 Task: Forward email with the signature Denise Davis with the subject Request for a report from softage.1@softage.net to softage.5@softage.net with the message Can you please provide me with a list of the project deliverables and their deadlines?, select first 2 words, change the font color from current to green and background color to yellow Send the email
Action: Mouse moved to (1062, 86)
Screenshot: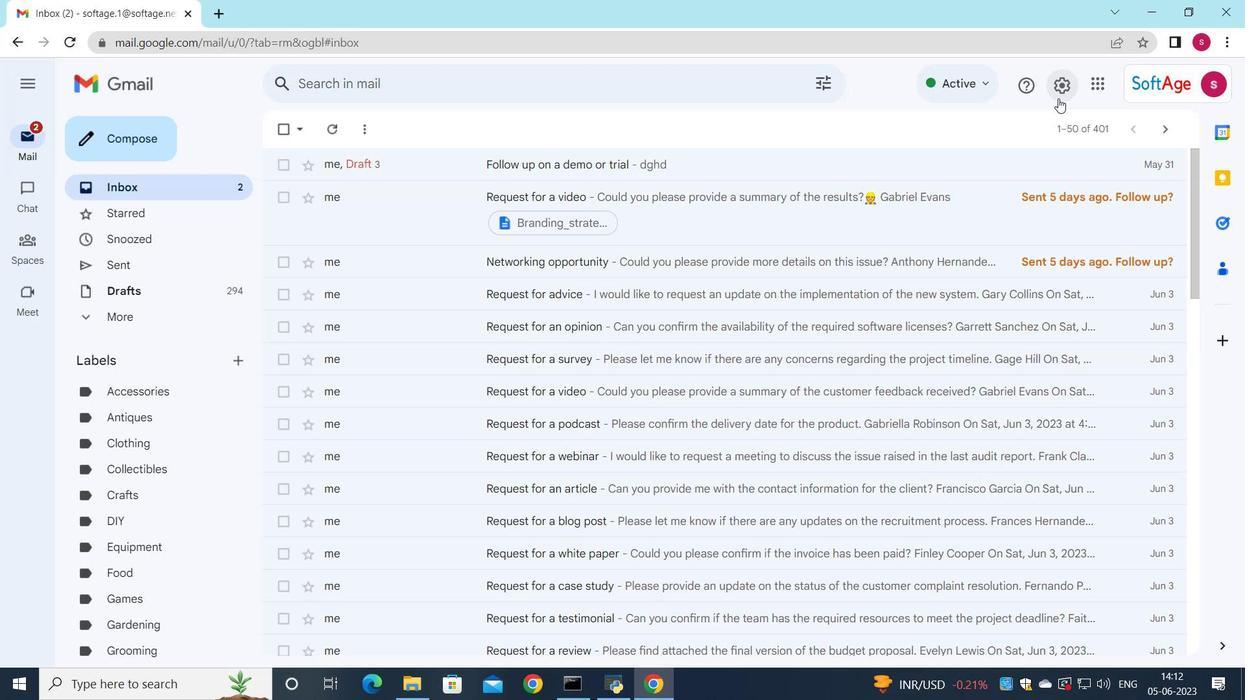 
Action: Mouse pressed left at (1062, 86)
Screenshot: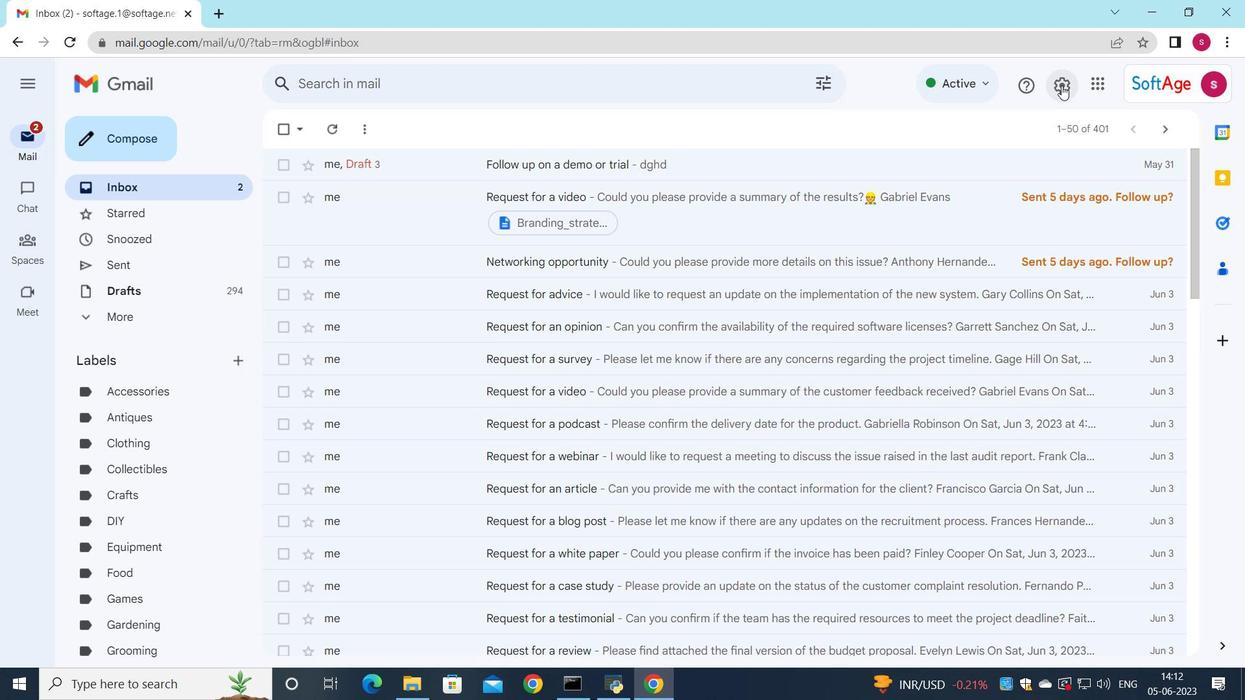 
Action: Mouse moved to (1060, 160)
Screenshot: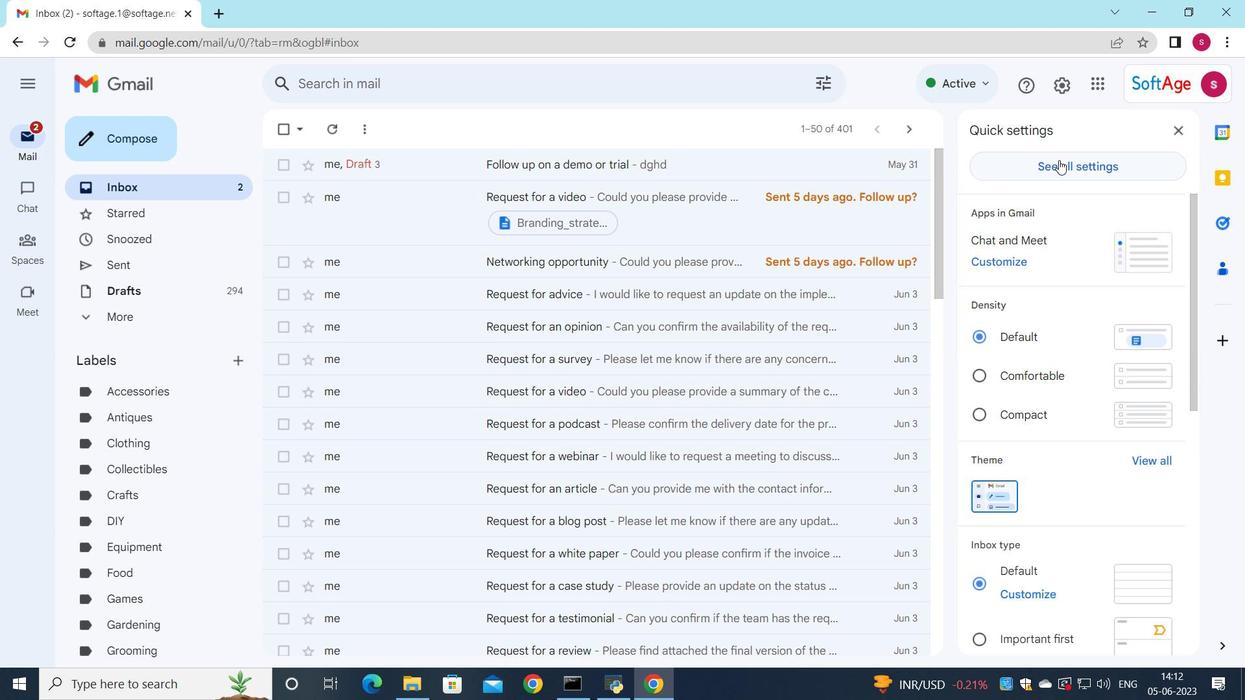 
Action: Mouse pressed left at (1060, 160)
Screenshot: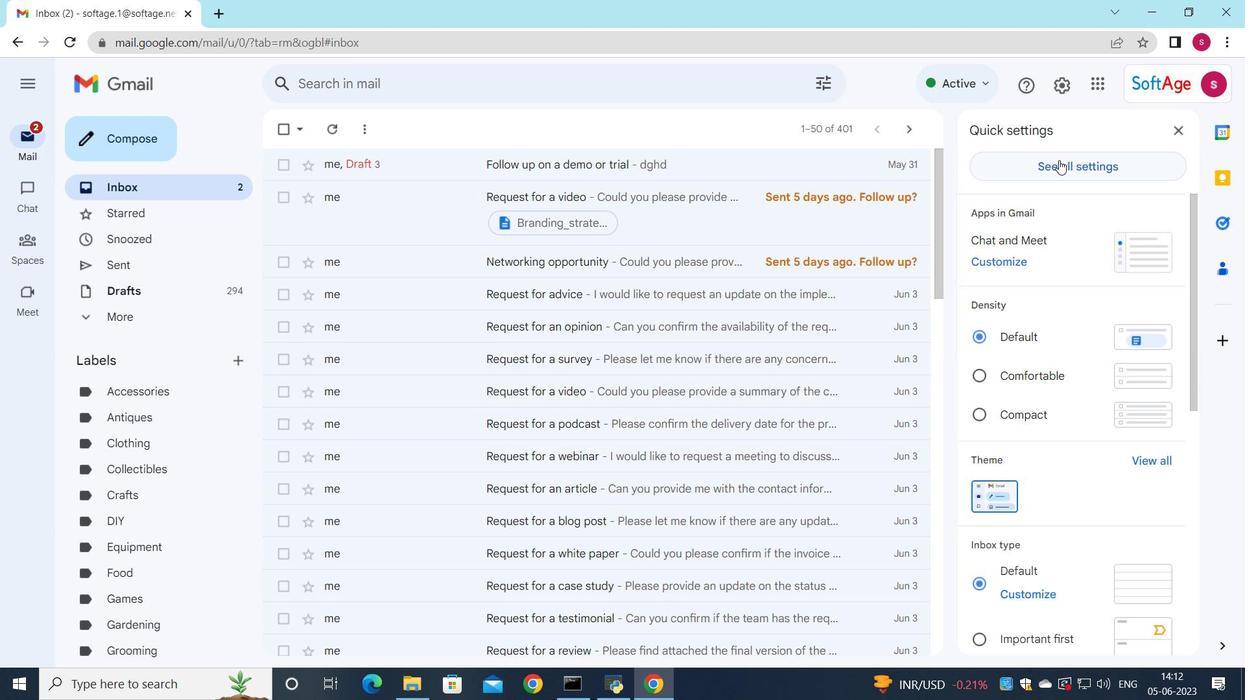 
Action: Mouse moved to (820, 243)
Screenshot: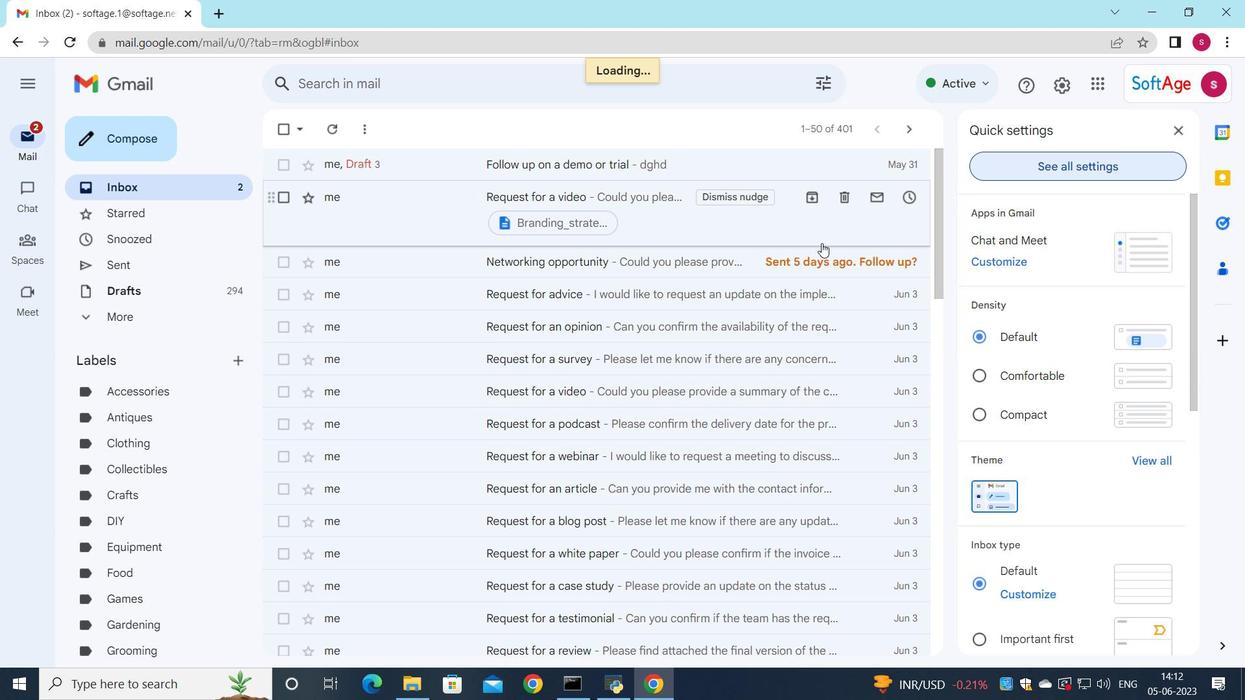 
Action: Mouse scrolled (820, 242) with delta (0, 0)
Screenshot: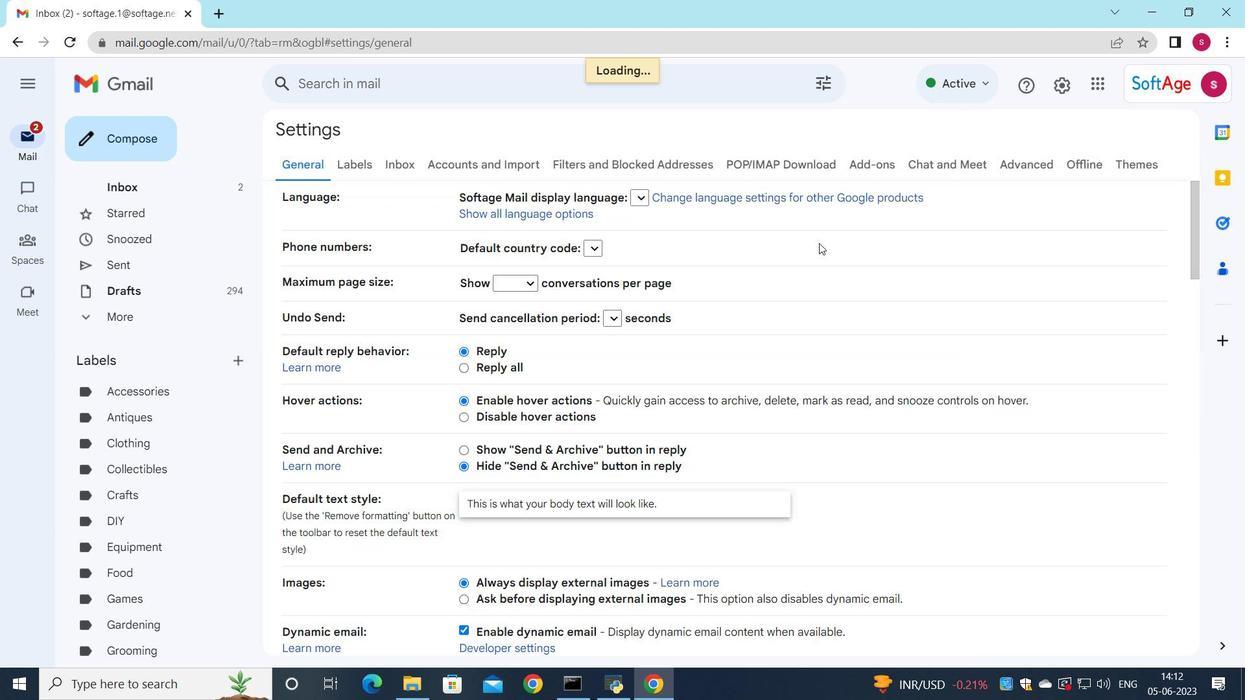 
Action: Mouse scrolled (820, 242) with delta (0, 0)
Screenshot: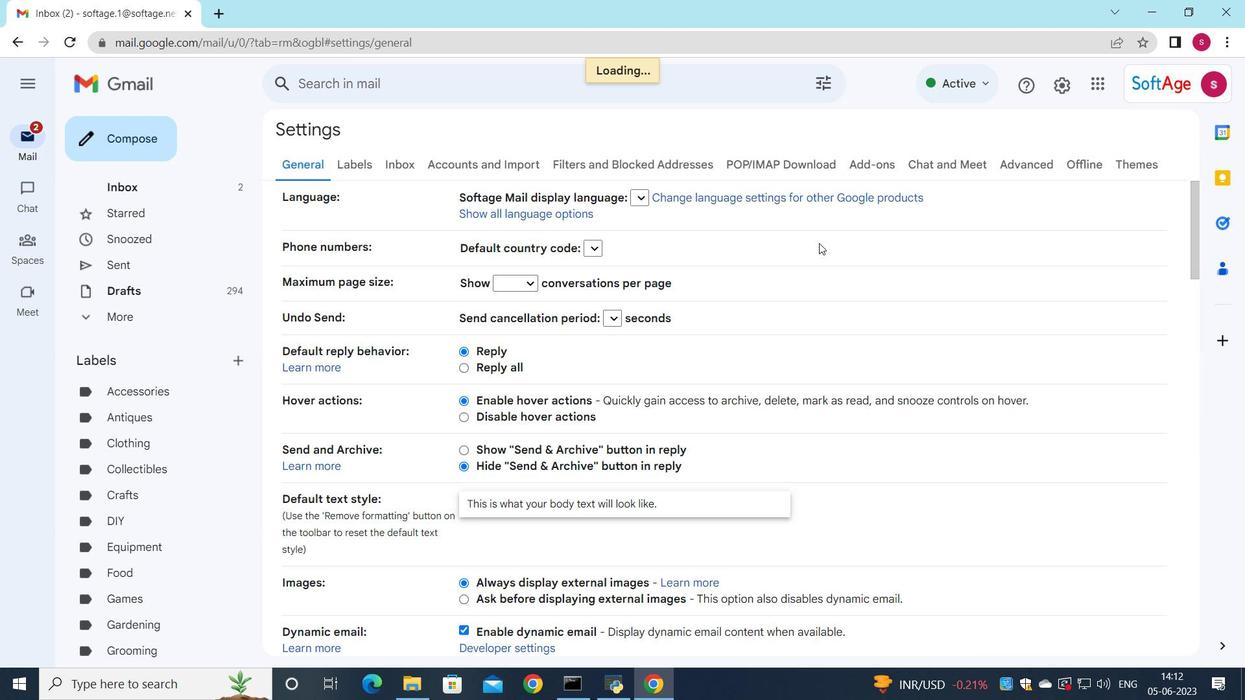 
Action: Mouse scrolled (820, 242) with delta (0, 0)
Screenshot: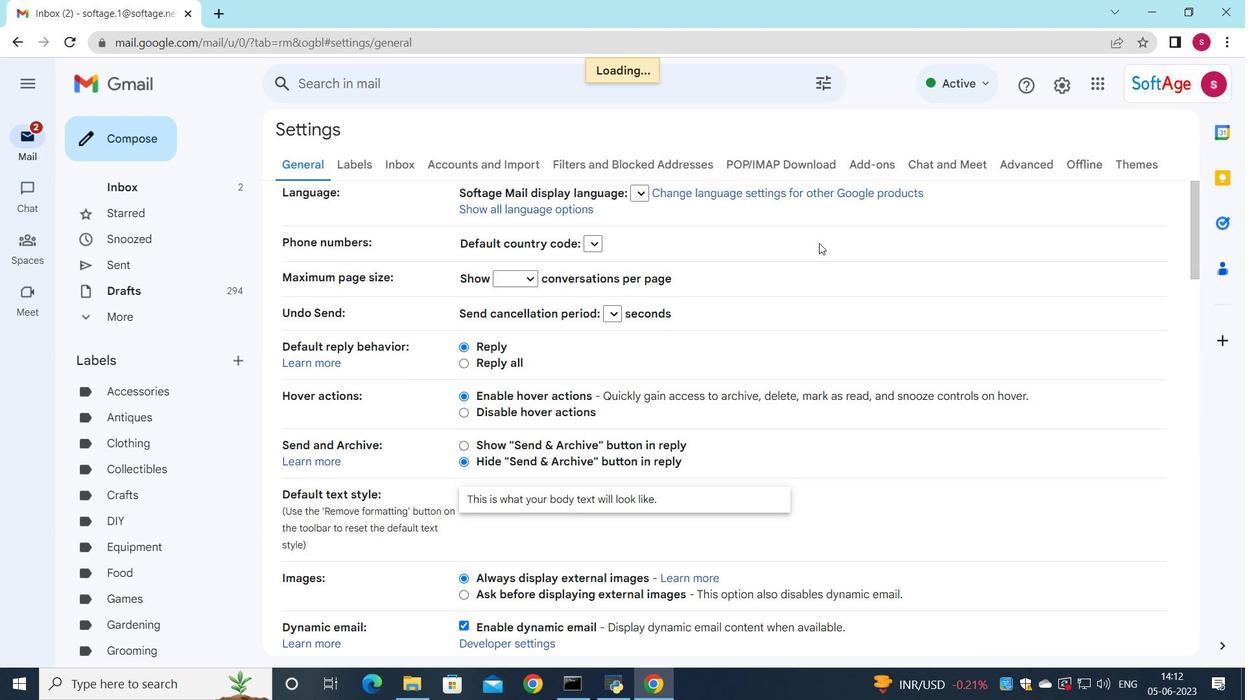 
Action: Mouse scrolled (820, 242) with delta (0, 0)
Screenshot: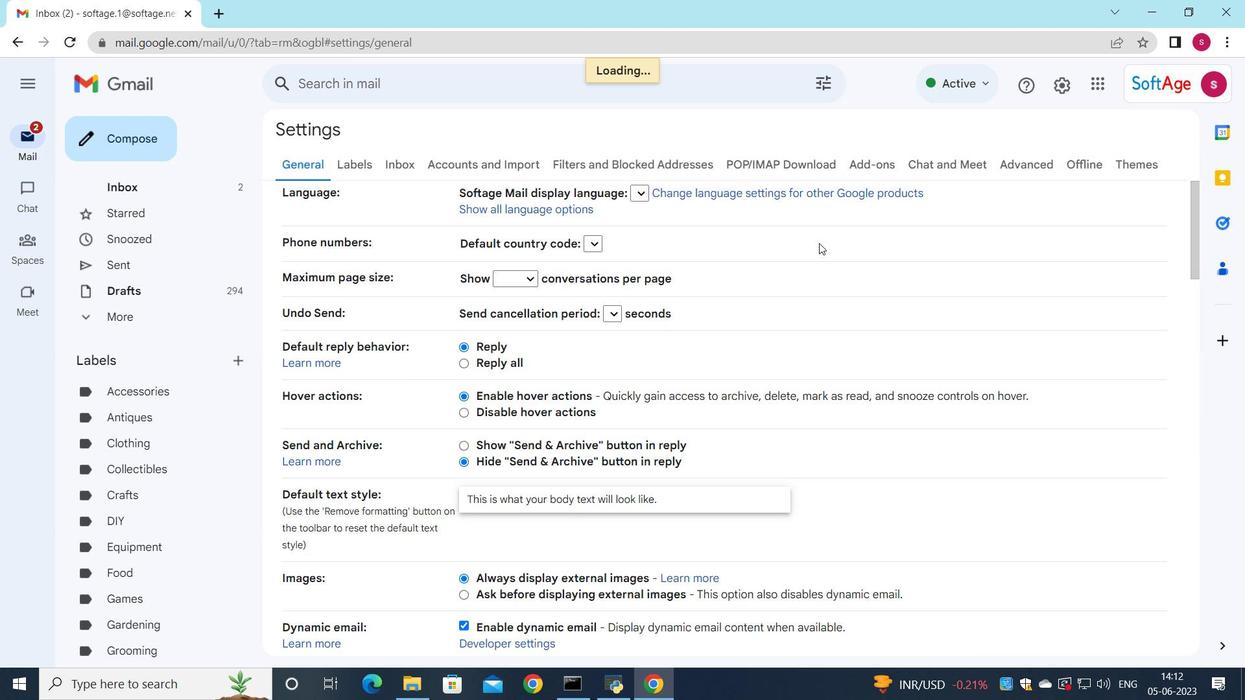
Action: Mouse moved to (819, 245)
Screenshot: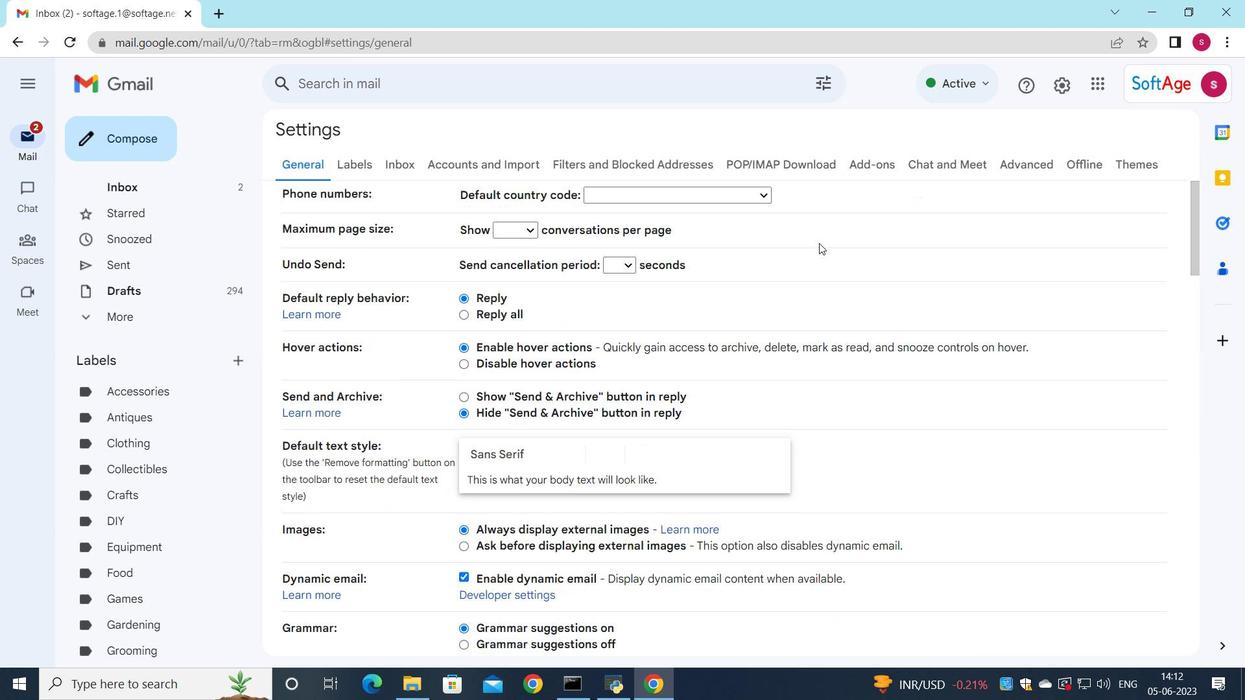 
Action: Mouse scrolled (819, 244) with delta (0, 0)
Screenshot: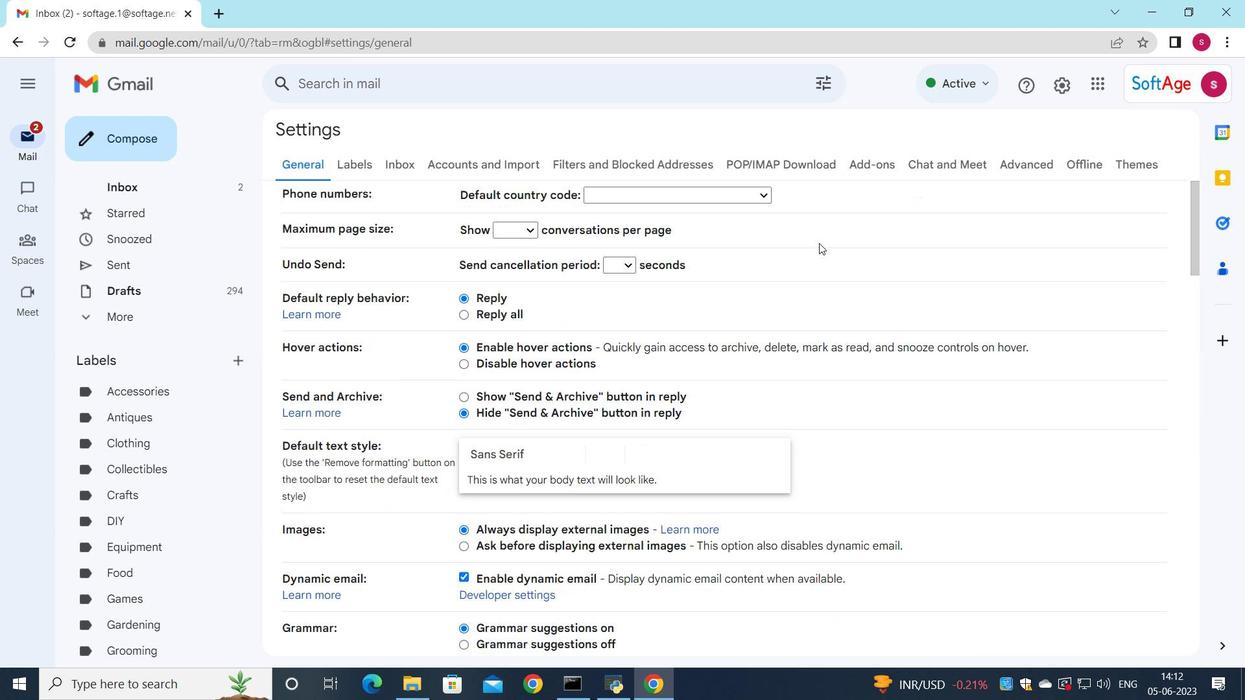 
Action: Mouse moved to (727, 286)
Screenshot: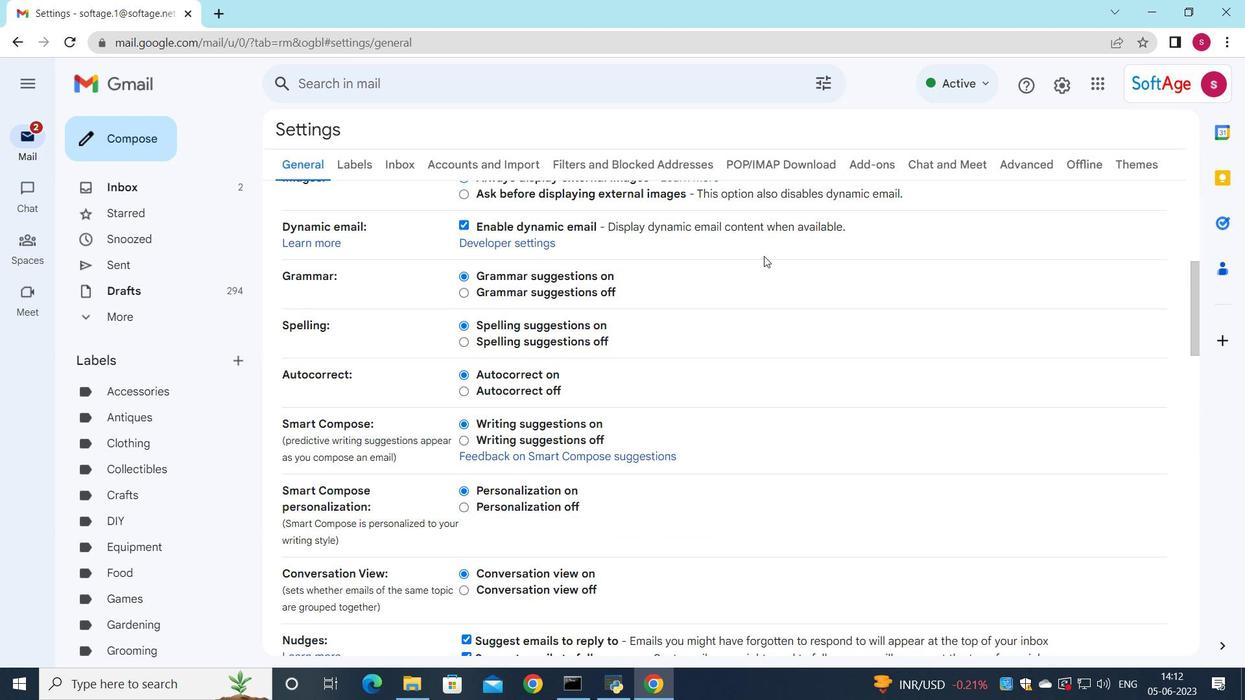 
Action: Mouse scrolled (740, 277) with delta (0, 0)
Screenshot: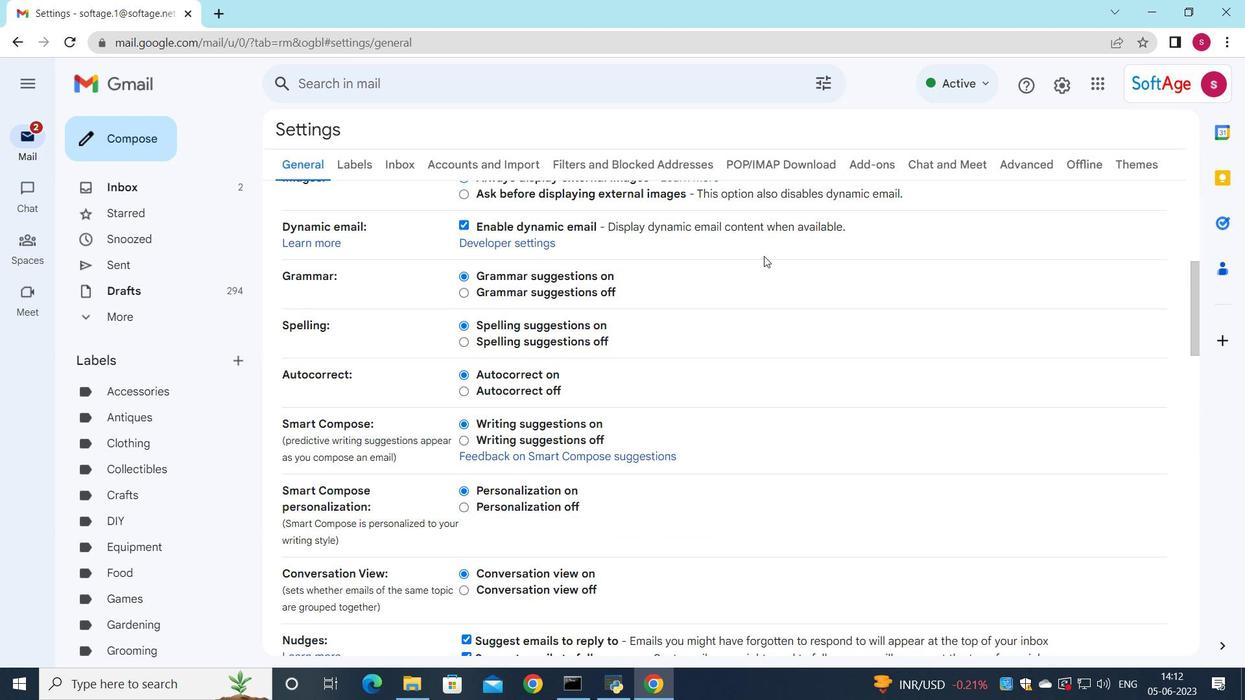 
Action: Mouse scrolled (740, 278) with delta (0, 0)
Screenshot: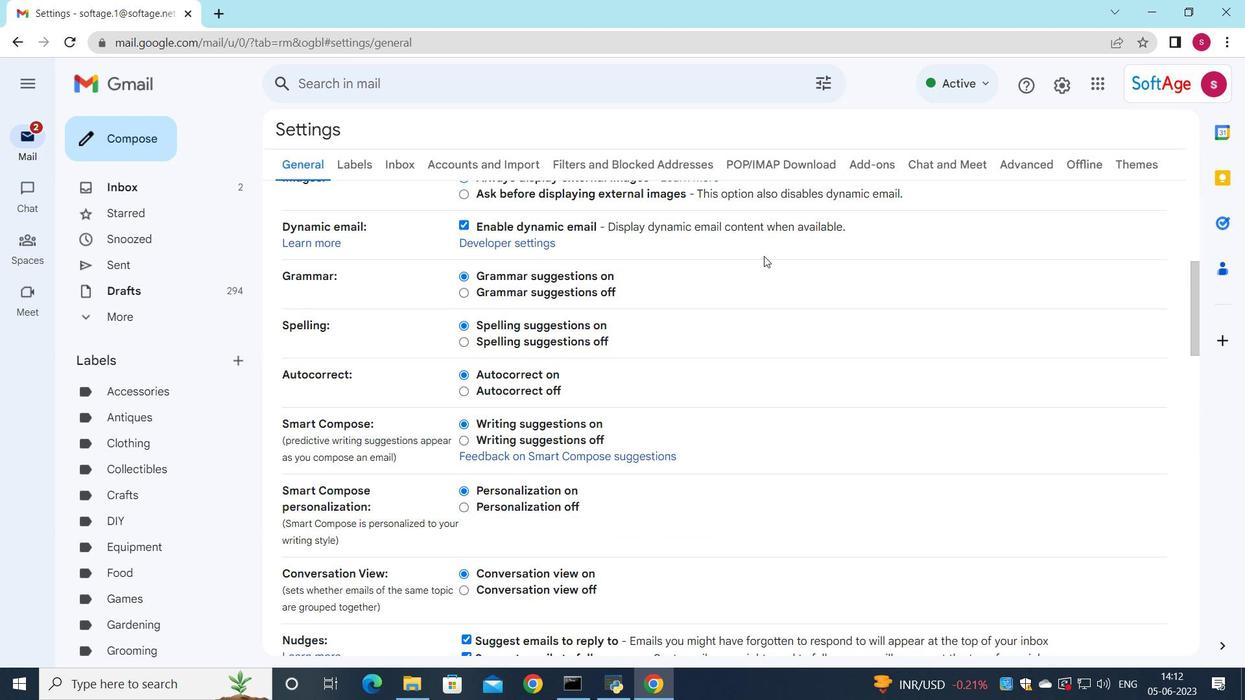 
Action: Mouse scrolled (740, 279) with delta (0, 0)
Screenshot: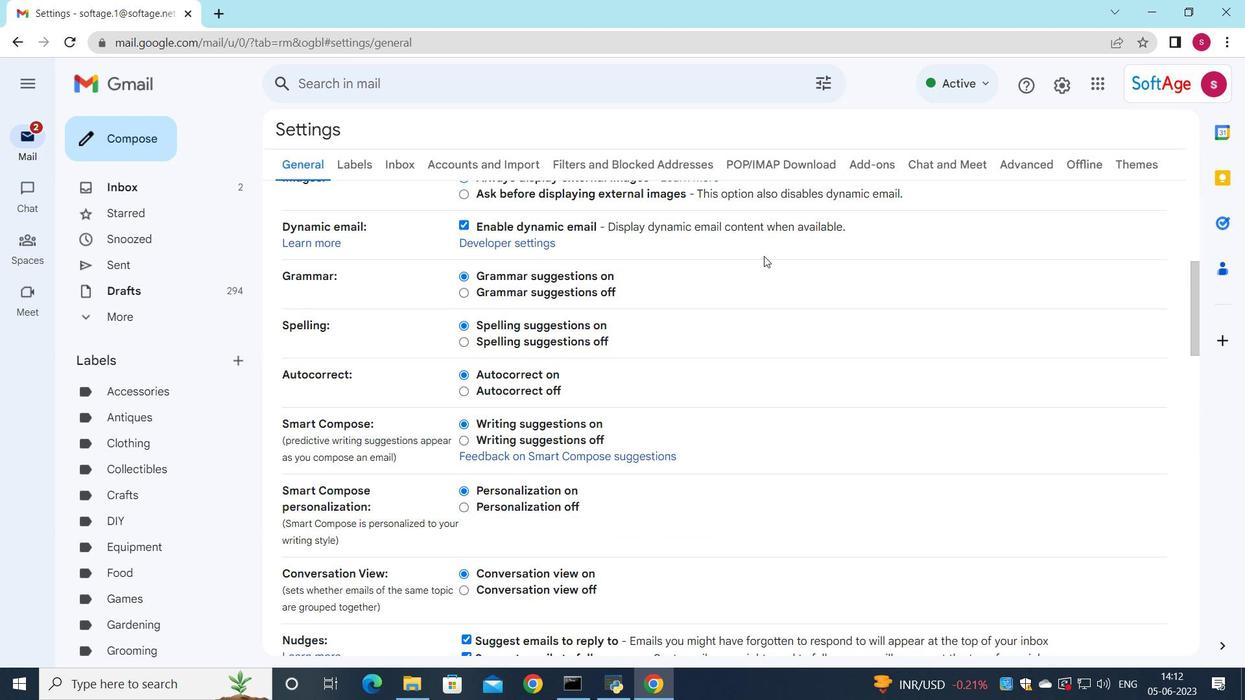 
Action: Mouse scrolled (739, 279) with delta (0, 0)
Screenshot: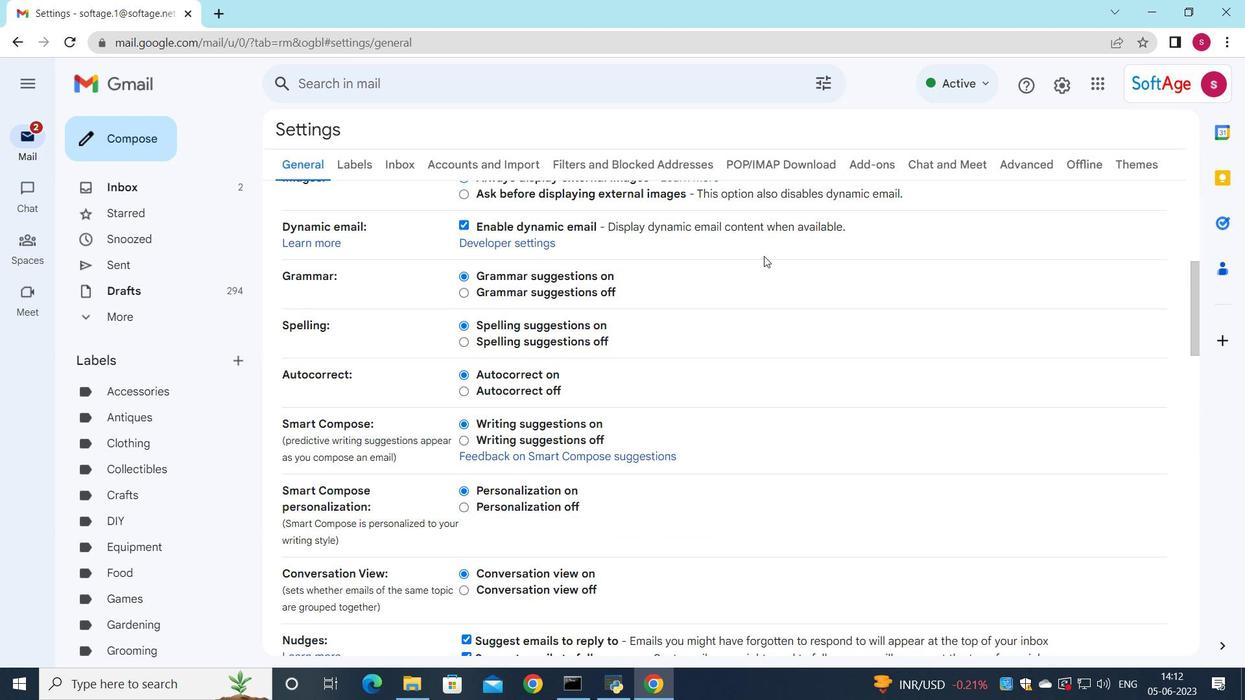 
Action: Mouse moved to (687, 312)
Screenshot: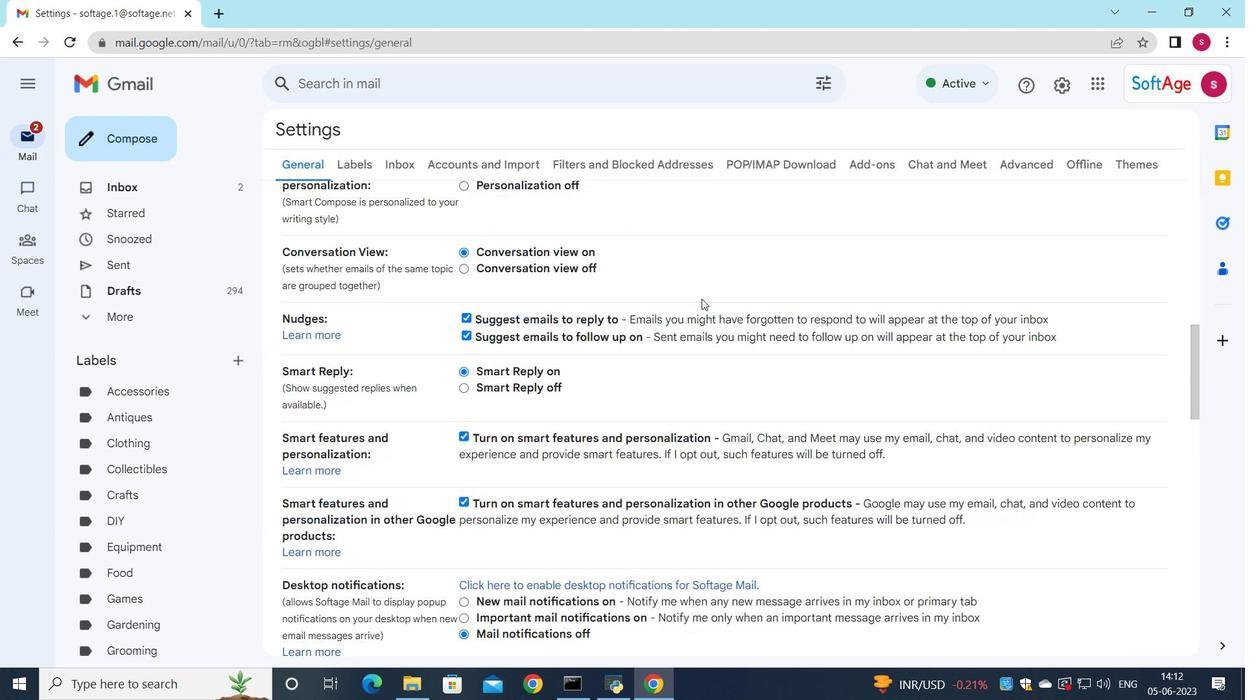 
Action: Mouse scrolled (687, 311) with delta (0, 0)
Screenshot: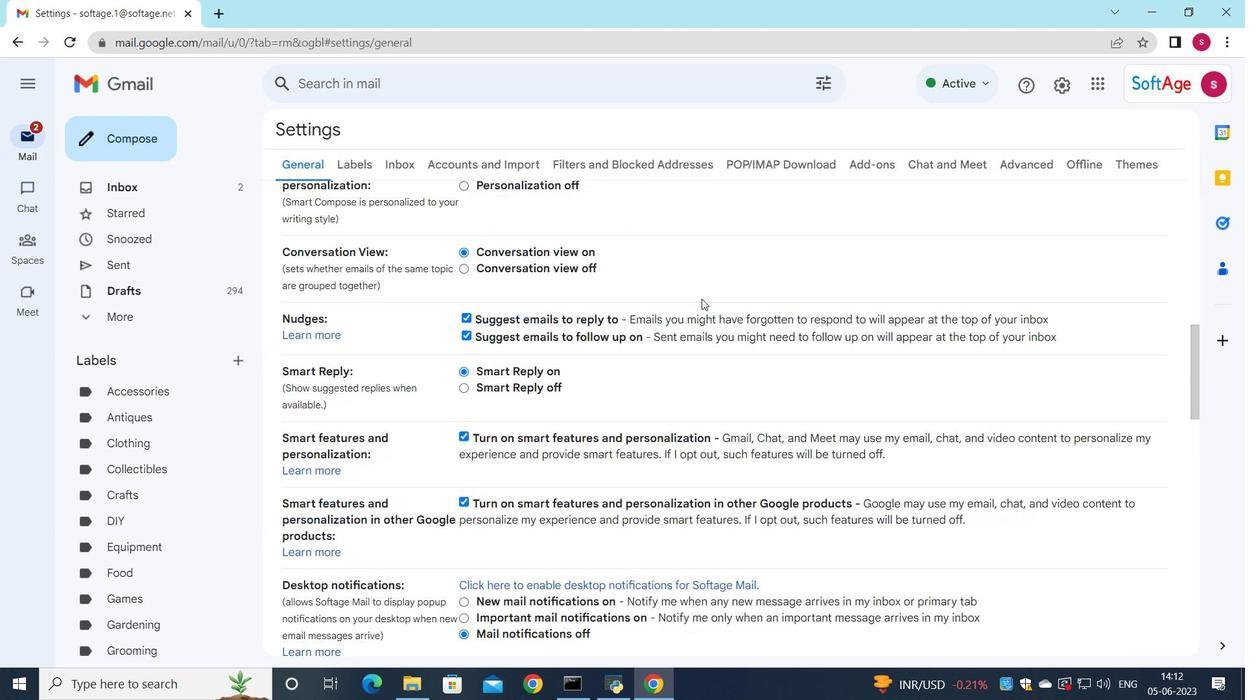 
Action: Mouse moved to (684, 315)
Screenshot: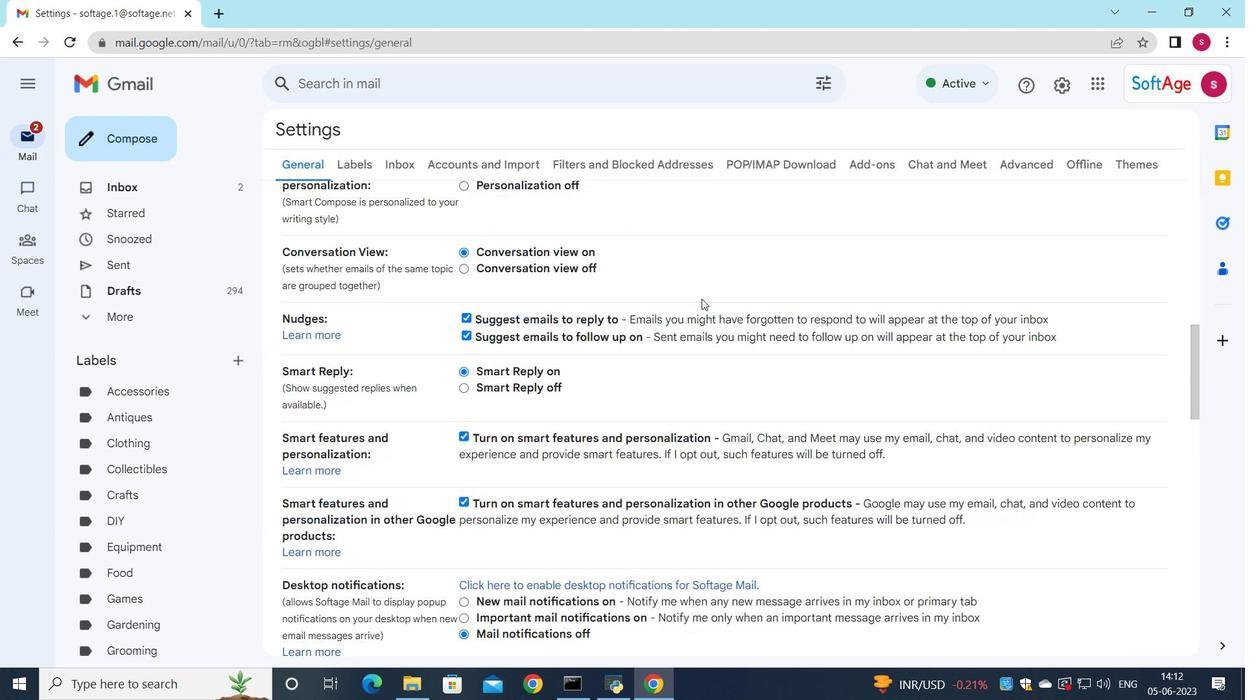 
Action: Mouse scrolled (684, 314) with delta (0, 0)
Screenshot: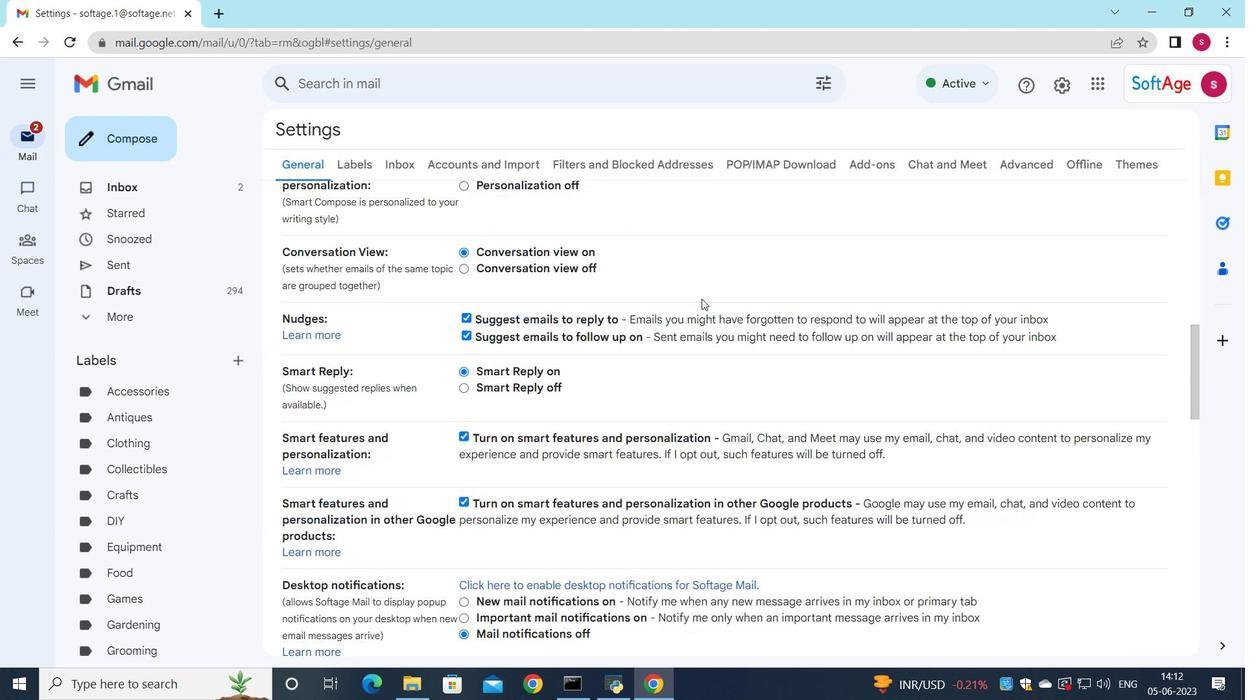 
Action: Mouse moved to (682, 316)
Screenshot: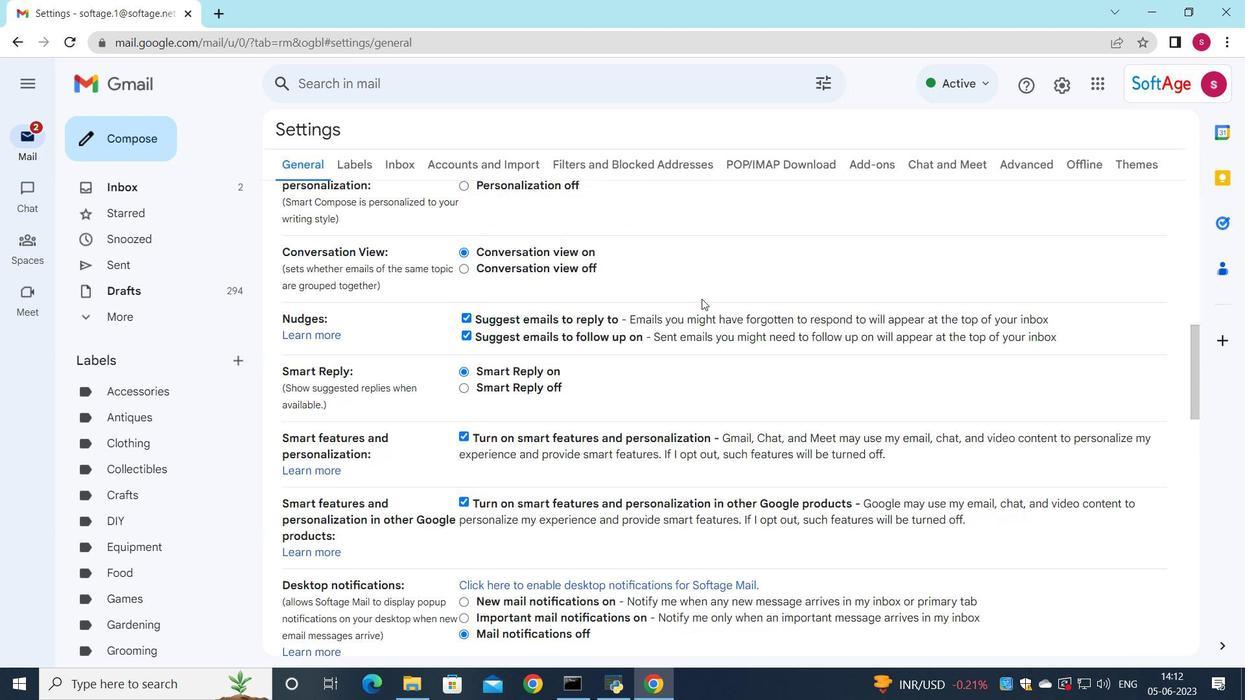 
Action: Mouse scrolled (682, 315) with delta (0, 0)
Screenshot: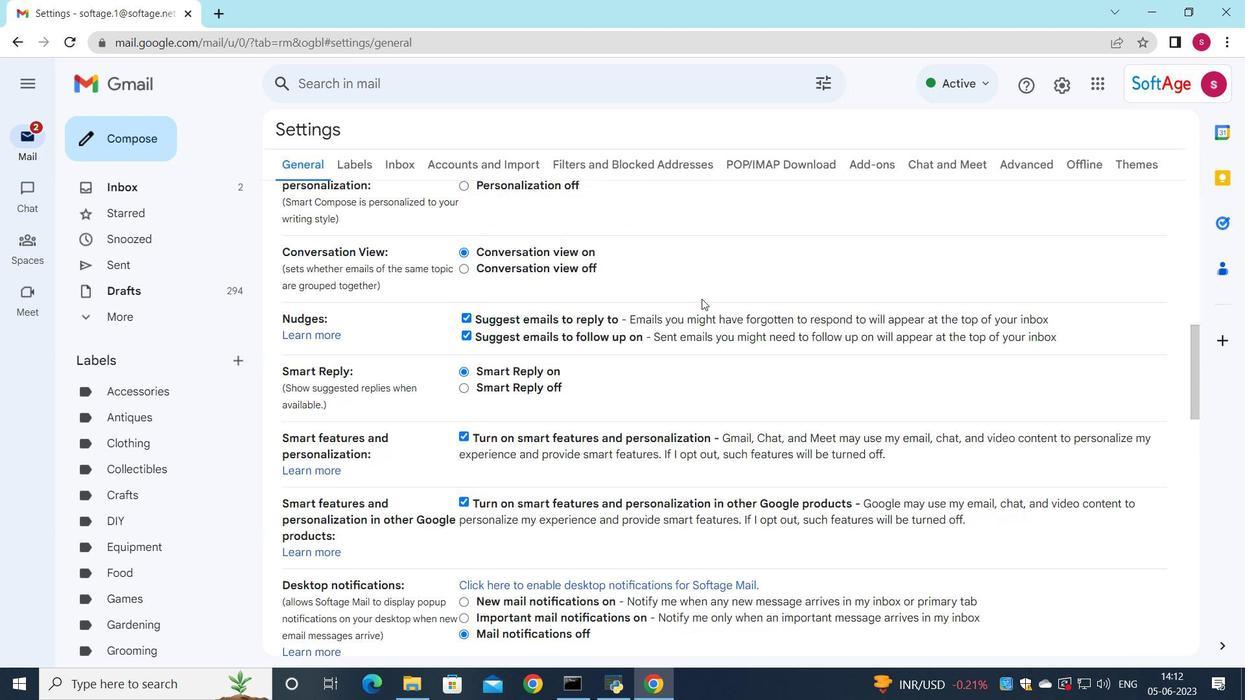 
Action: Mouse moved to (681, 318)
Screenshot: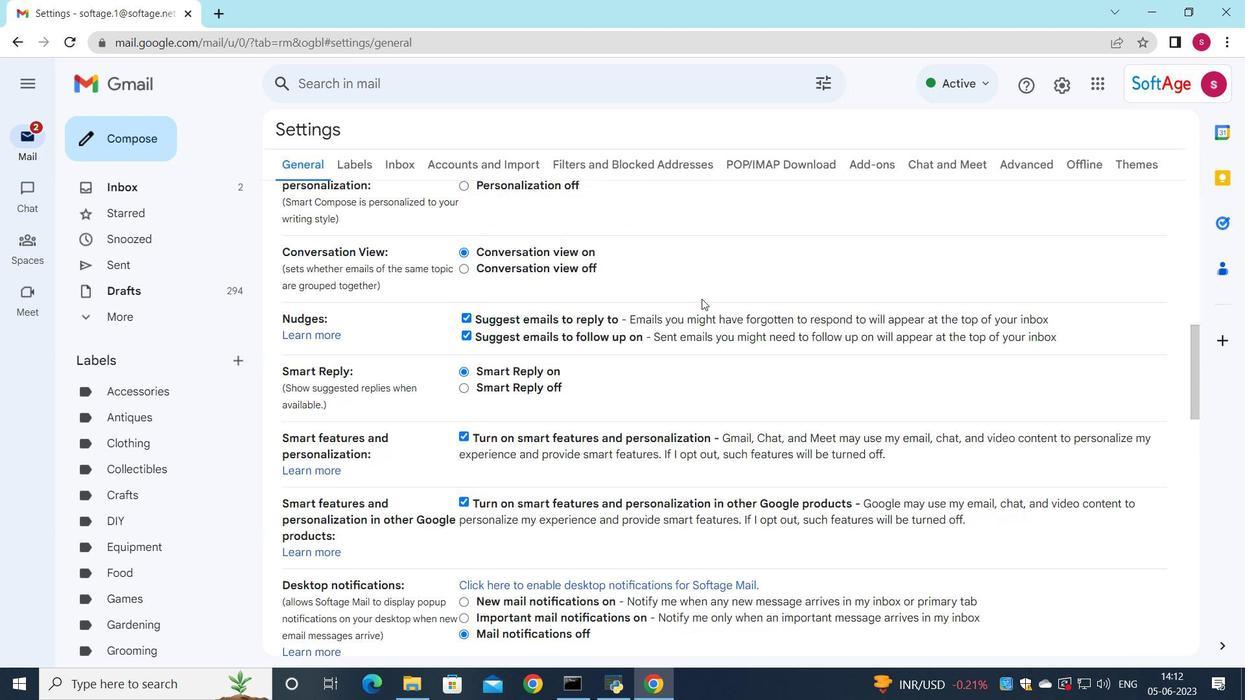 
Action: Mouse scrolled (681, 317) with delta (0, 0)
Screenshot: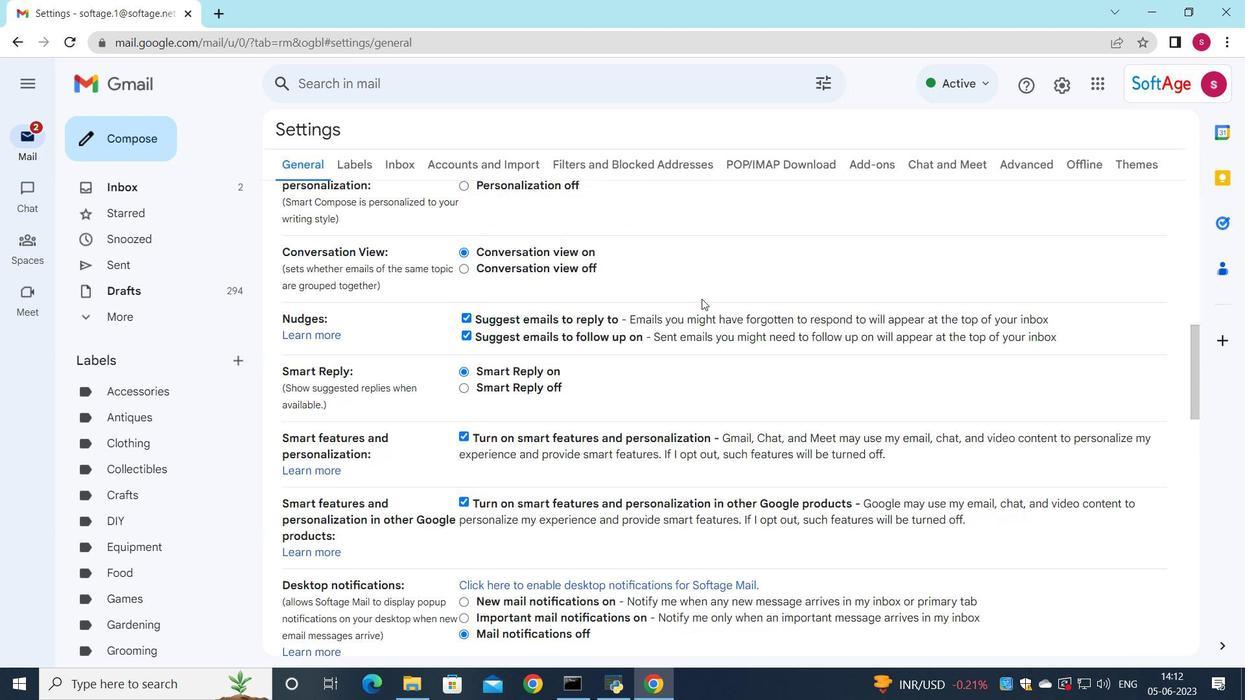 
Action: Mouse moved to (659, 343)
Screenshot: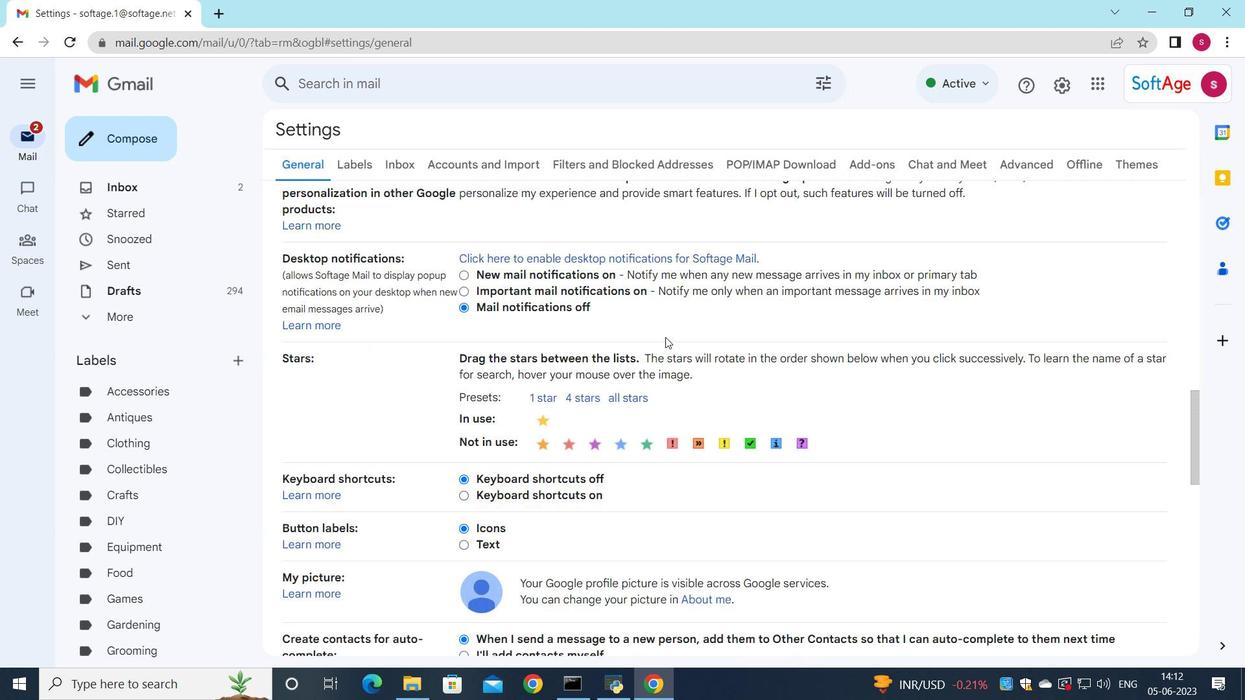 
Action: Mouse scrolled (659, 343) with delta (0, 0)
Screenshot: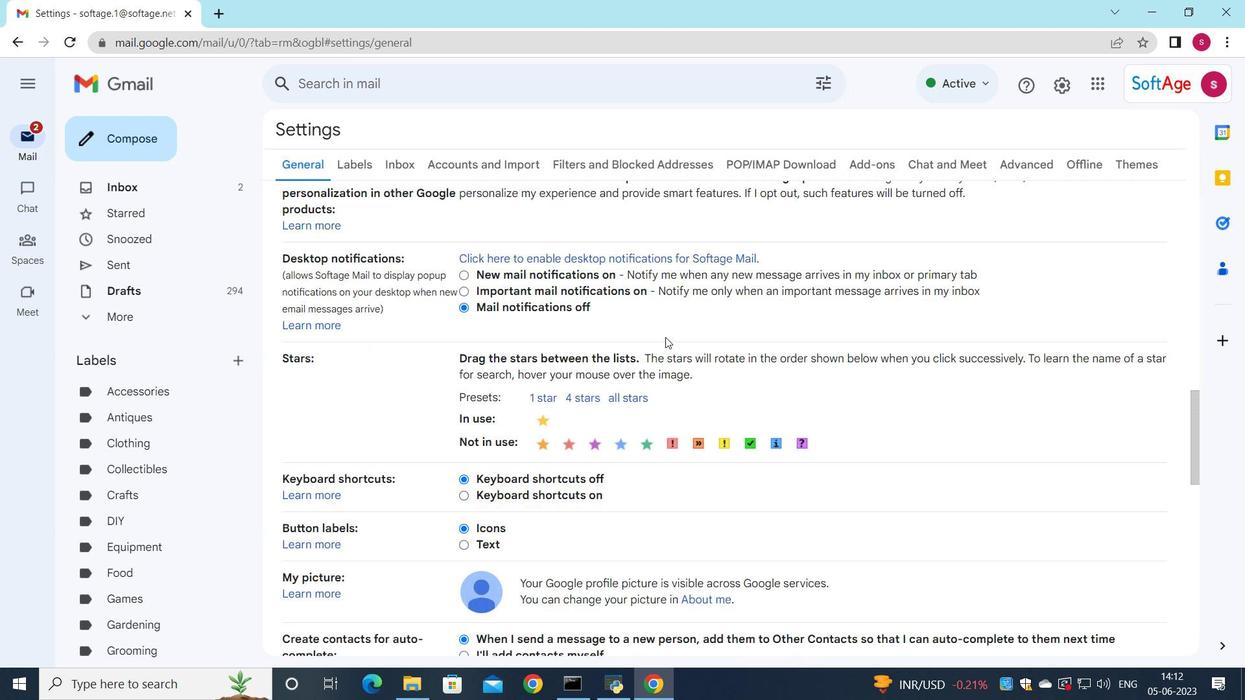 
Action: Mouse moved to (651, 354)
Screenshot: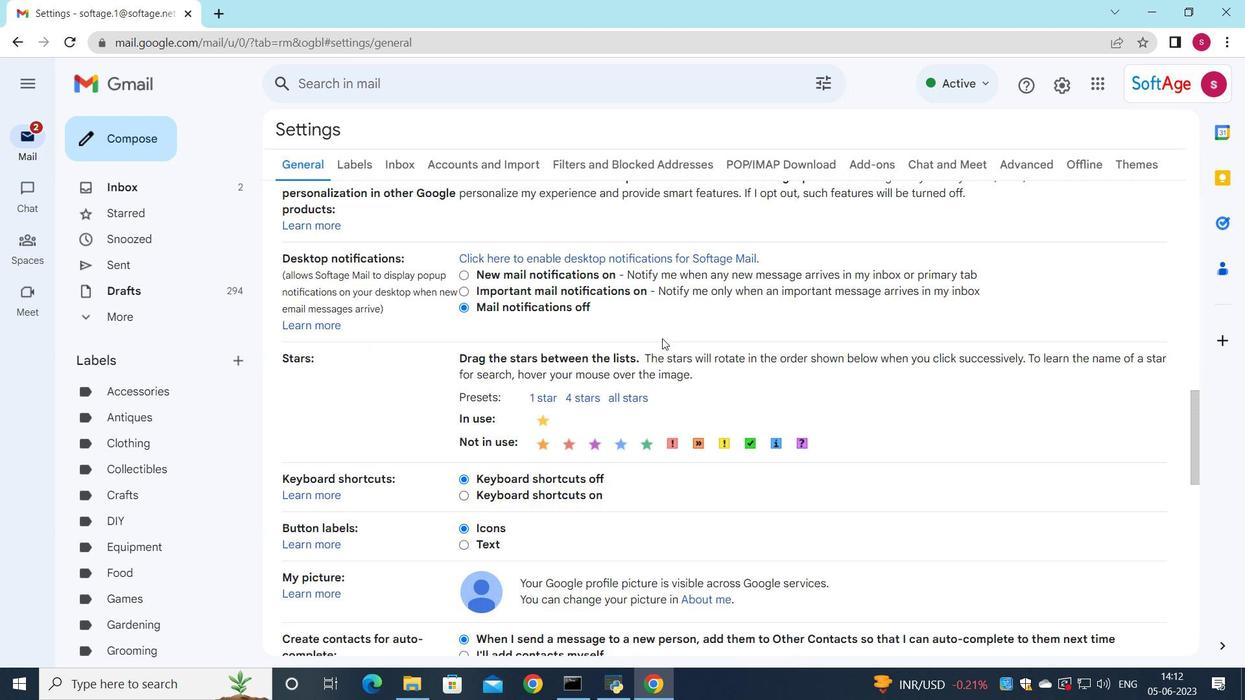 
Action: Mouse scrolled (651, 353) with delta (0, 0)
Screenshot: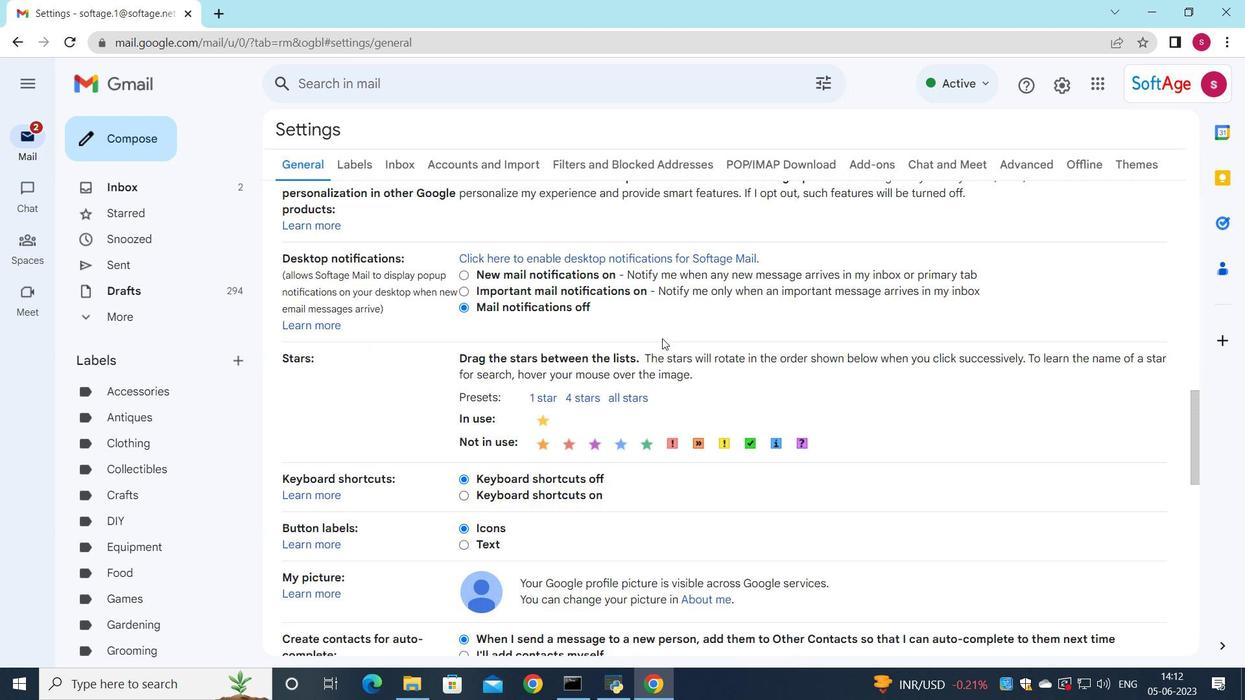 
Action: Mouse moved to (647, 360)
Screenshot: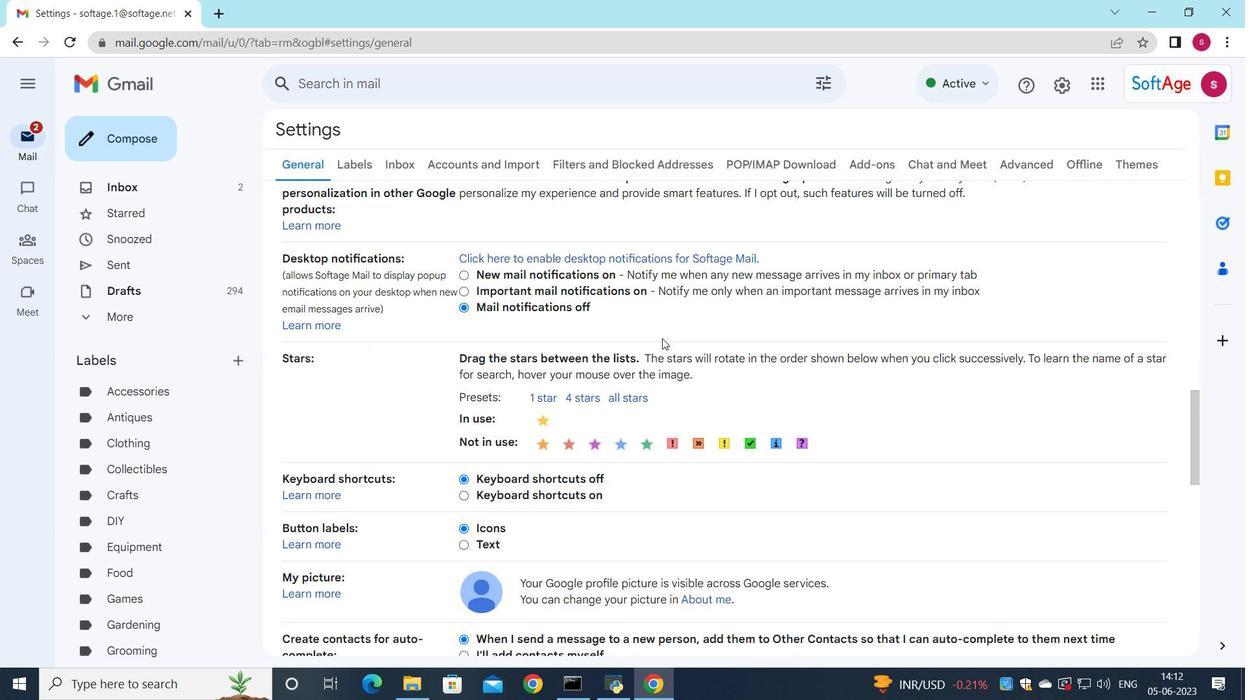 
Action: Mouse scrolled (647, 360) with delta (0, 0)
Screenshot: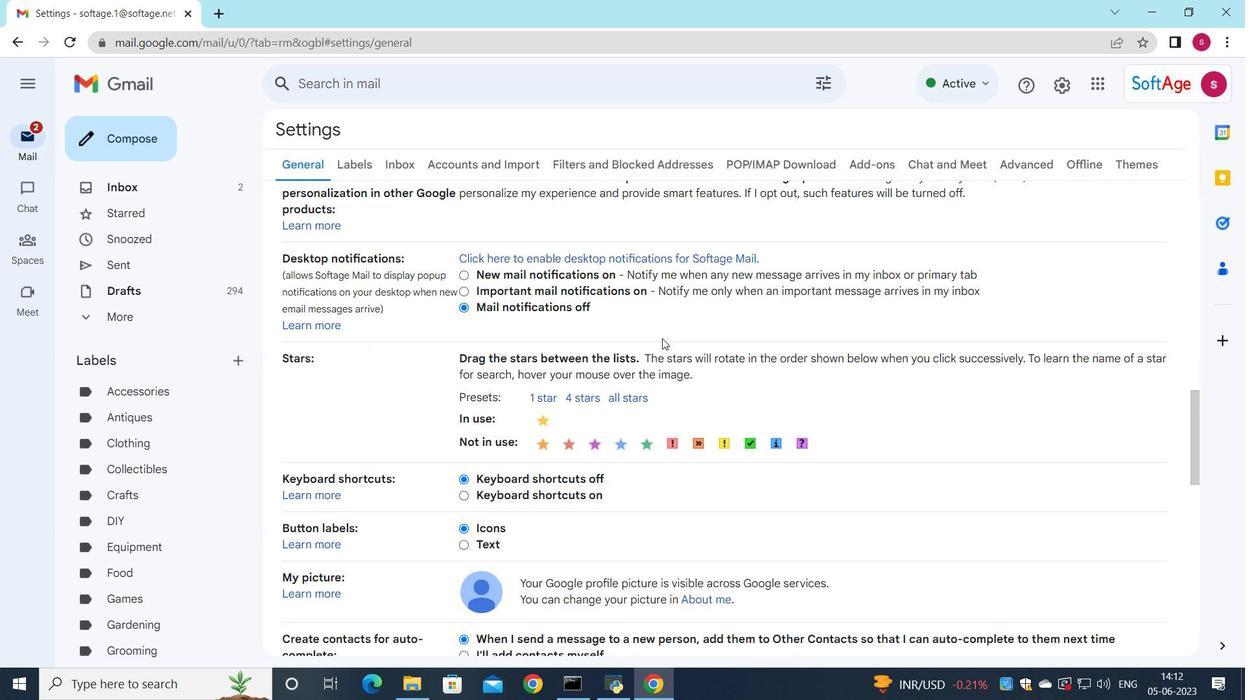 
Action: Mouse moved to (635, 379)
Screenshot: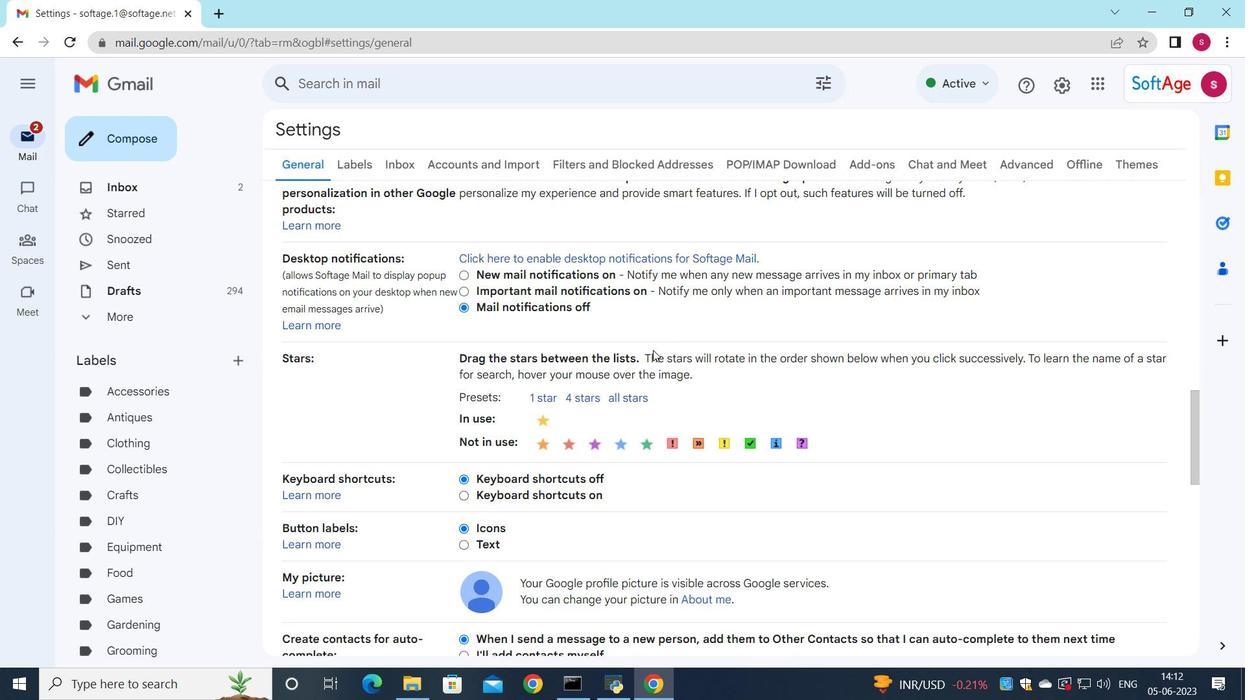 
Action: Mouse scrolled (643, 365) with delta (0, 0)
Screenshot: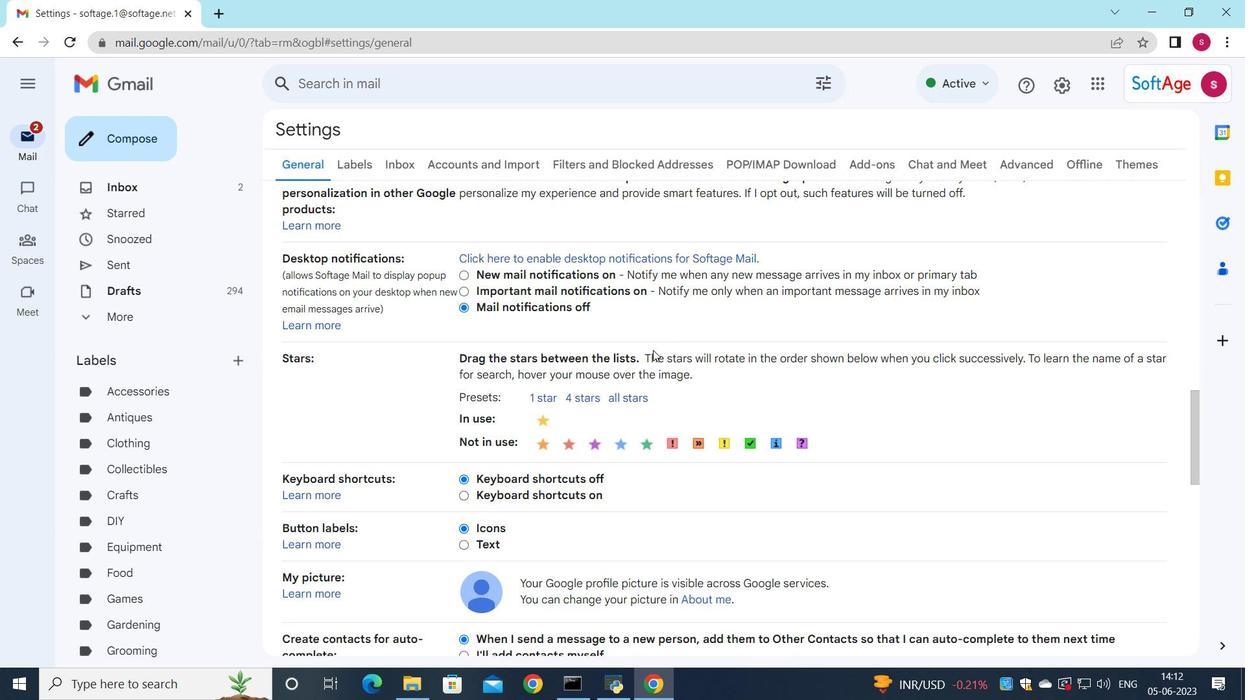 
Action: Mouse moved to (626, 382)
Screenshot: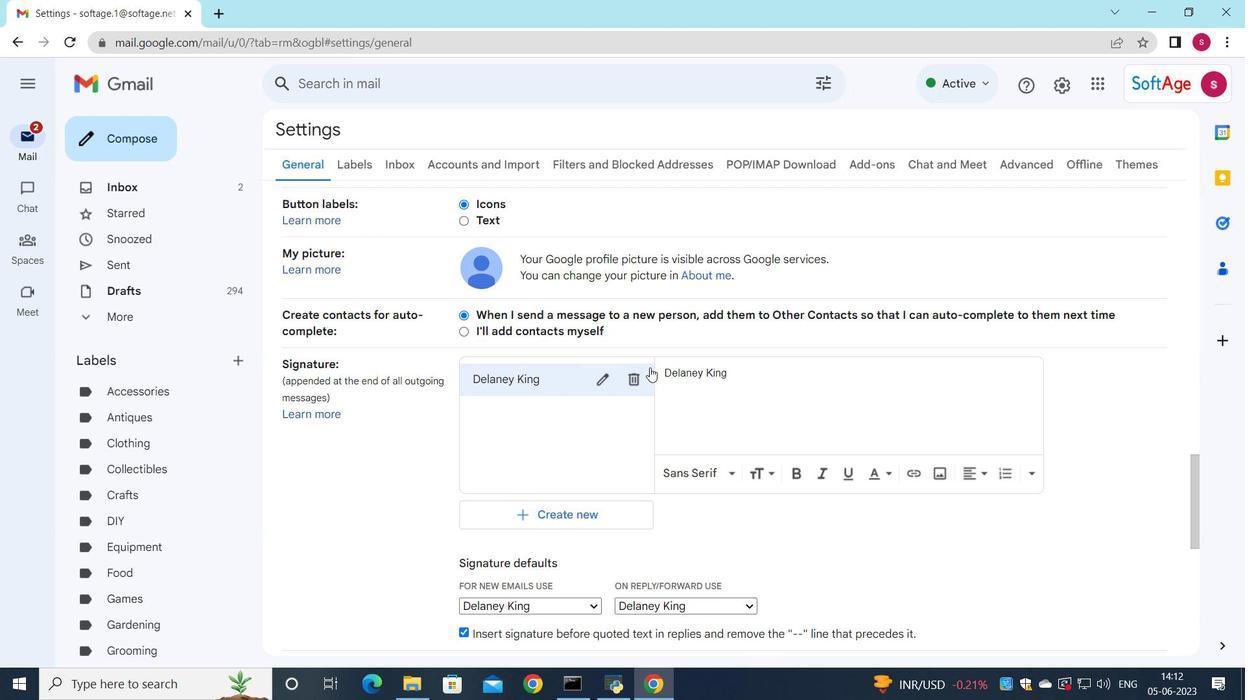 
Action: Mouse pressed left at (626, 382)
Screenshot: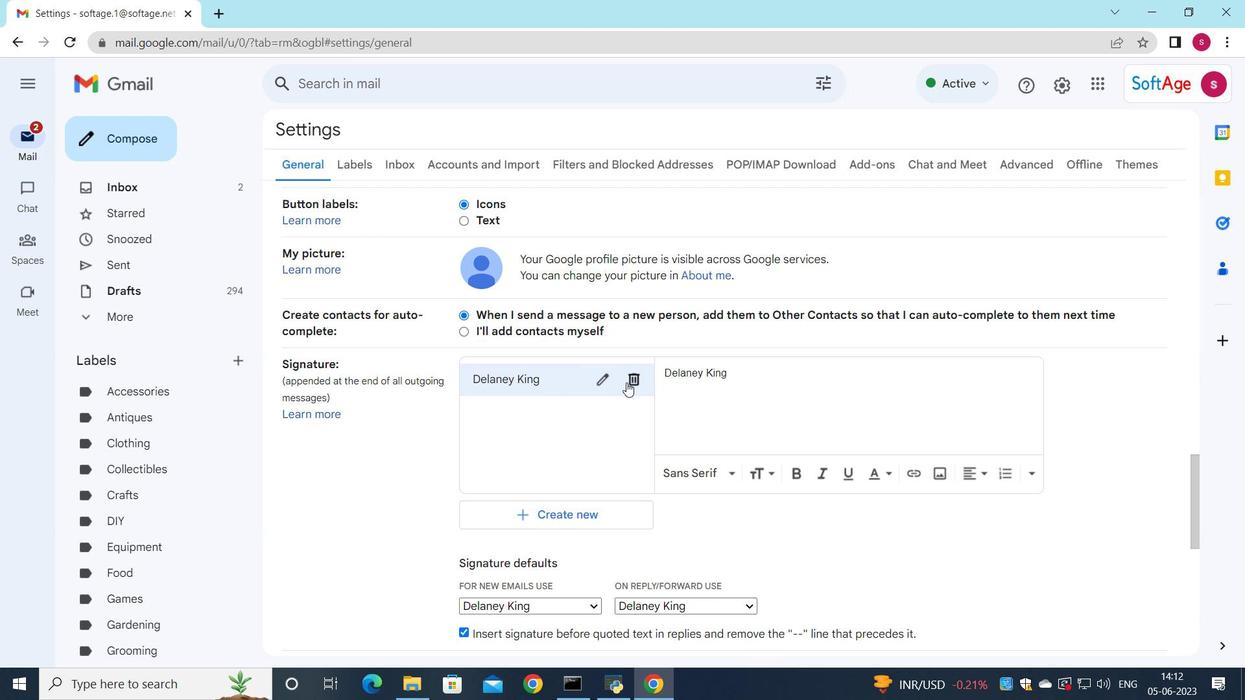 
Action: Mouse moved to (730, 395)
Screenshot: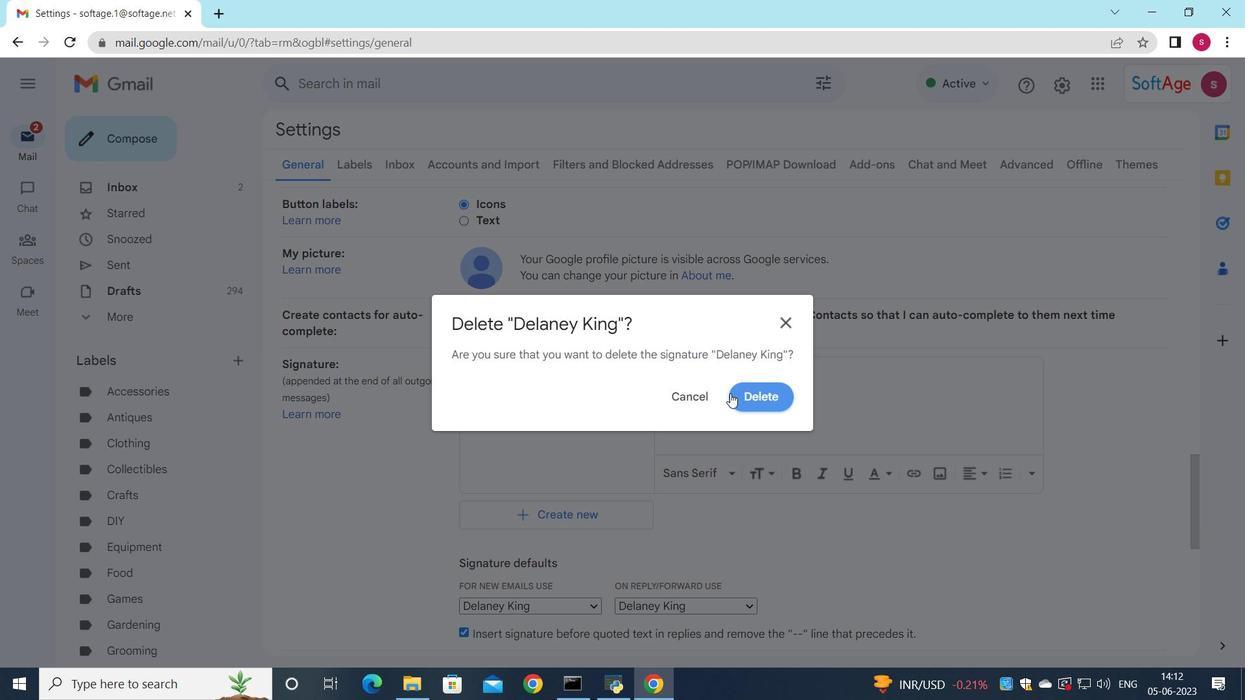 
Action: Mouse pressed left at (730, 395)
Screenshot: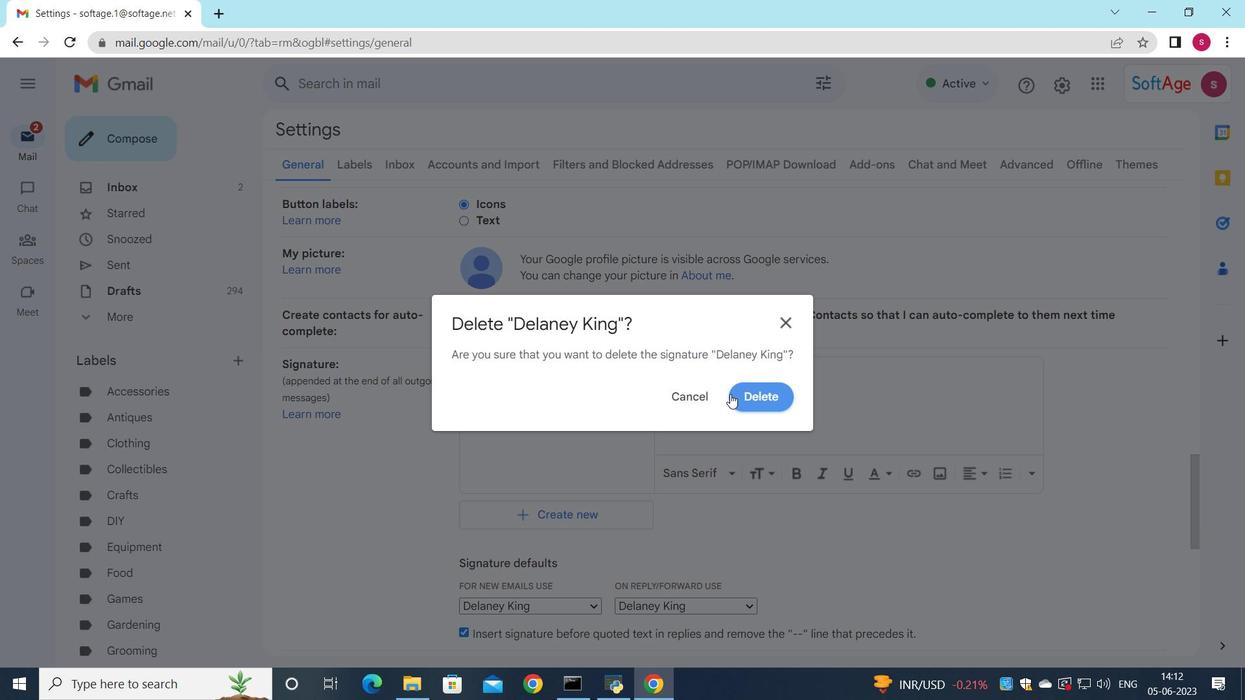 
Action: Mouse moved to (556, 396)
Screenshot: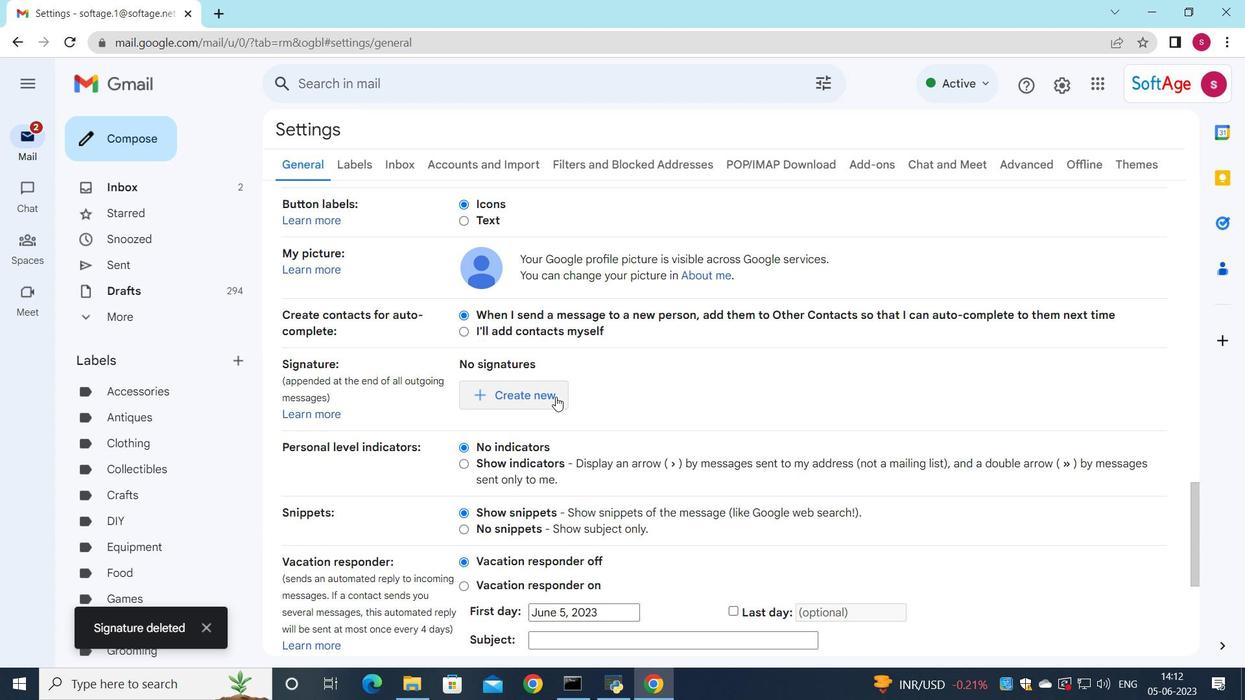 
Action: Mouse pressed left at (556, 396)
Screenshot: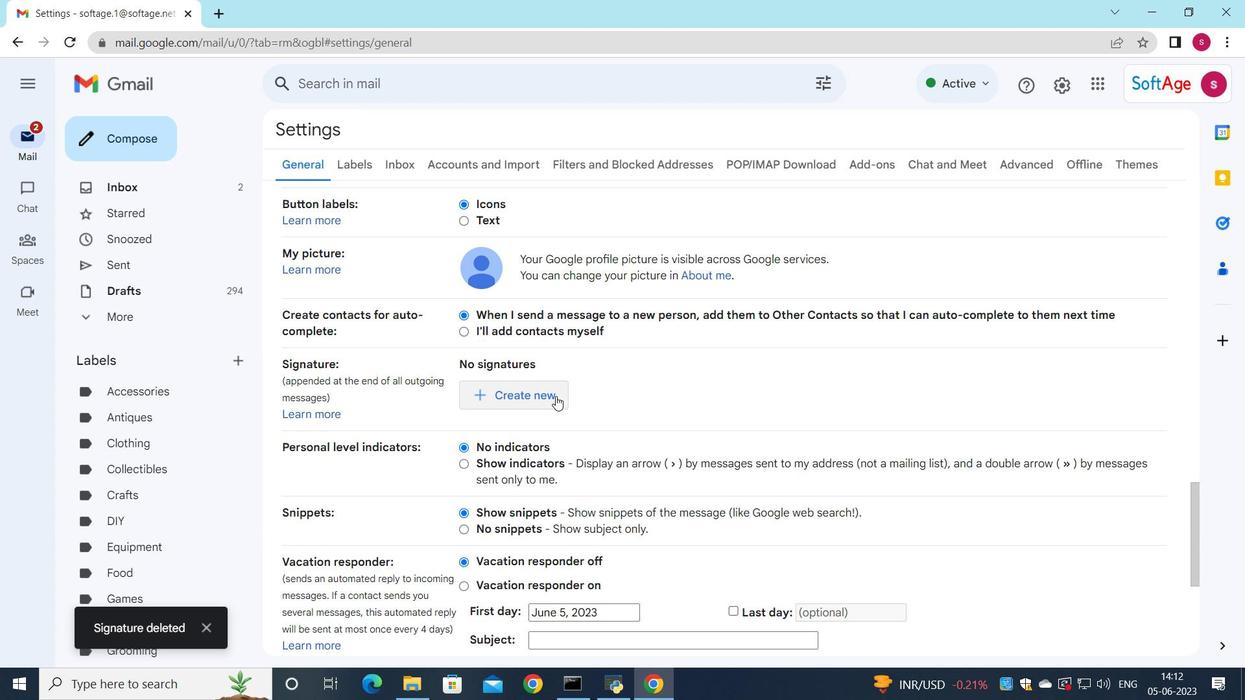 
Action: Mouse moved to (838, 305)
Screenshot: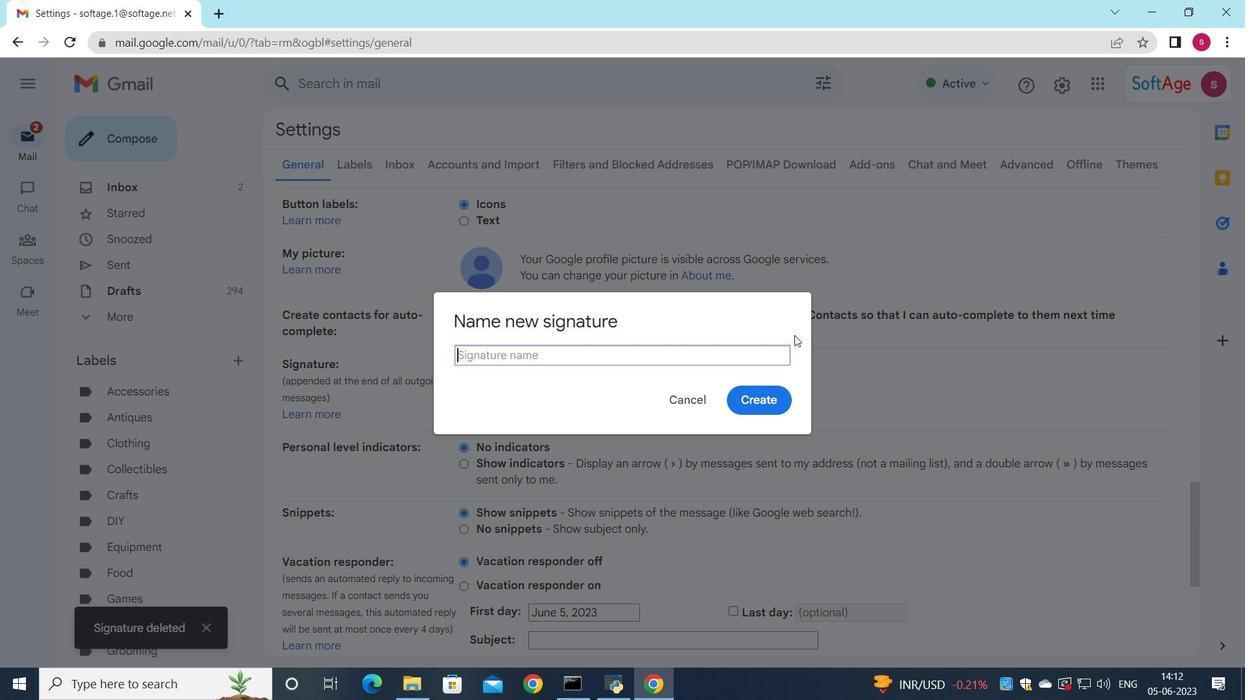 
Action: Key pressed <Key.shift>Denise<Key.space><Key.shift>Davis
Screenshot: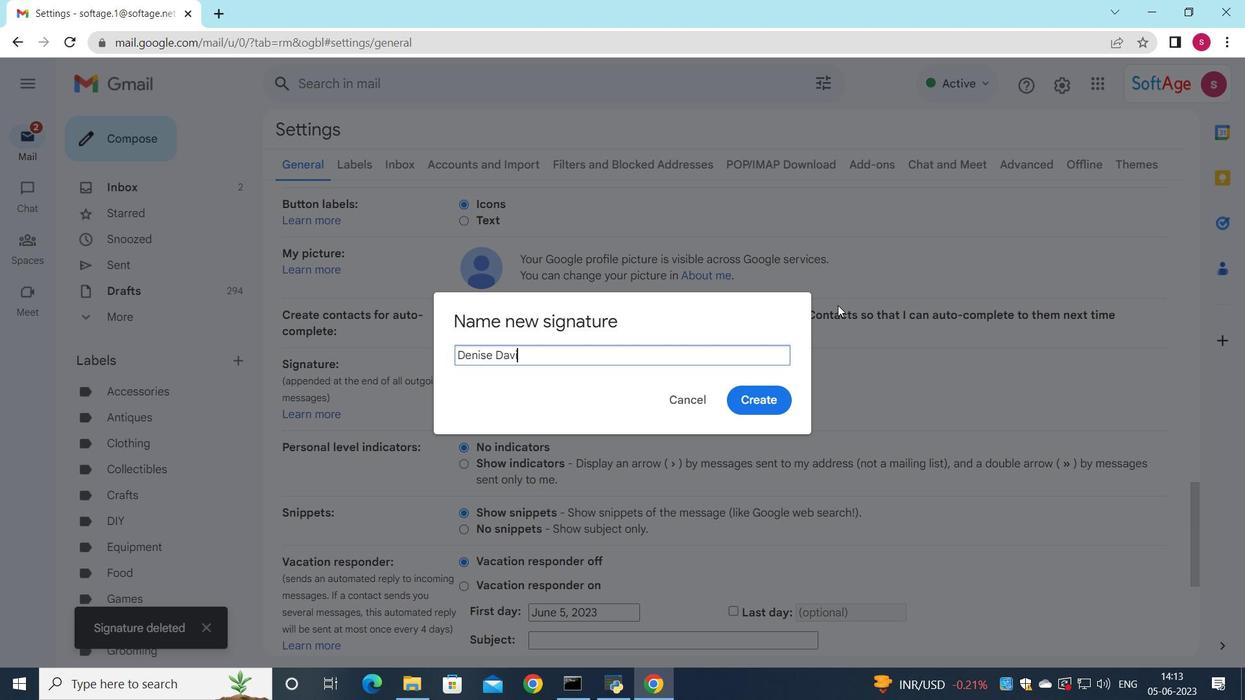
Action: Mouse moved to (776, 410)
Screenshot: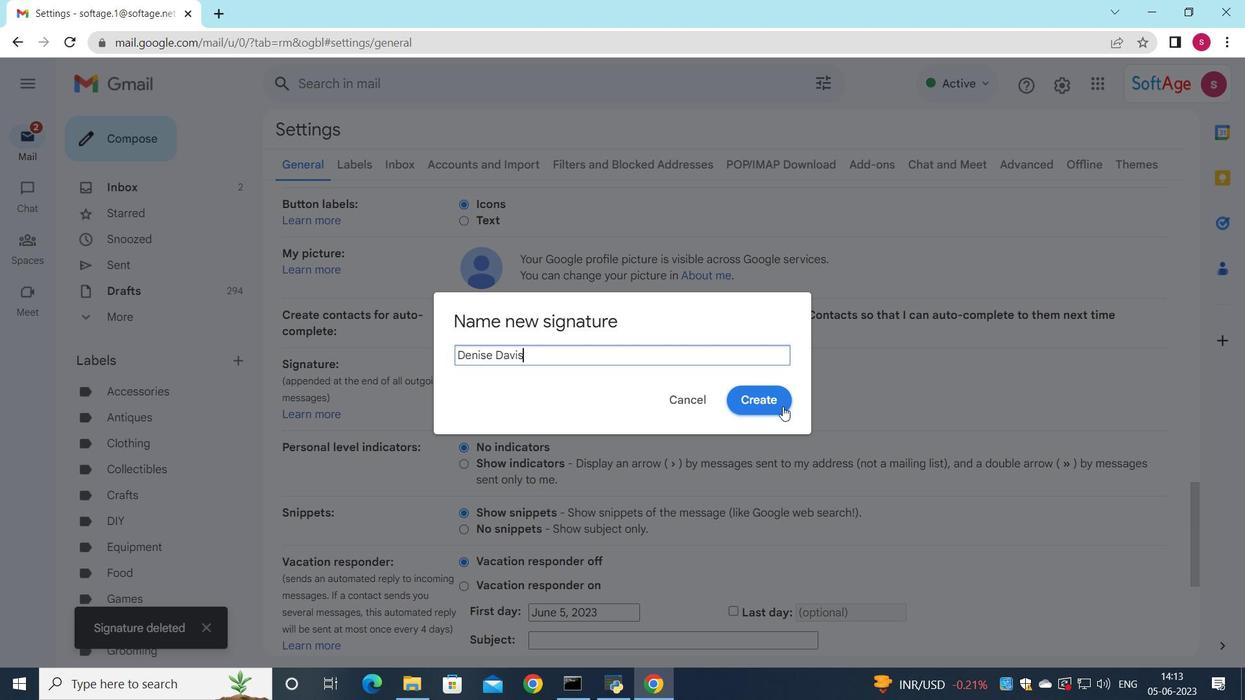 
Action: Mouse pressed left at (776, 410)
Screenshot: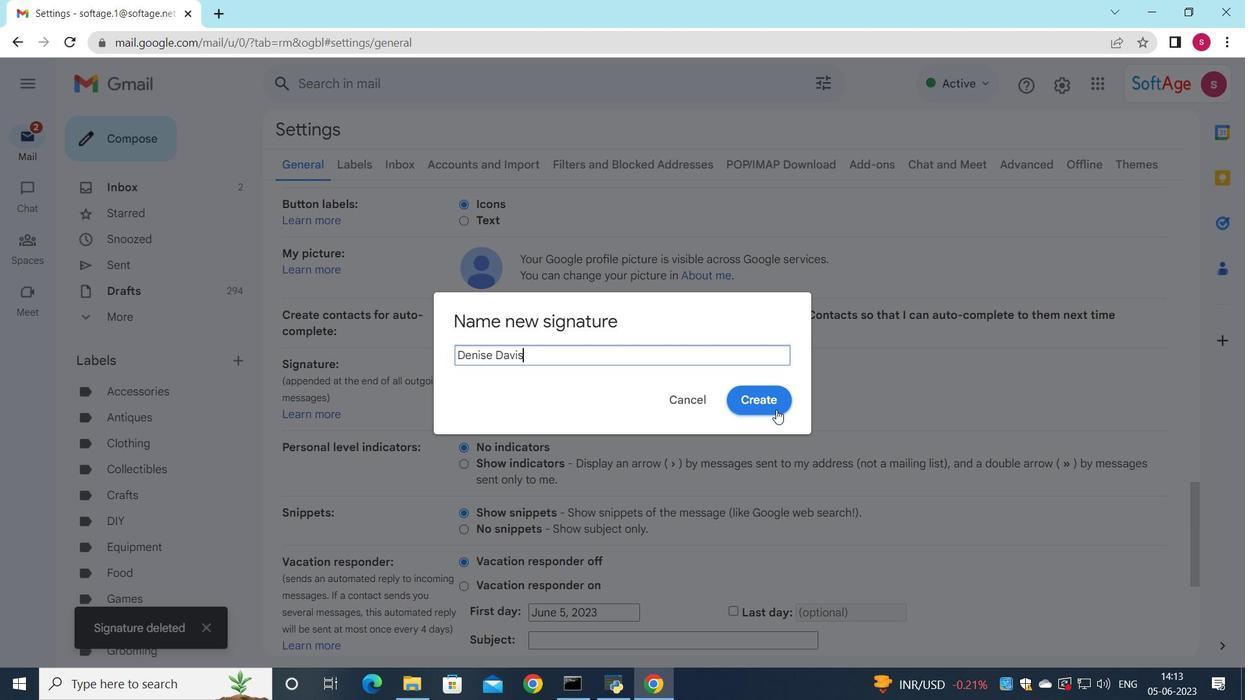 
Action: Mouse moved to (777, 381)
Screenshot: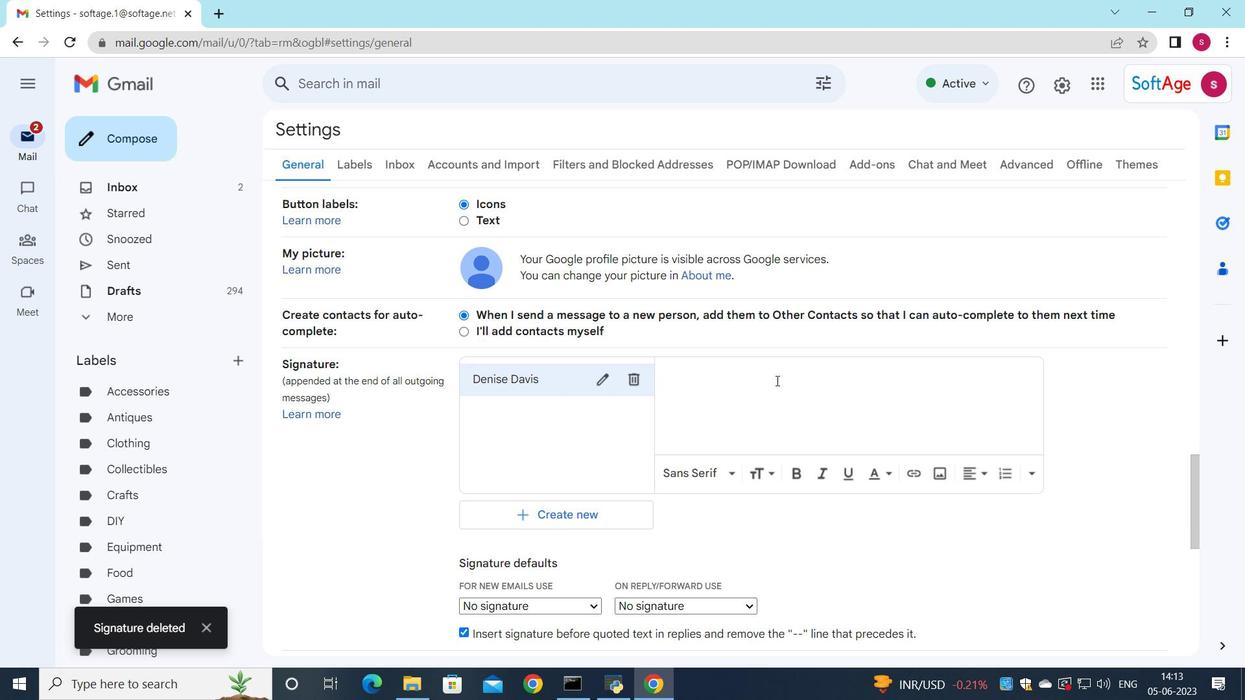
Action: Mouse pressed left at (777, 381)
Screenshot: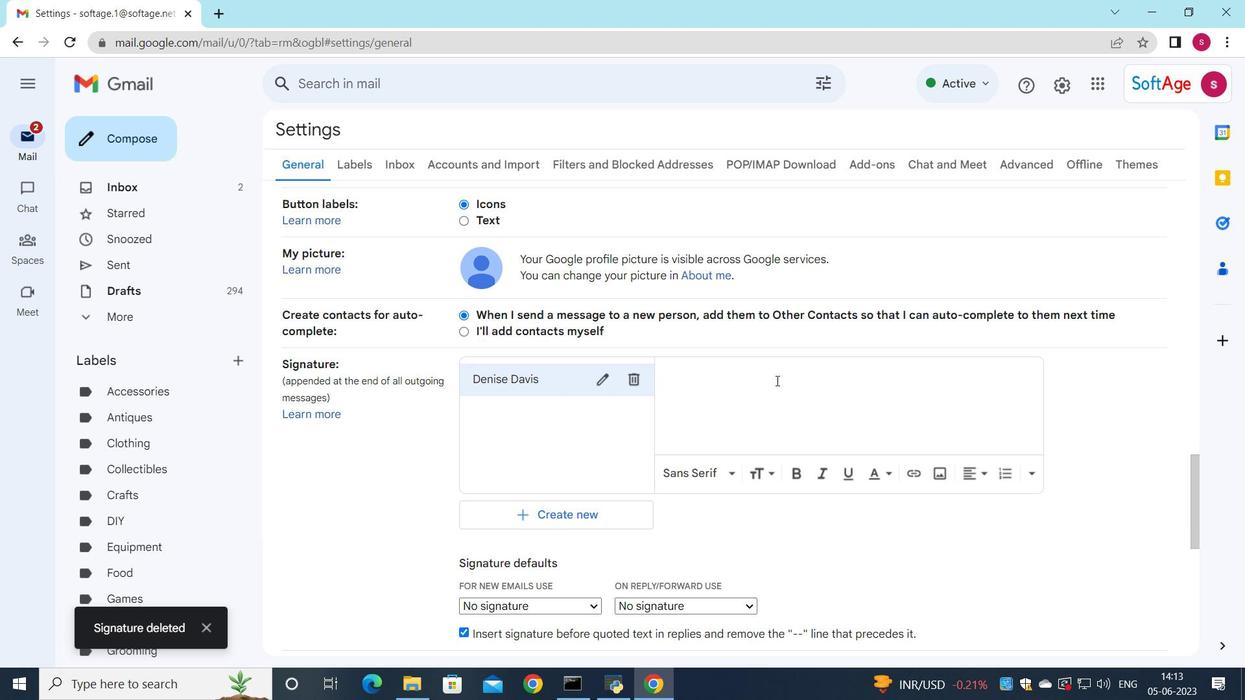 
Action: Key pressed <Key.shift><Key.shift><Key.shift><Key.shift><Key.shift><Key.shift><Key.shift><Key.shift><Key.shift>Denise<Key.space><Key.shift>Davis
Screenshot: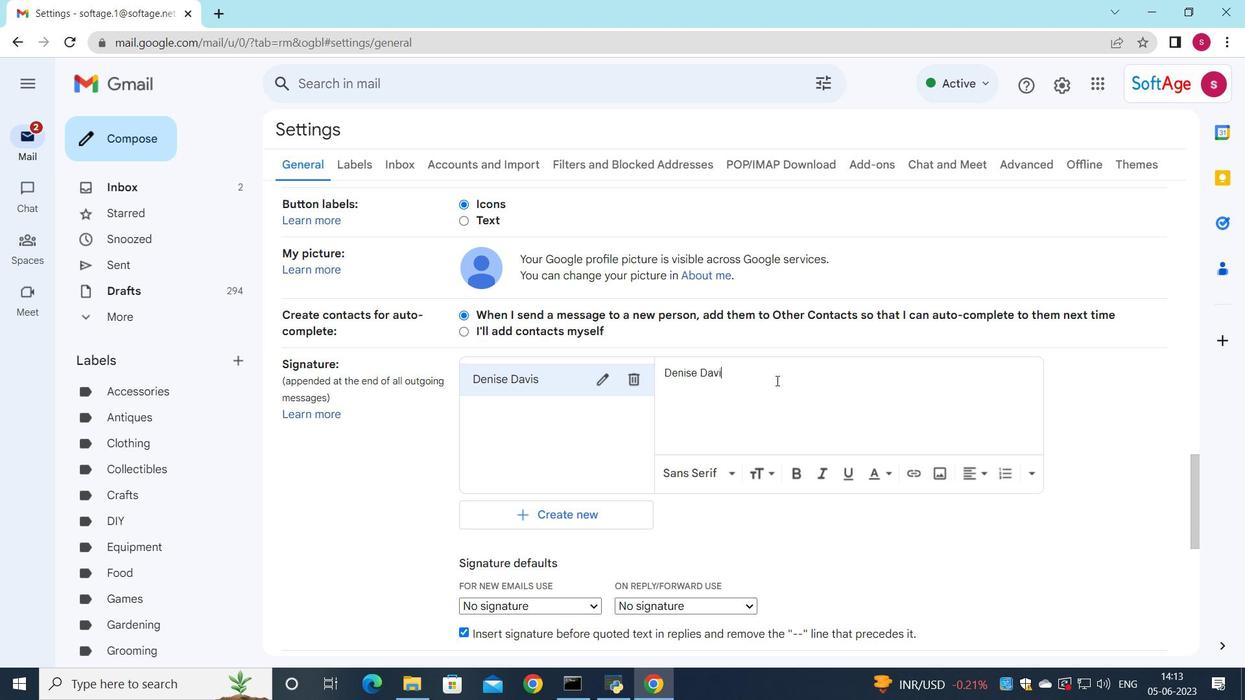 
Action: Mouse moved to (775, 332)
Screenshot: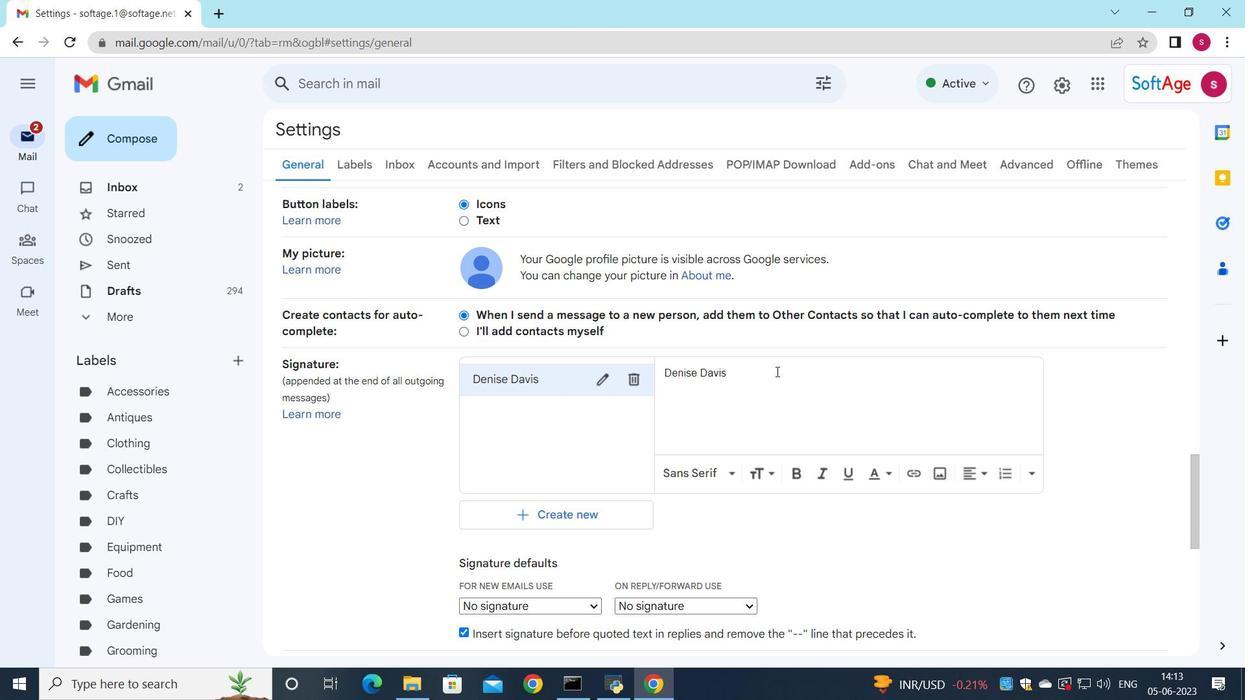 
Action: Mouse scrolled (775, 331) with delta (0, 0)
Screenshot: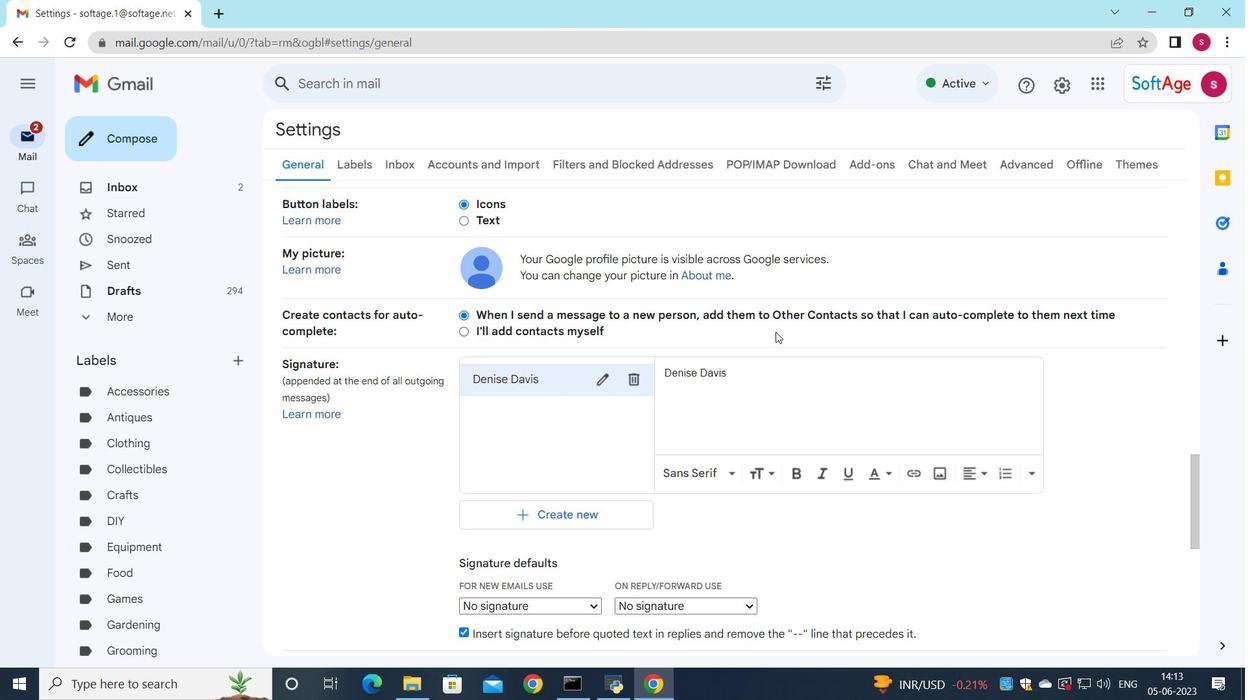 
Action: Mouse scrolled (775, 331) with delta (0, 0)
Screenshot: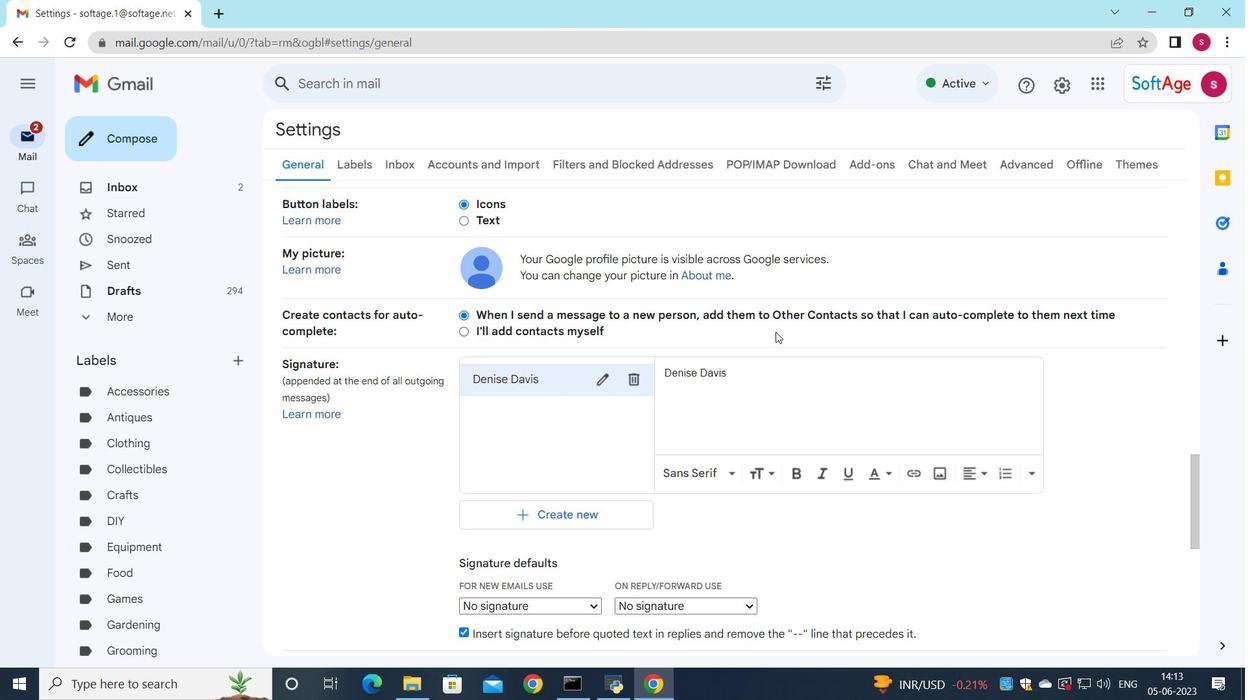 
Action: Mouse moved to (767, 338)
Screenshot: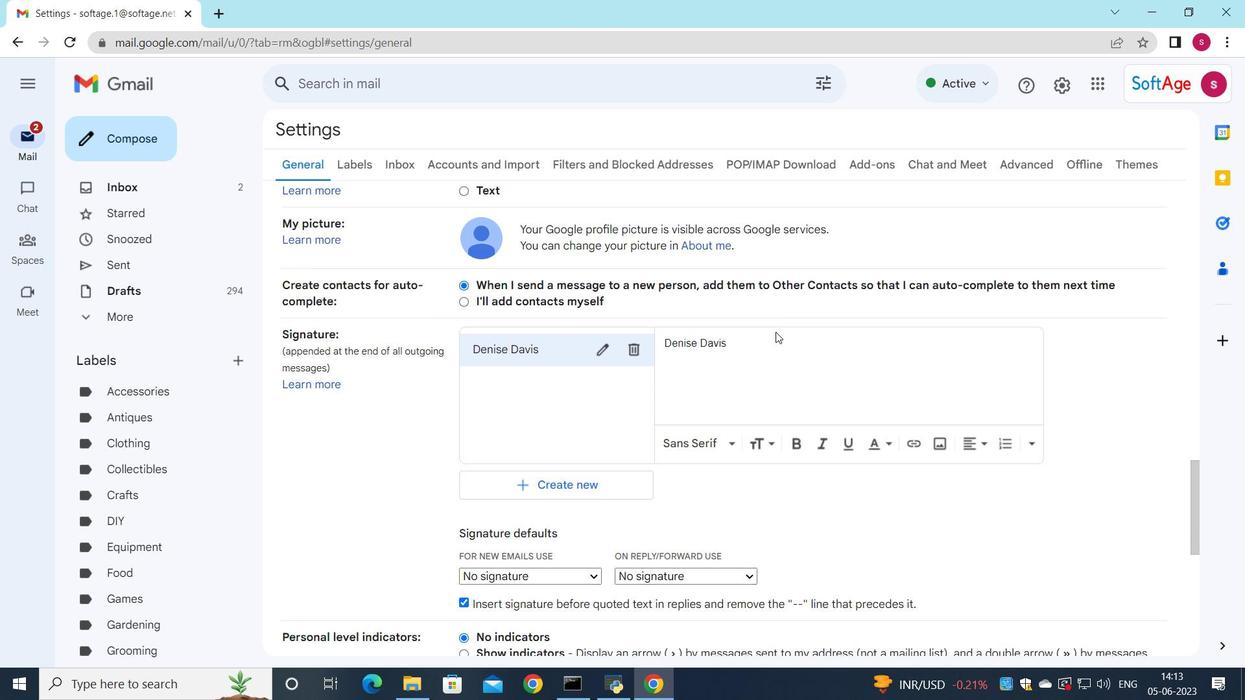 
Action: Mouse scrolled (767, 337) with delta (0, 0)
Screenshot: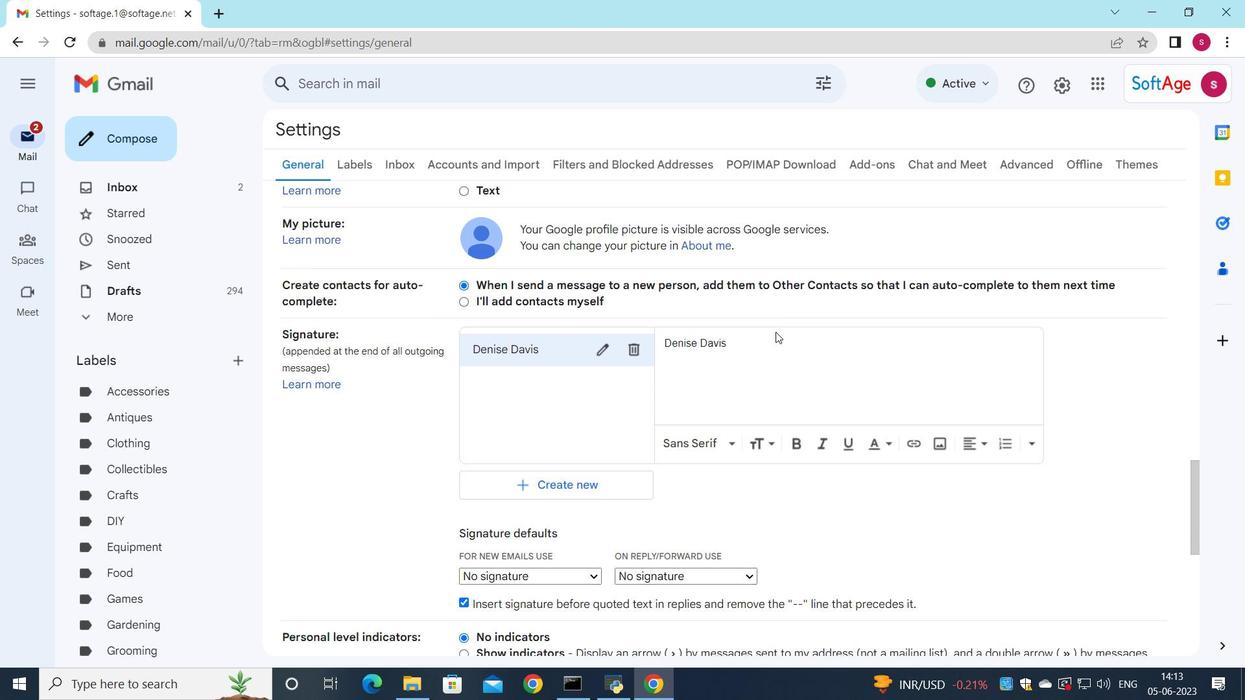 
Action: Mouse moved to (593, 357)
Screenshot: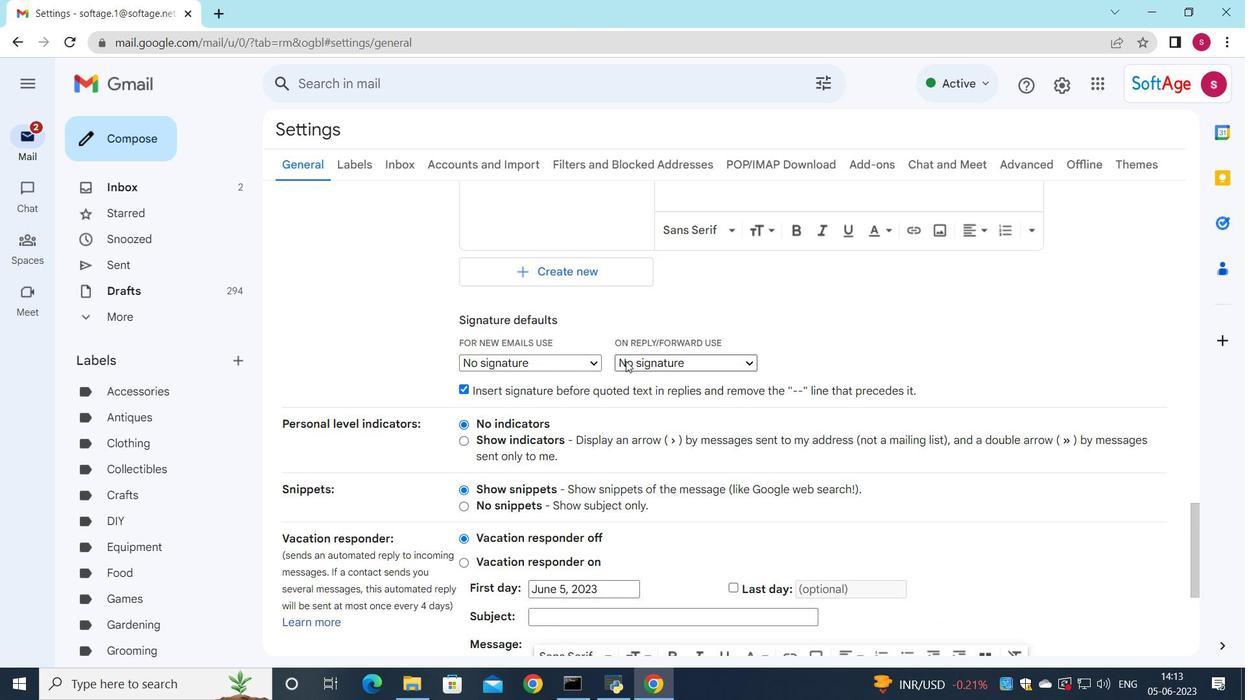 
Action: Mouse pressed left at (593, 357)
Screenshot: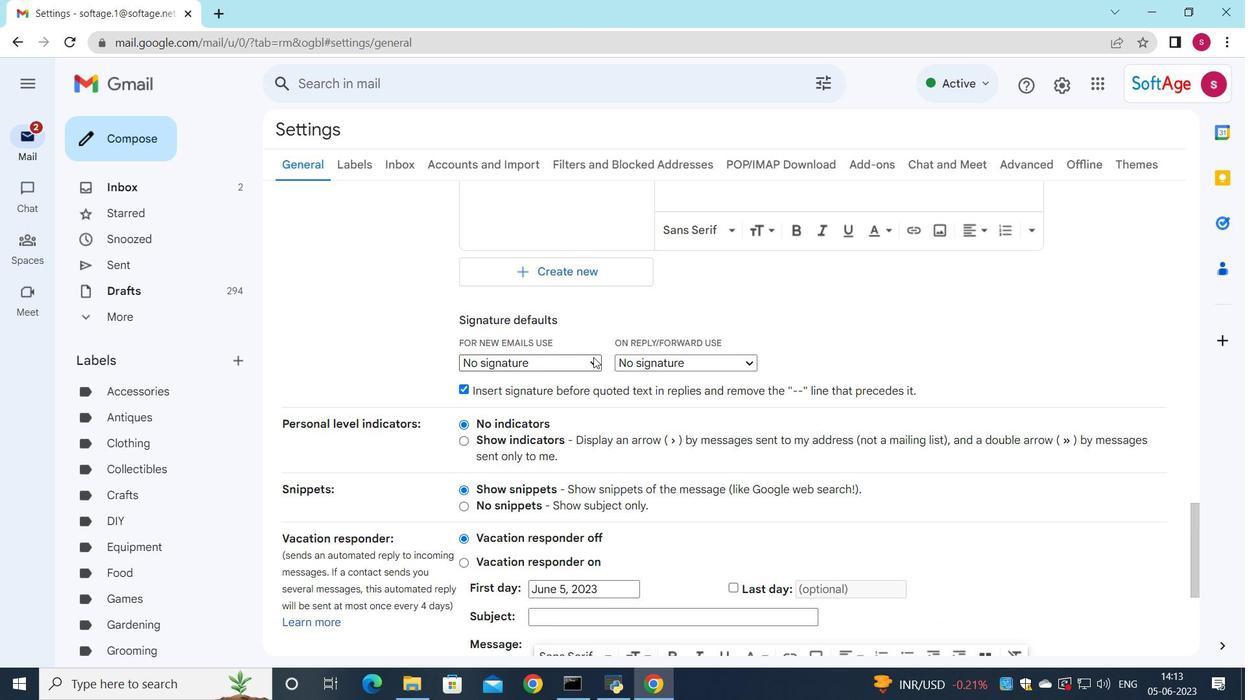 
Action: Mouse moved to (539, 403)
Screenshot: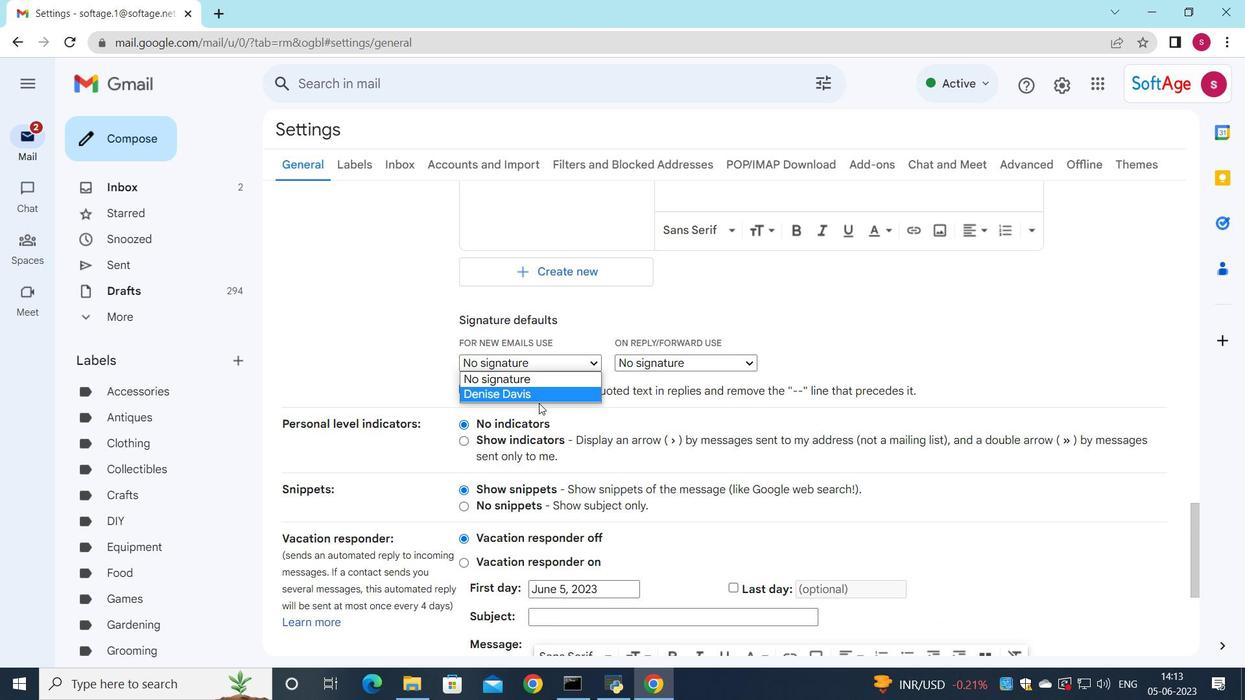
Action: Mouse pressed left at (539, 403)
Screenshot: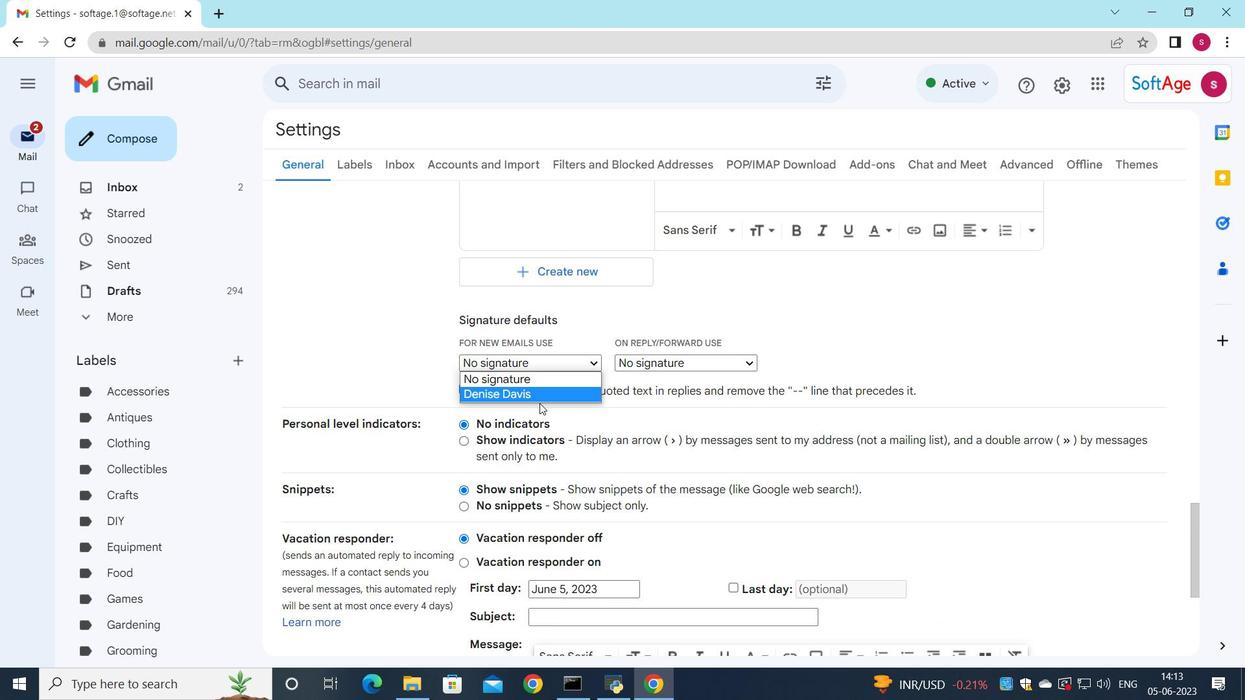 
Action: Mouse moved to (552, 359)
Screenshot: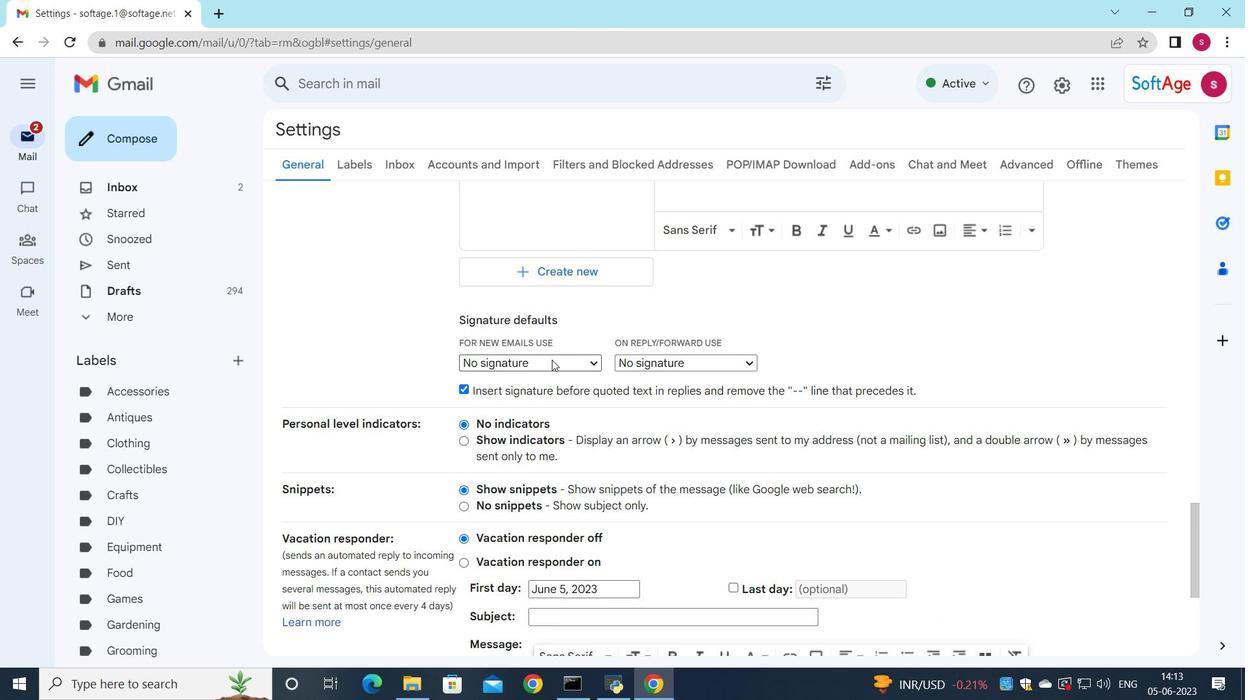 
Action: Mouse pressed left at (552, 359)
Screenshot: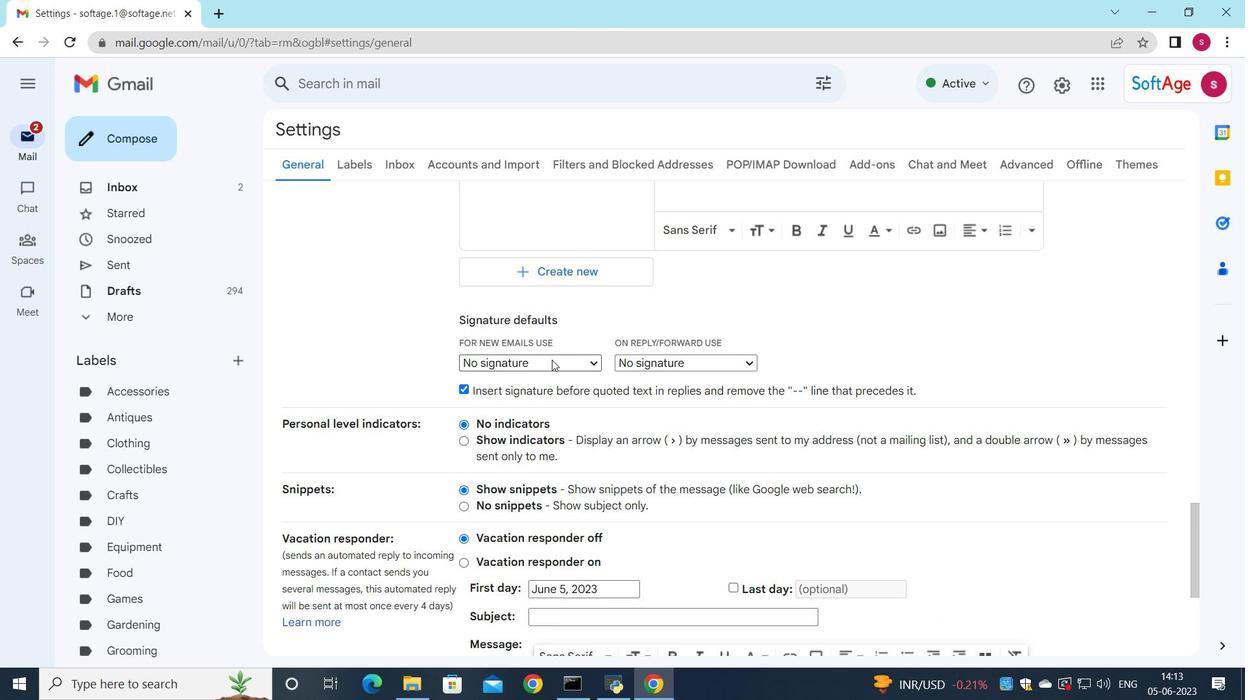
Action: Mouse moved to (546, 389)
Screenshot: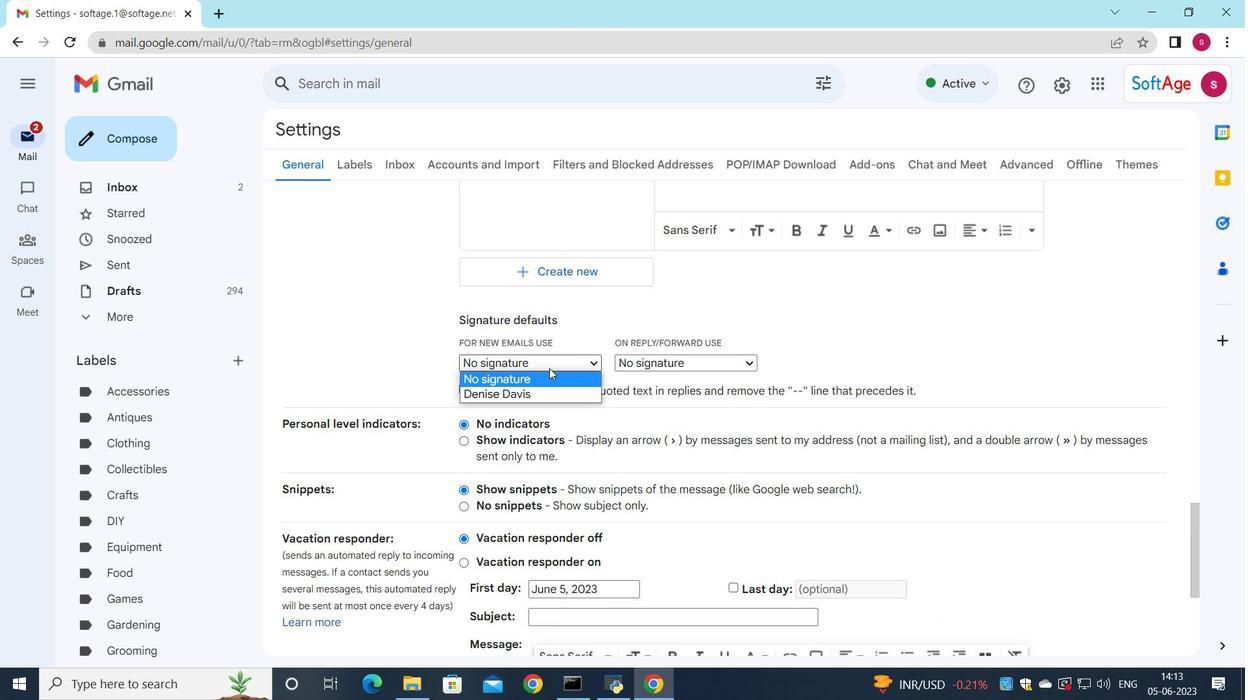 
Action: Mouse pressed left at (546, 389)
Screenshot: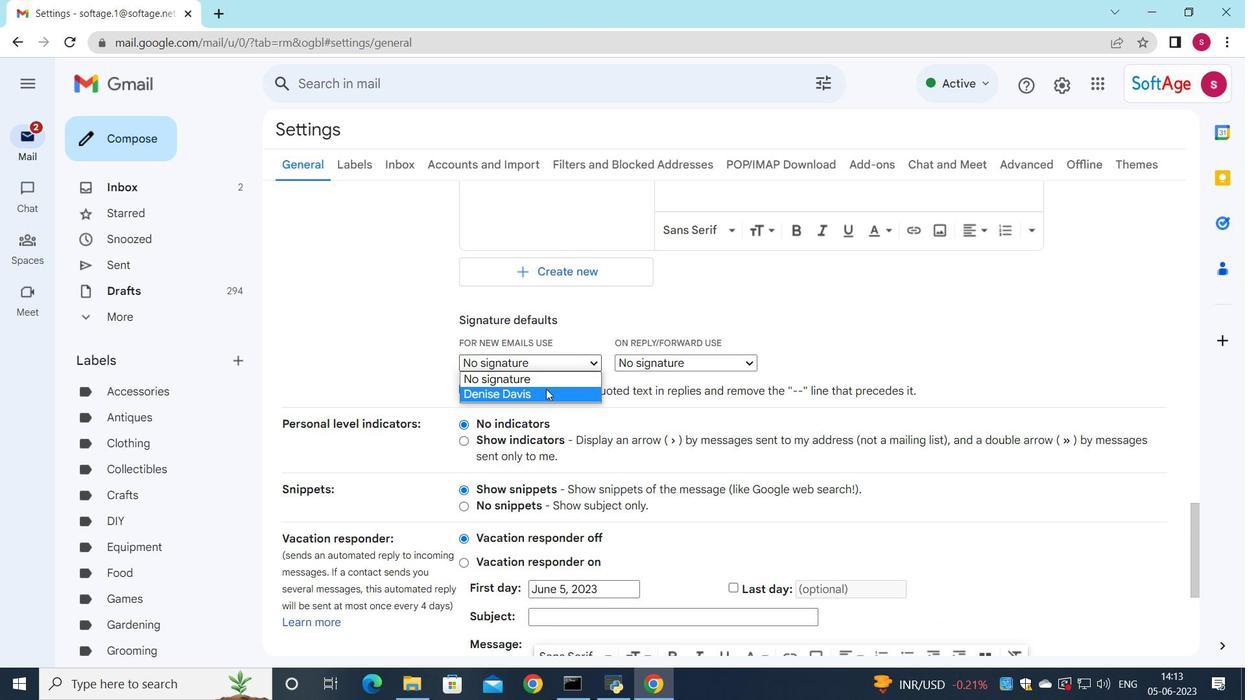 
Action: Mouse moved to (668, 365)
Screenshot: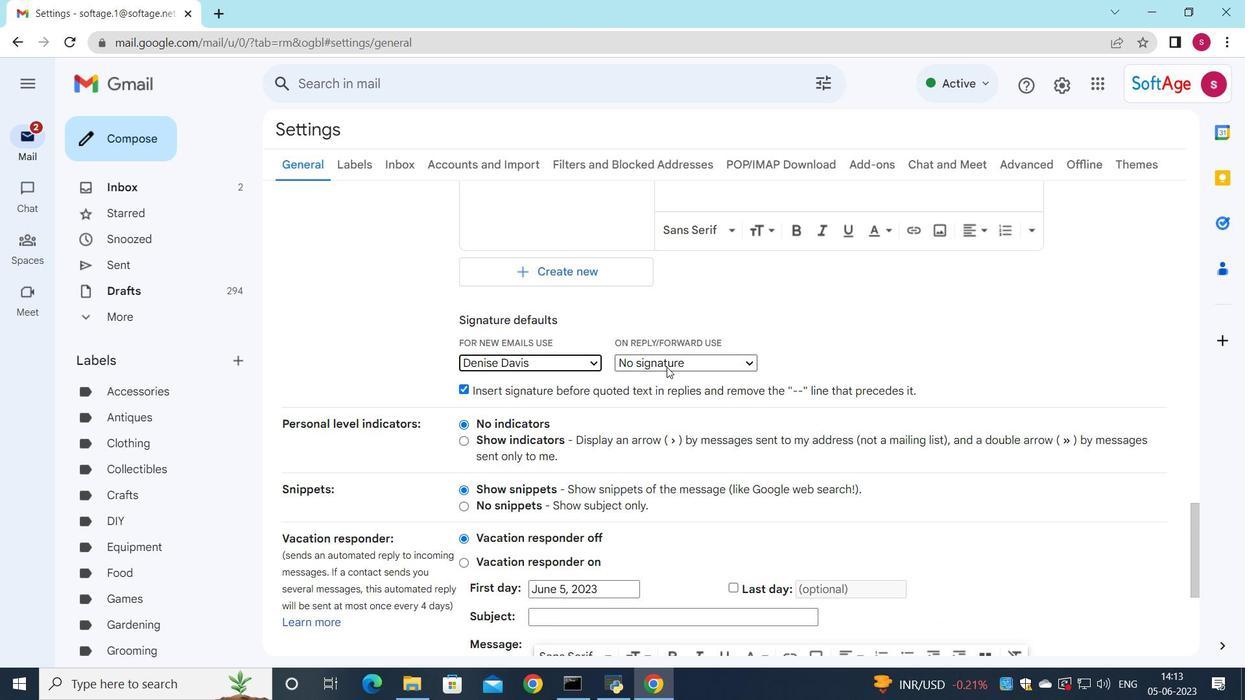 
Action: Mouse pressed left at (668, 365)
Screenshot: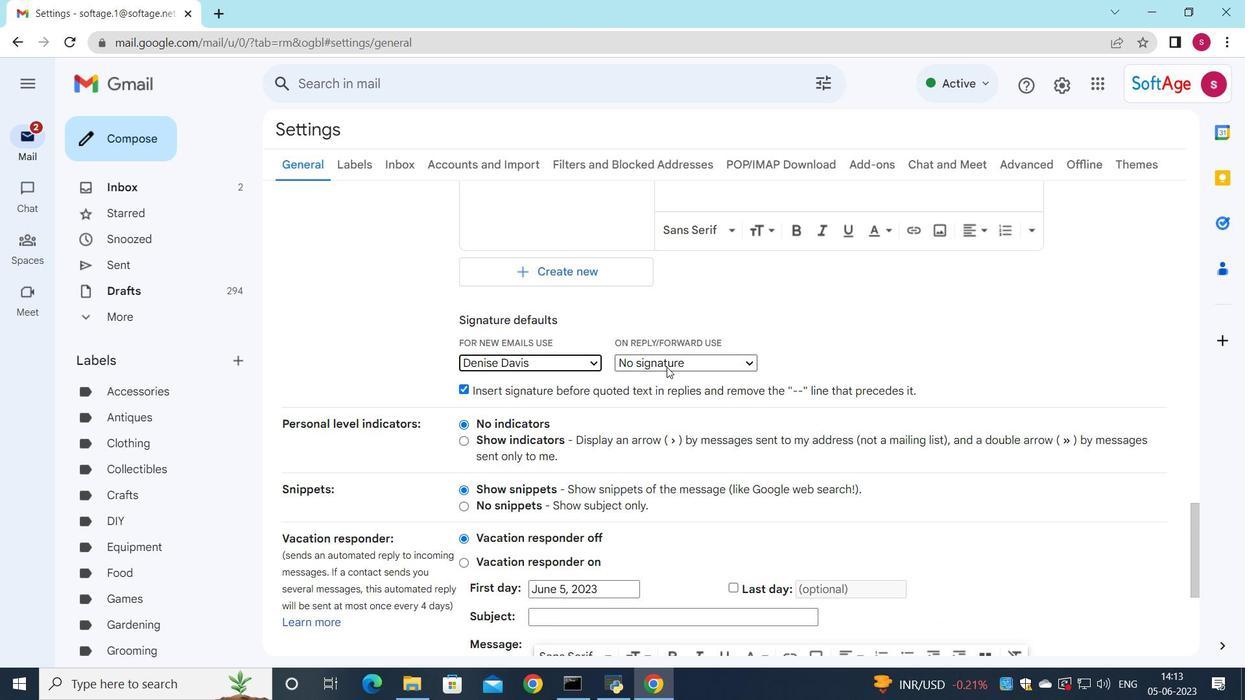 
Action: Mouse moved to (665, 392)
Screenshot: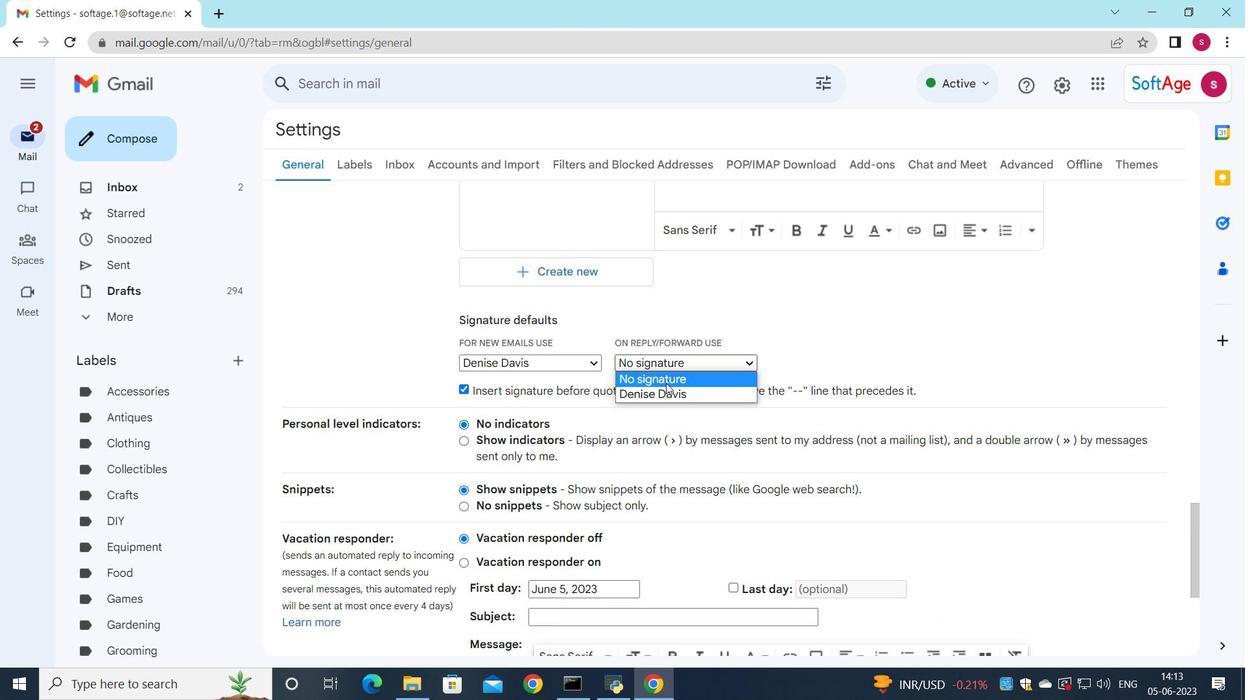 
Action: Mouse pressed left at (665, 392)
Screenshot: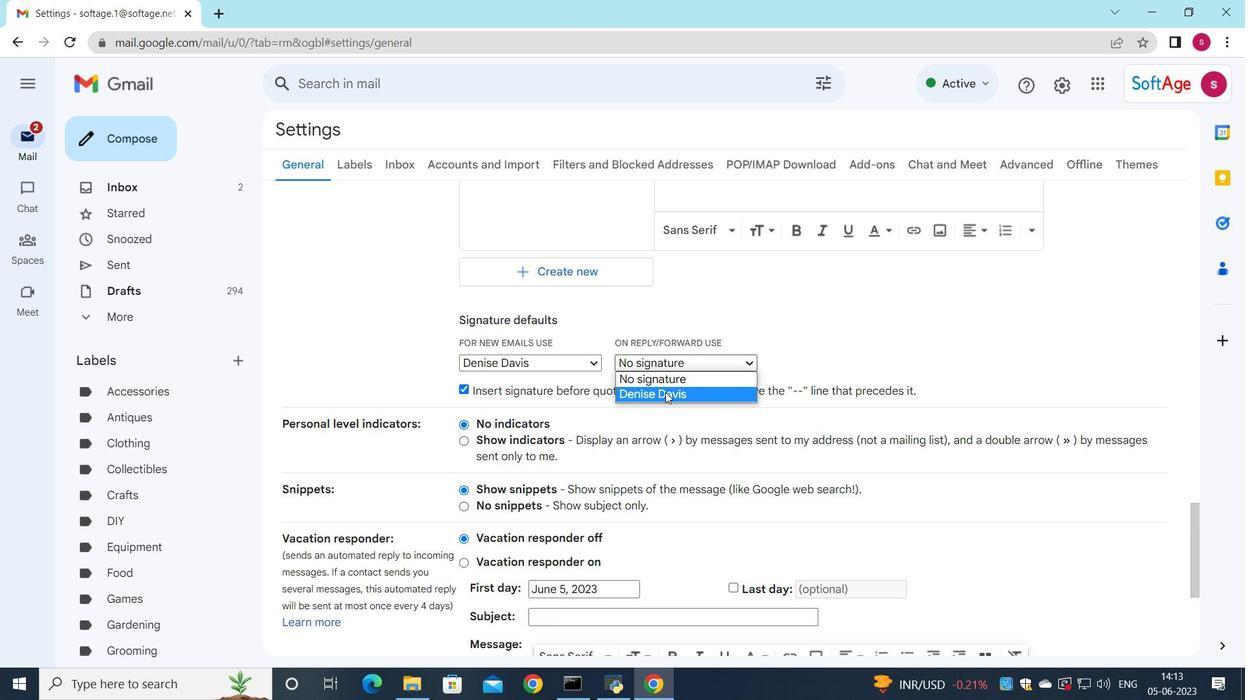 
Action: Mouse scrolled (665, 391) with delta (0, 0)
Screenshot: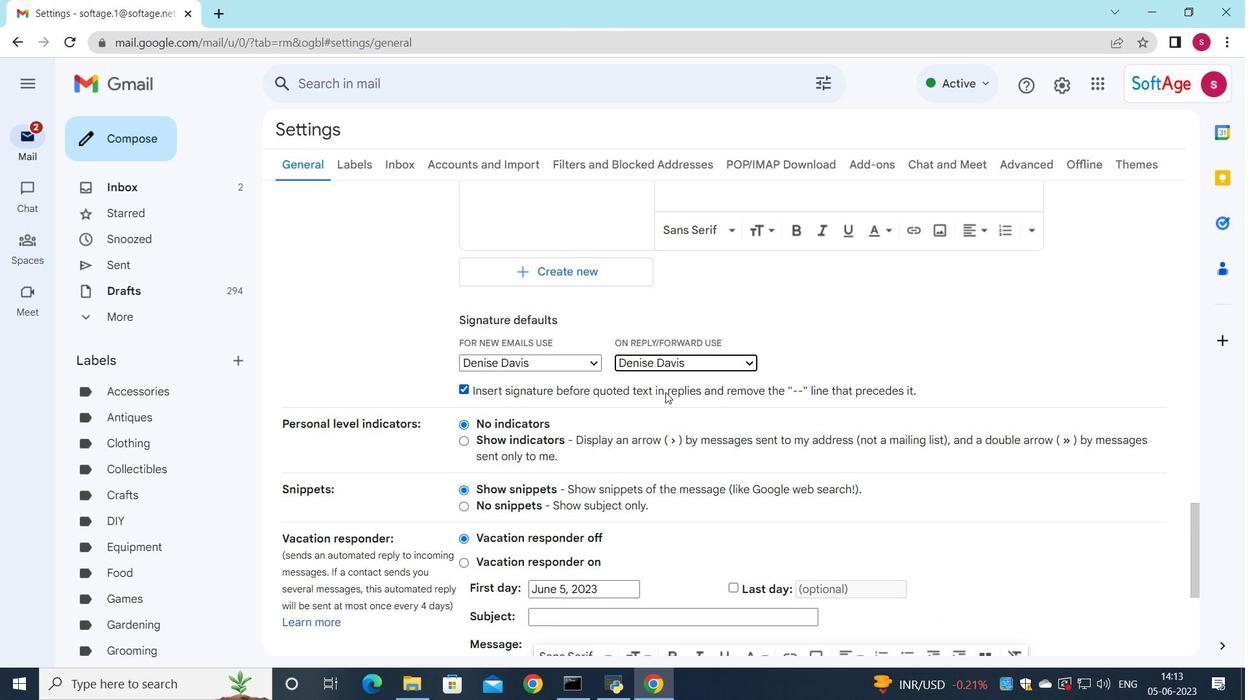 
Action: Mouse scrolled (665, 391) with delta (0, 0)
Screenshot: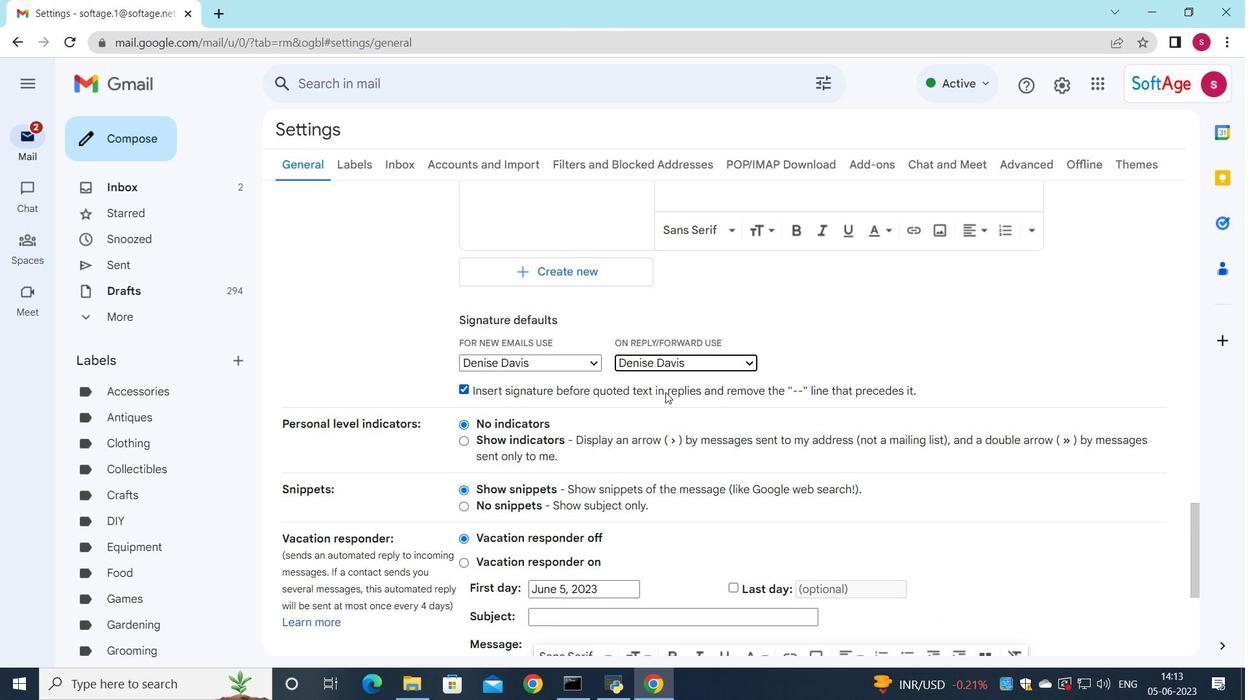 
Action: Mouse scrolled (665, 391) with delta (0, 0)
Screenshot: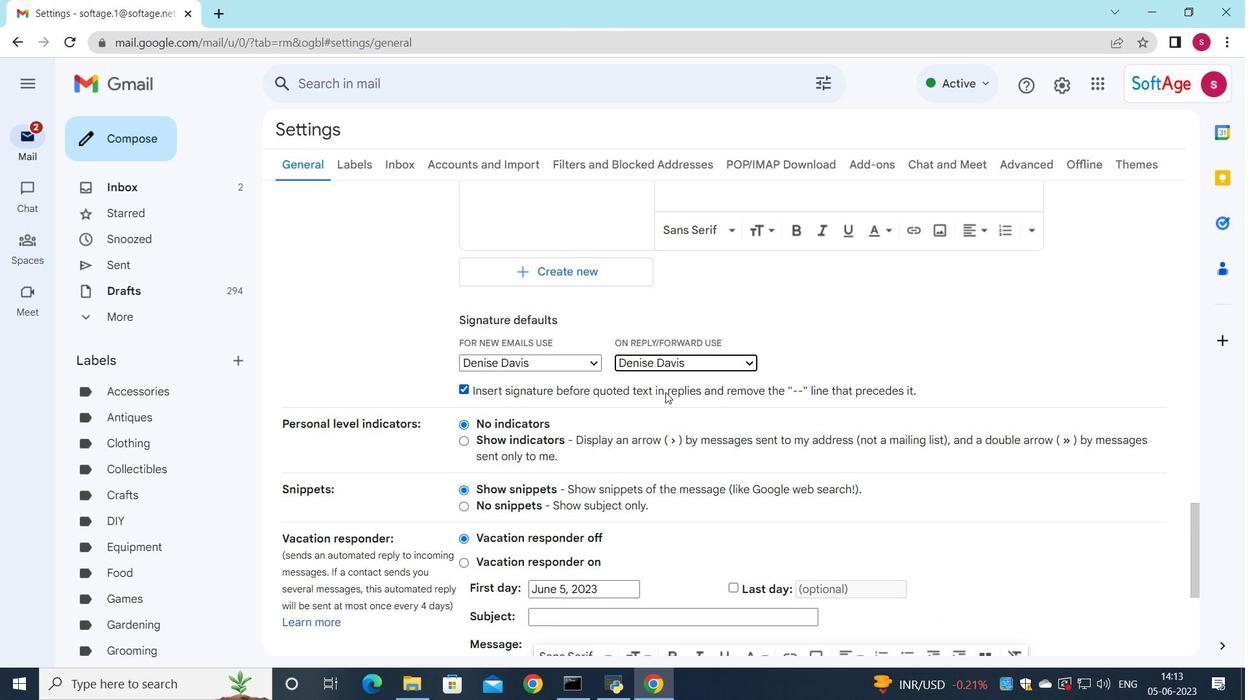 
Action: Mouse scrolled (665, 391) with delta (0, 0)
Screenshot: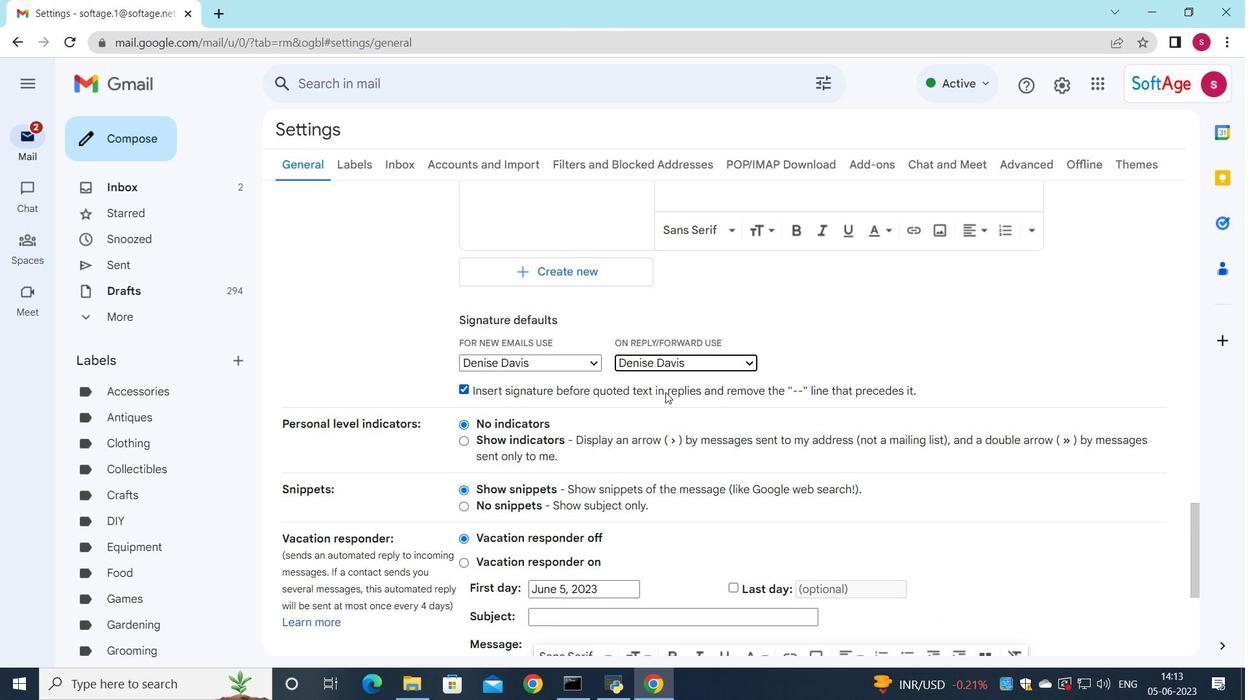 
Action: Mouse scrolled (665, 391) with delta (0, 0)
Screenshot: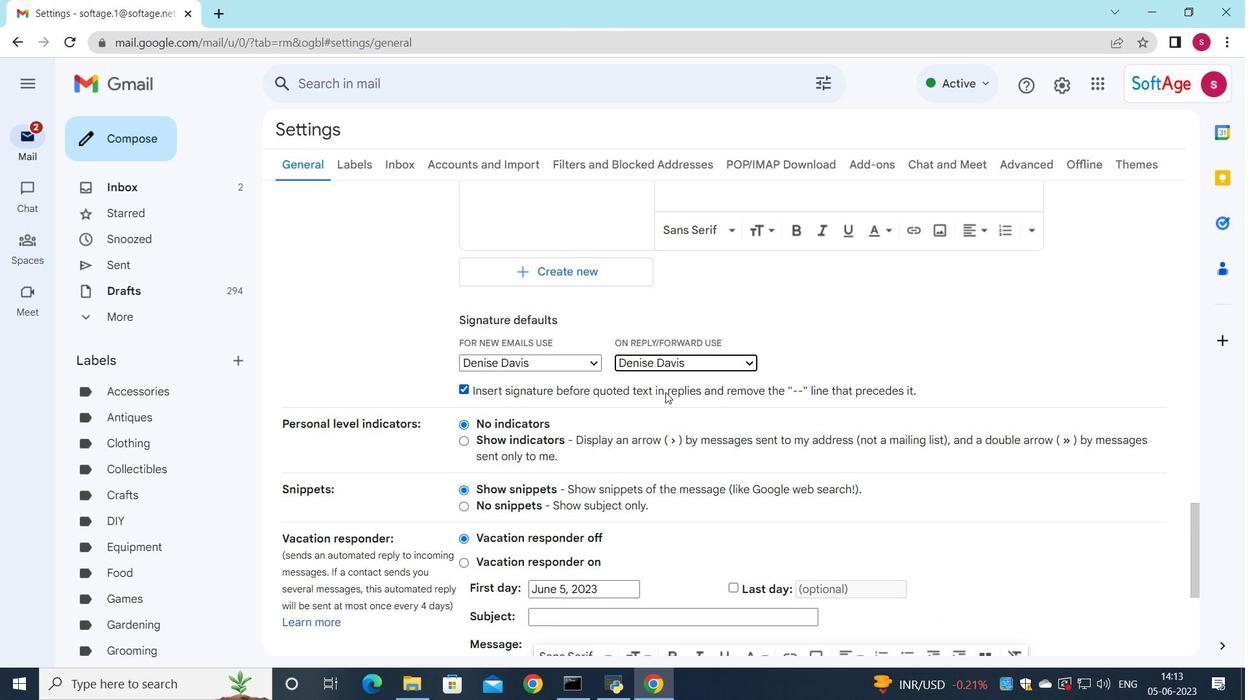
Action: Mouse moved to (666, 397)
Screenshot: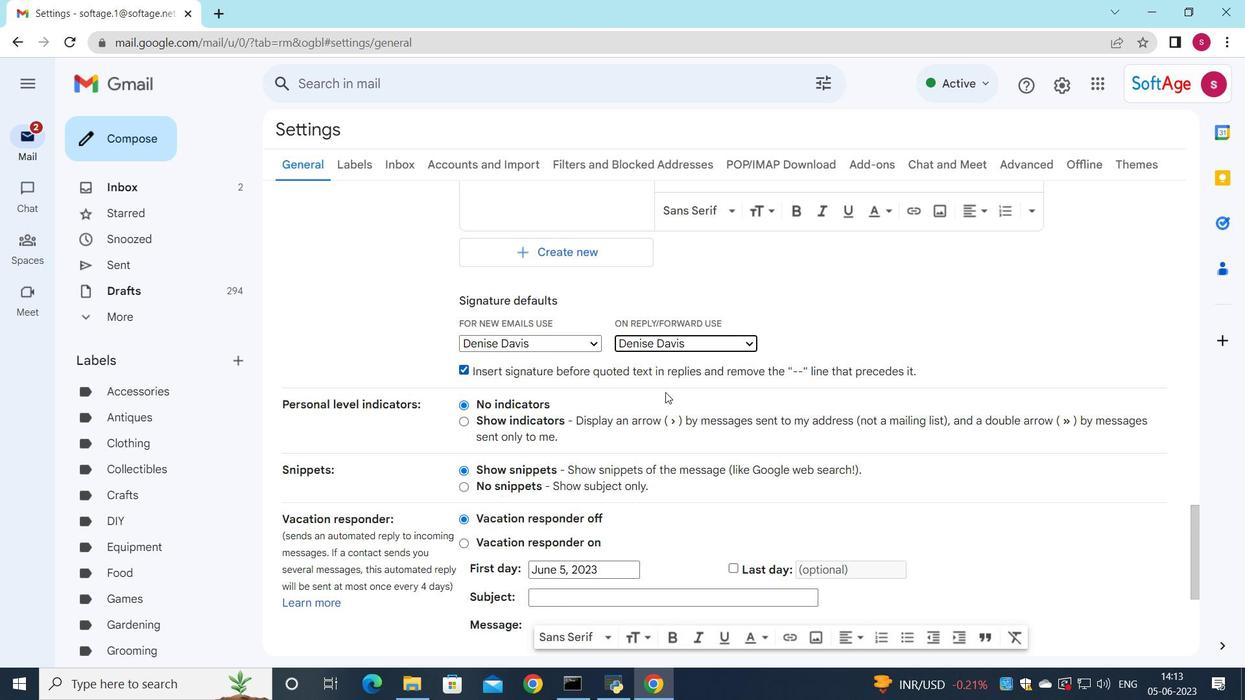 
Action: Mouse scrolled (666, 396) with delta (0, 0)
Screenshot: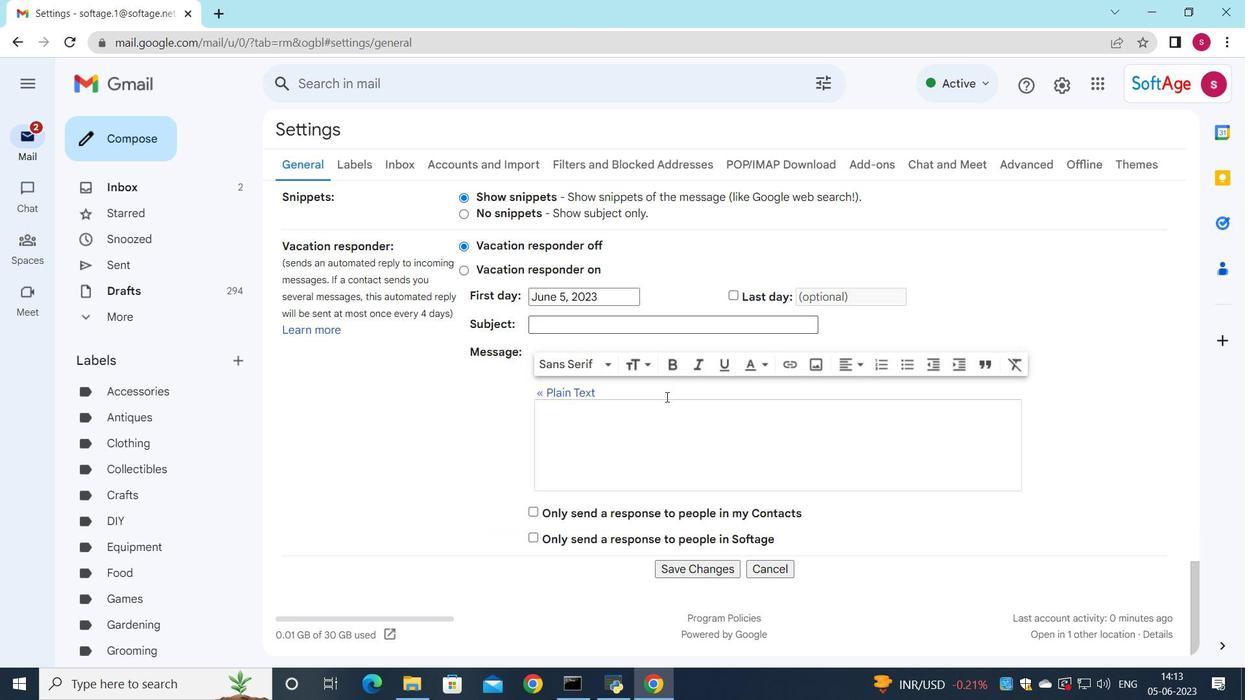 
Action: Mouse scrolled (666, 396) with delta (0, 0)
Screenshot: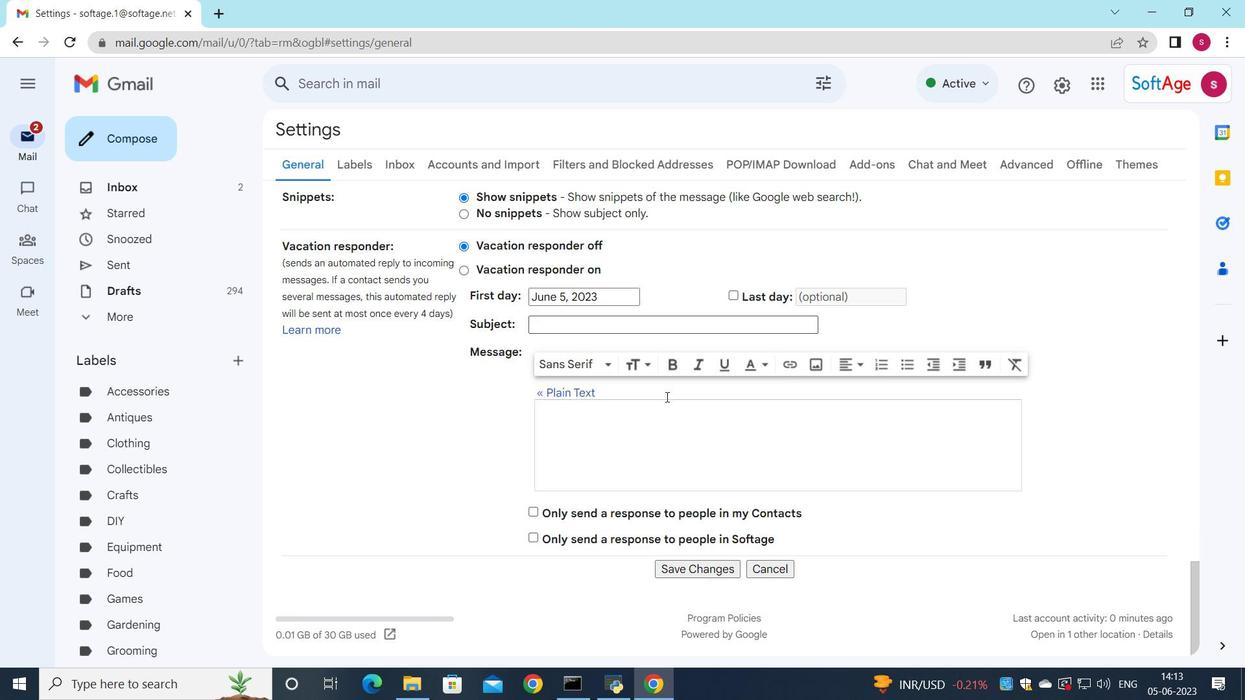 
Action: Mouse scrolled (666, 396) with delta (0, 0)
Screenshot: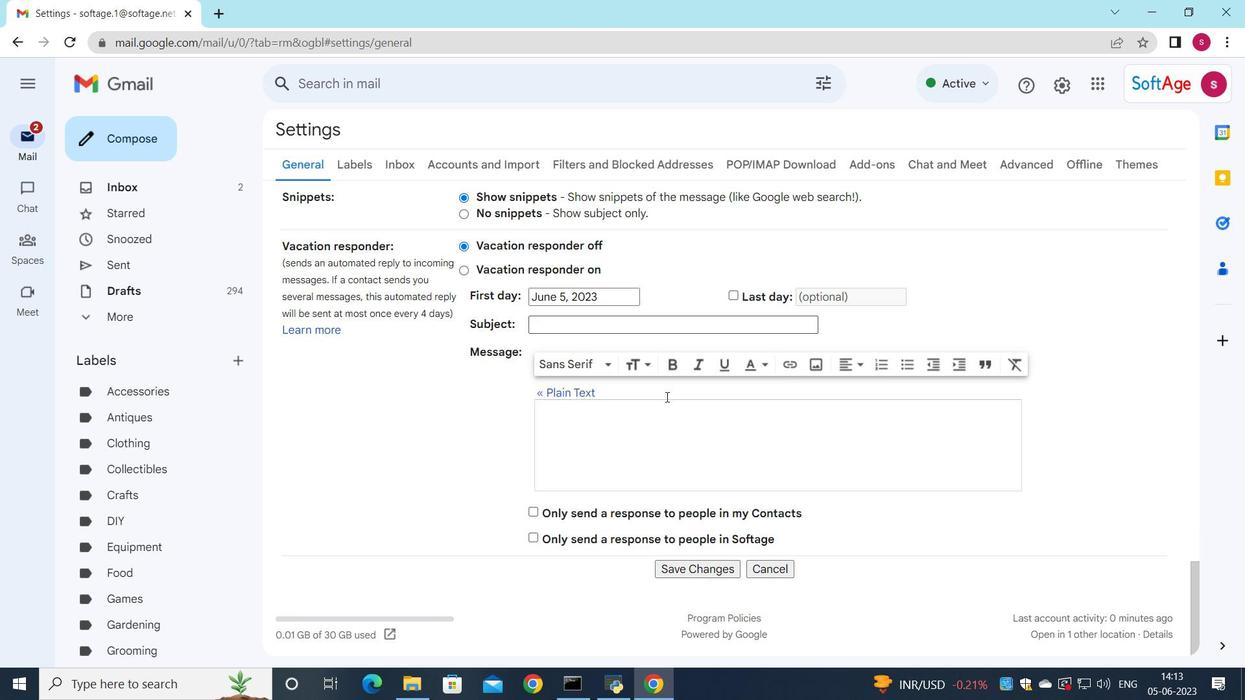
Action: Mouse scrolled (666, 396) with delta (0, 0)
Screenshot: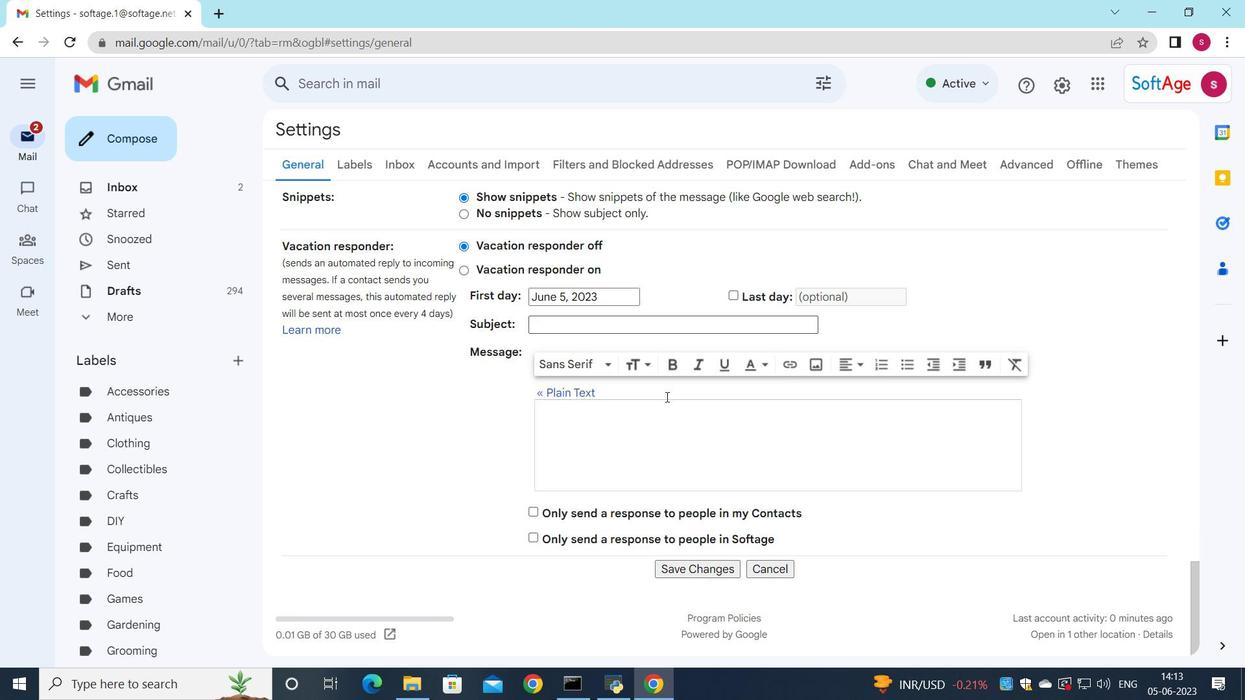 
Action: Mouse moved to (703, 574)
Screenshot: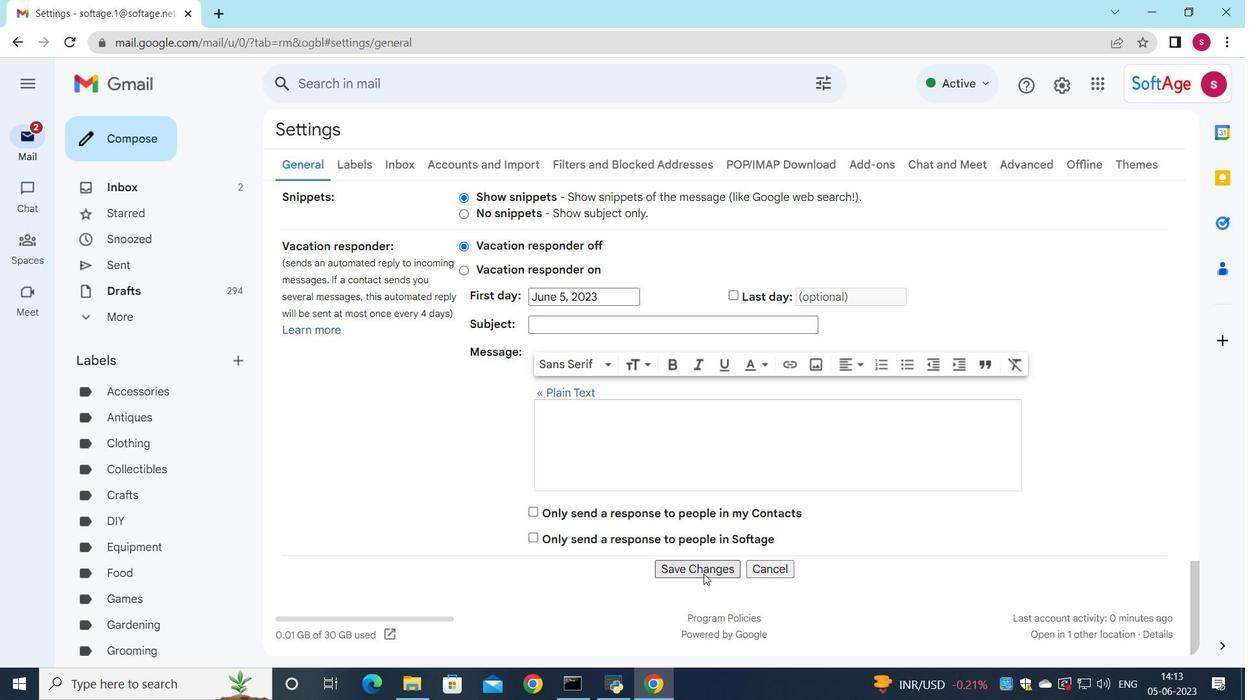 
Action: Mouse pressed left at (703, 574)
Screenshot: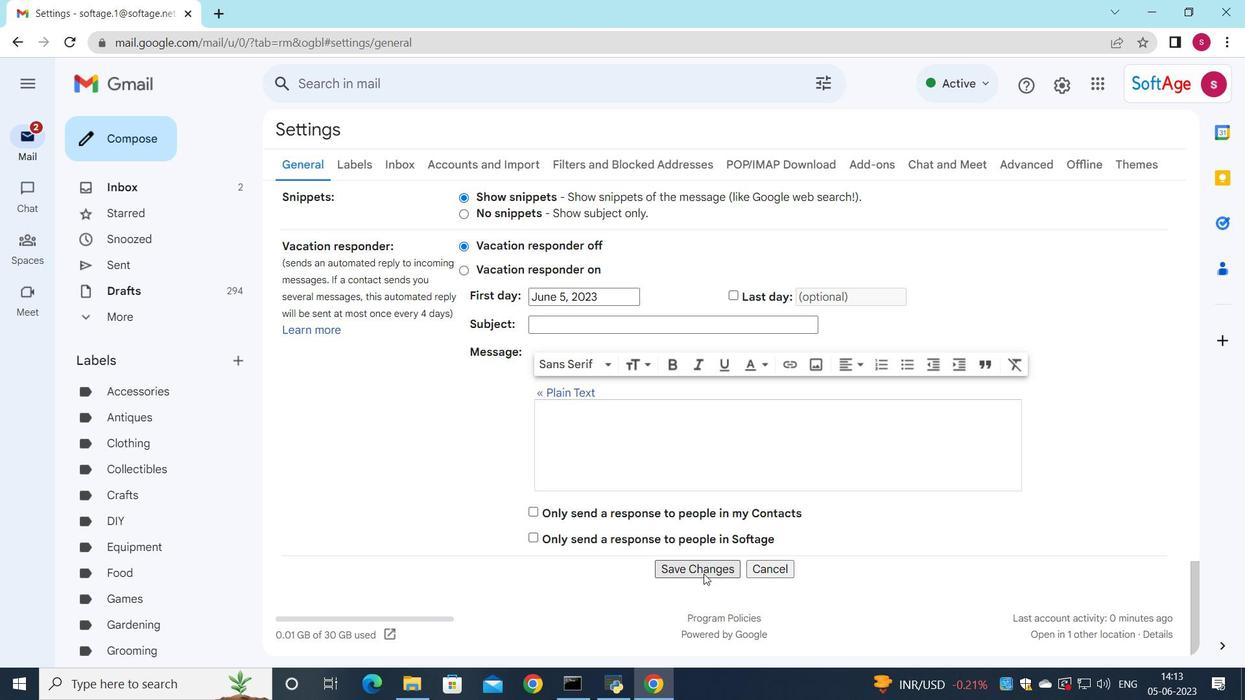 
Action: Mouse moved to (784, 194)
Screenshot: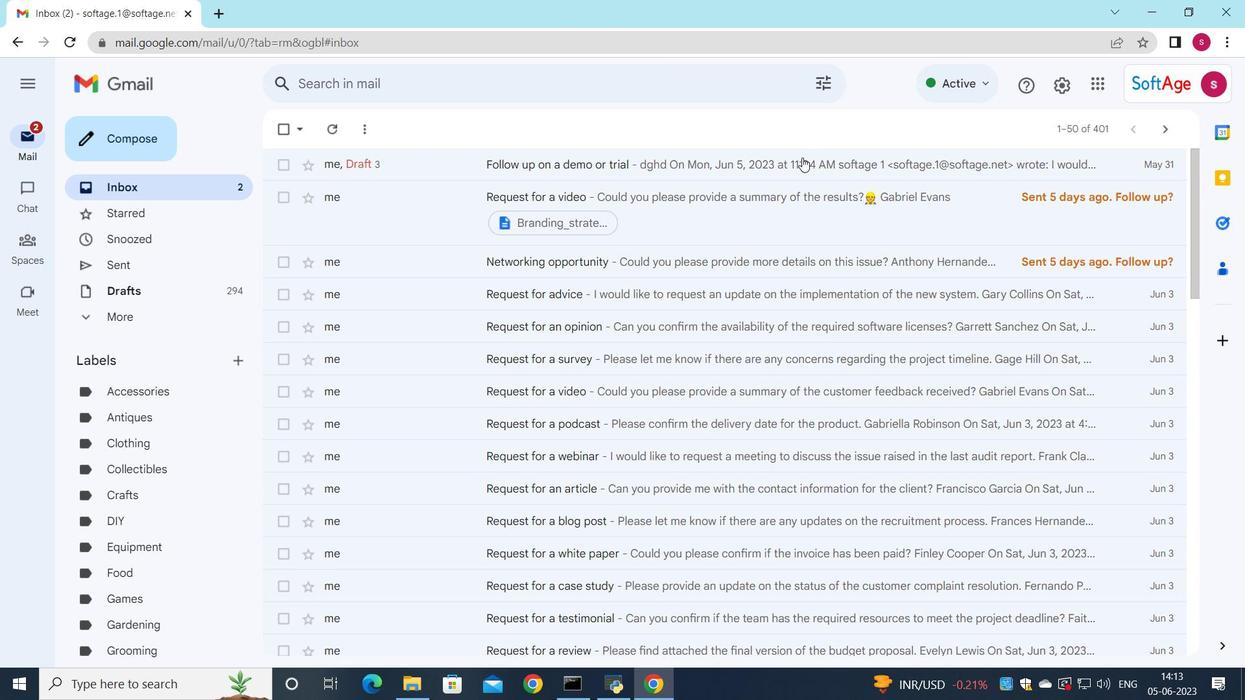 
Action: Mouse pressed left at (784, 194)
Screenshot: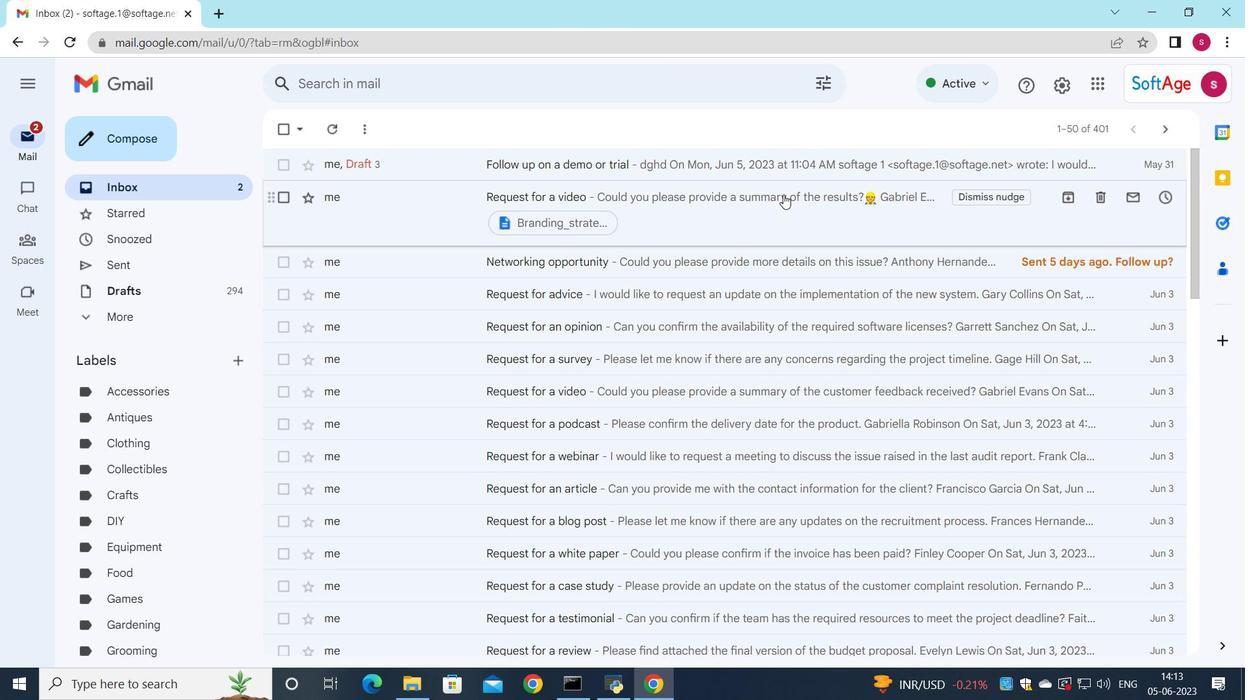 
Action: Mouse moved to (560, 515)
Screenshot: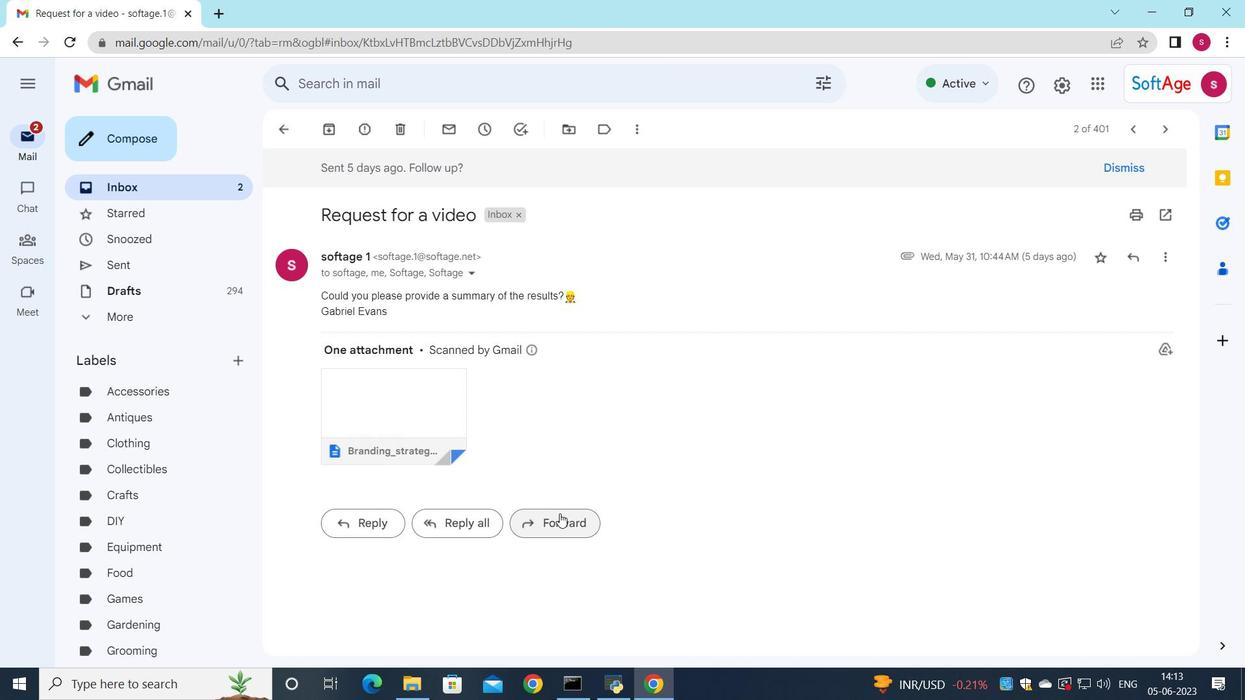 
Action: Mouse pressed left at (560, 515)
Screenshot: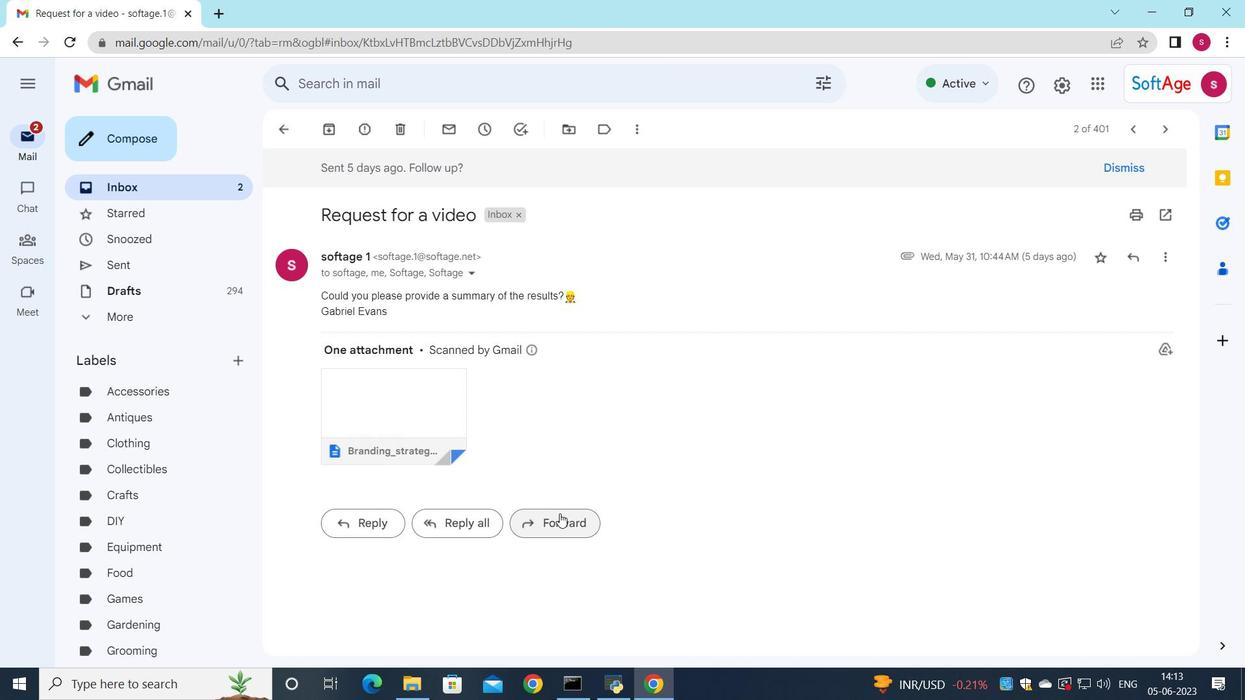 
Action: Mouse moved to (362, 528)
Screenshot: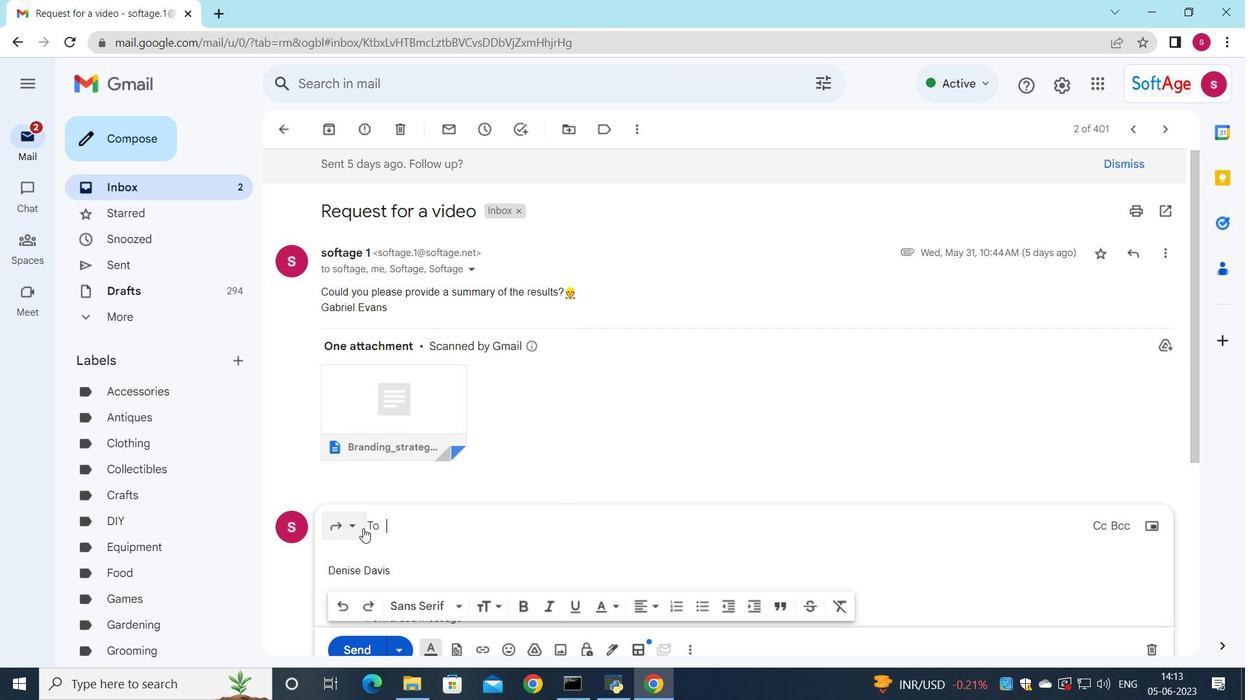 
Action: Mouse pressed left at (362, 528)
Screenshot: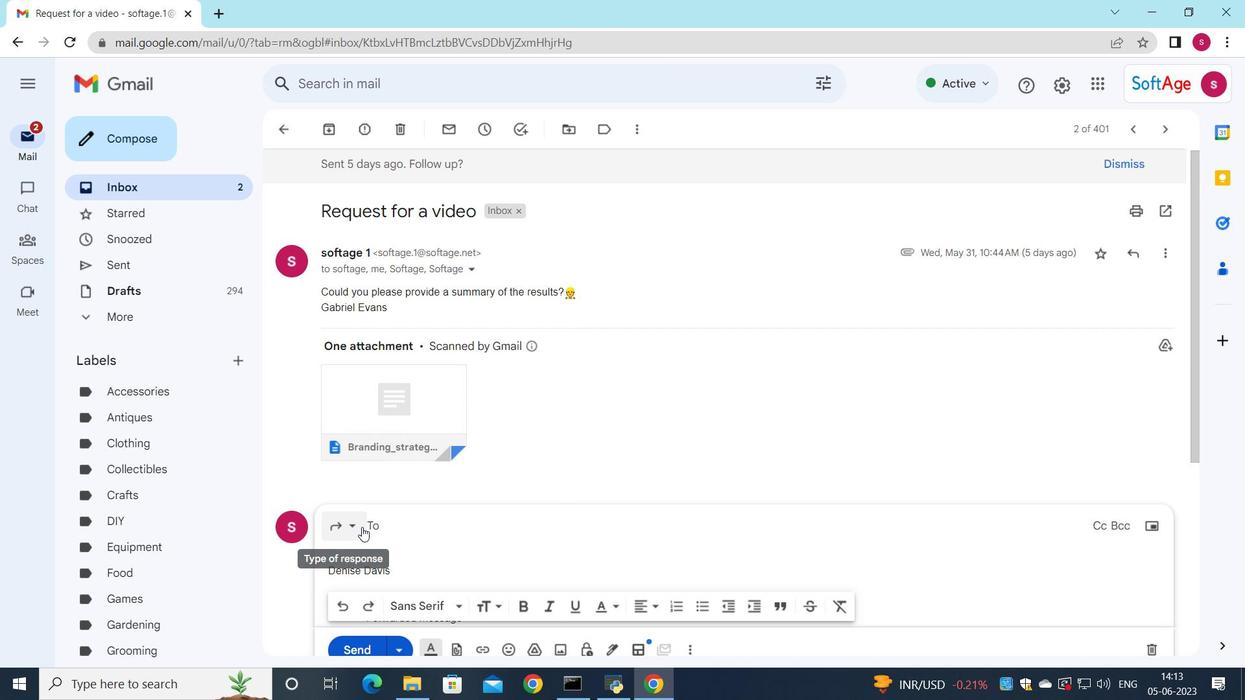 
Action: Mouse moved to (385, 462)
Screenshot: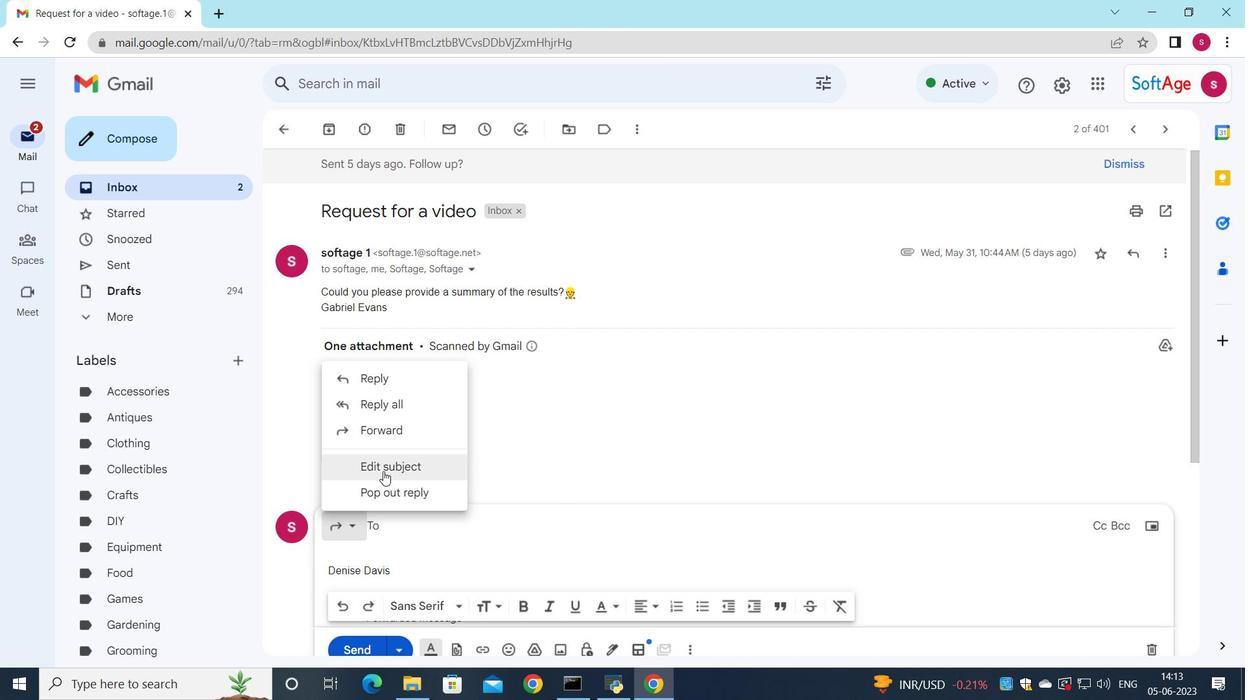 
Action: Mouse pressed left at (385, 462)
Screenshot: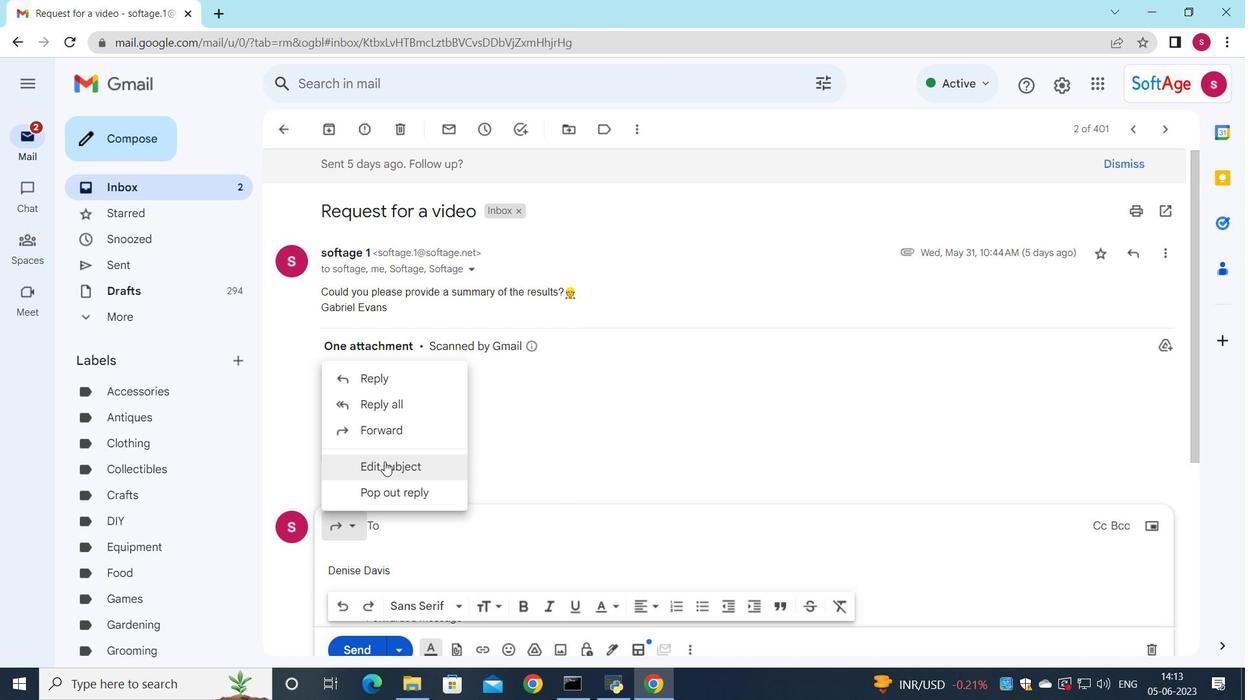 
Action: Mouse moved to (916, 315)
Screenshot: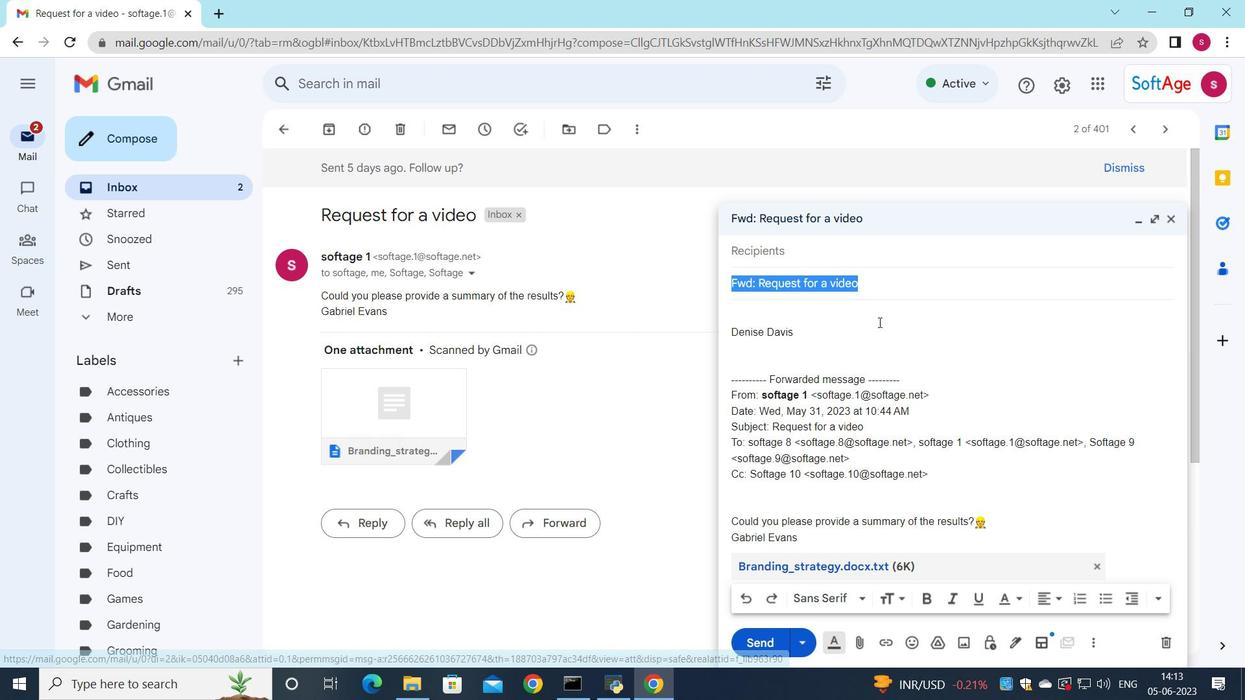 
Action: Key pressed <Key.shift><Key.shift><Key.shift><Key.shift><Key.shift><Key.shift>Request<Key.space>for<Key.space>a<Key.space>report
Screenshot: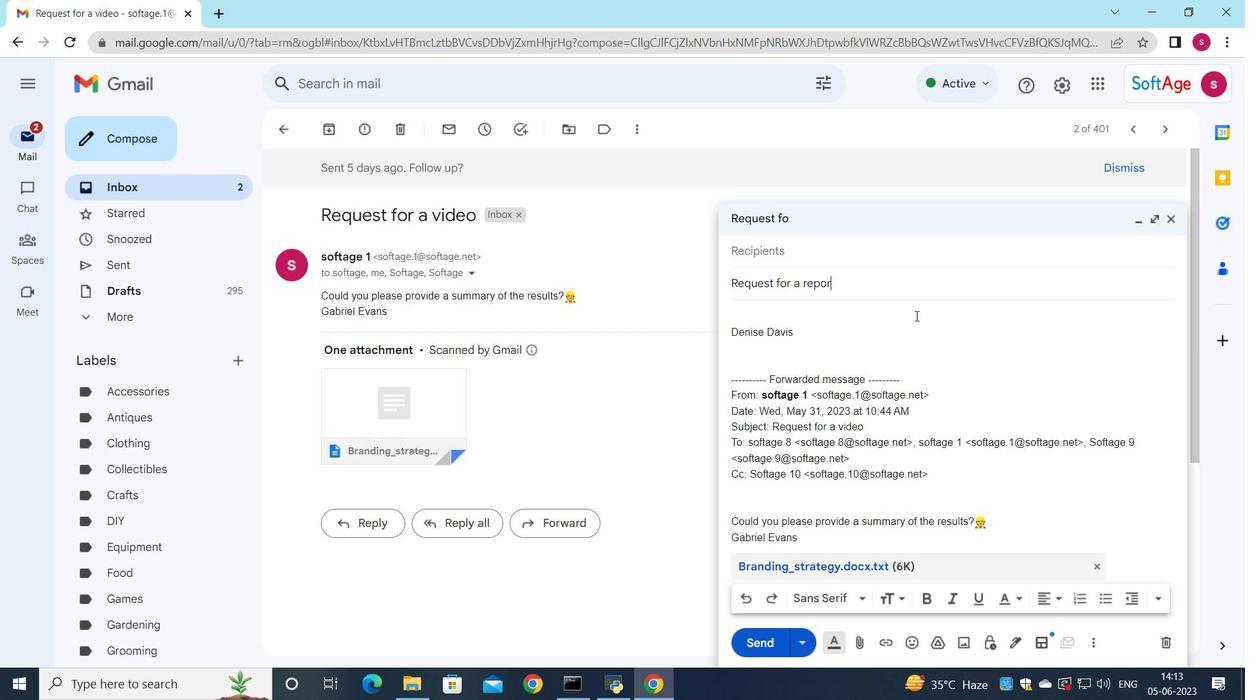 
Action: Mouse moved to (805, 253)
Screenshot: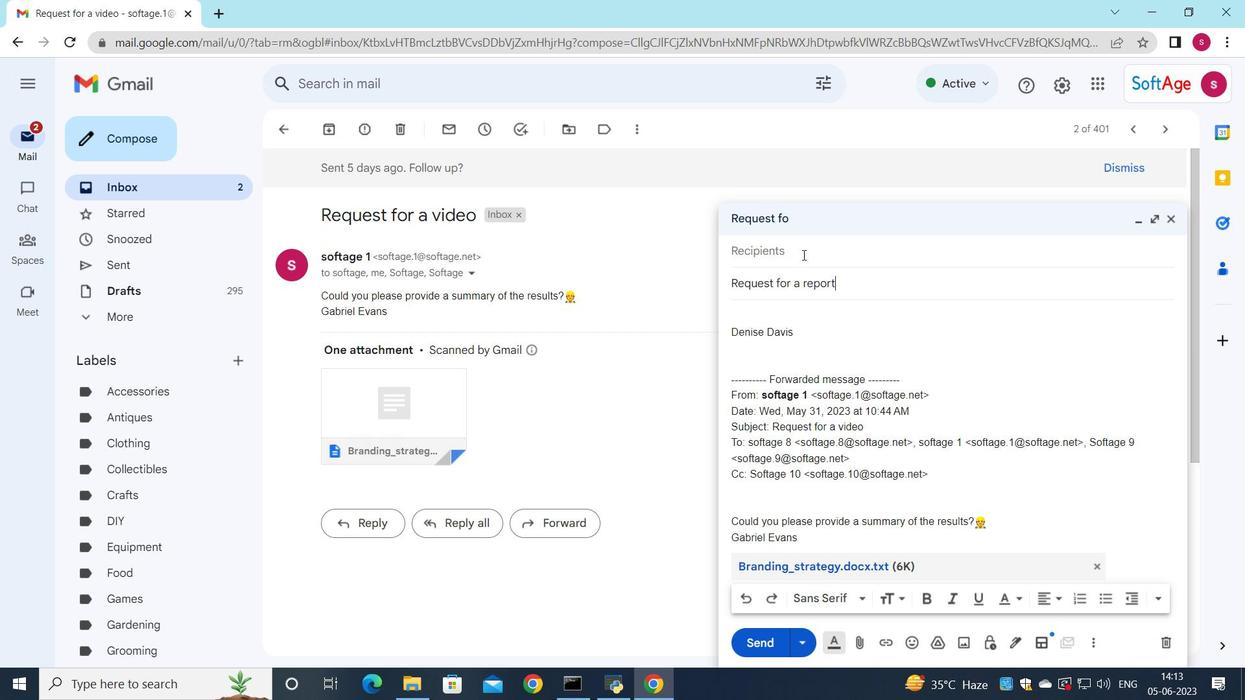 
Action: Mouse pressed left at (805, 253)
Screenshot: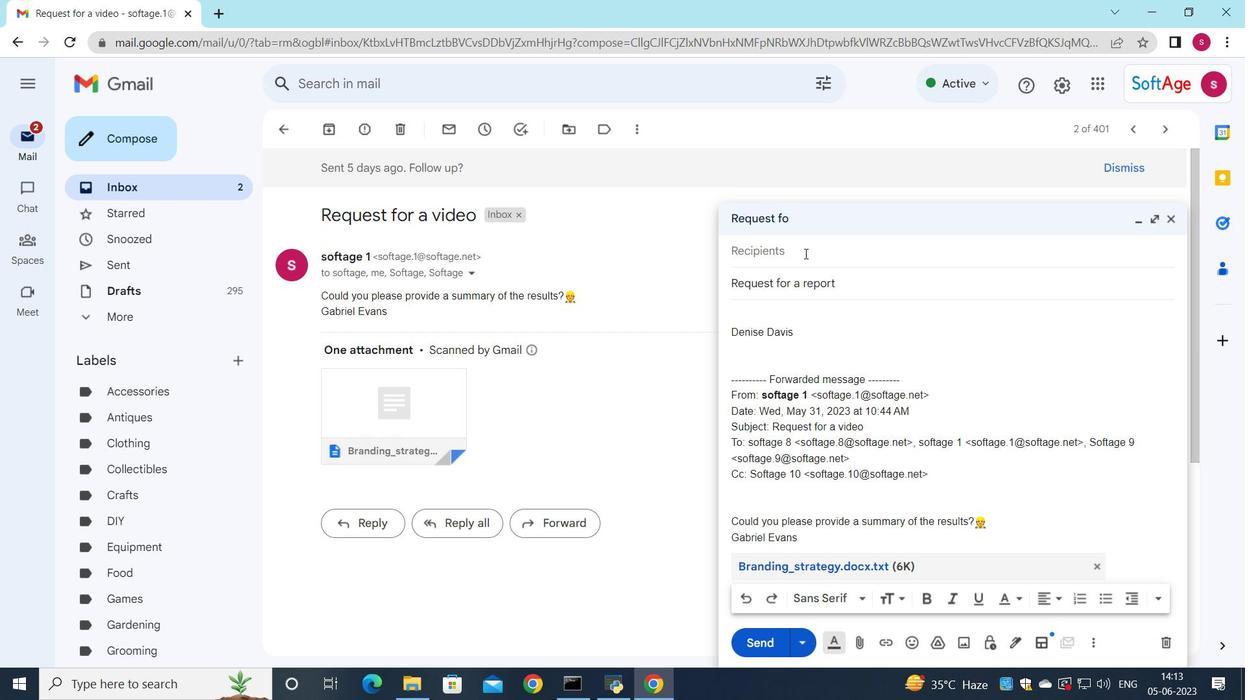 
Action: Mouse moved to (788, 275)
Screenshot: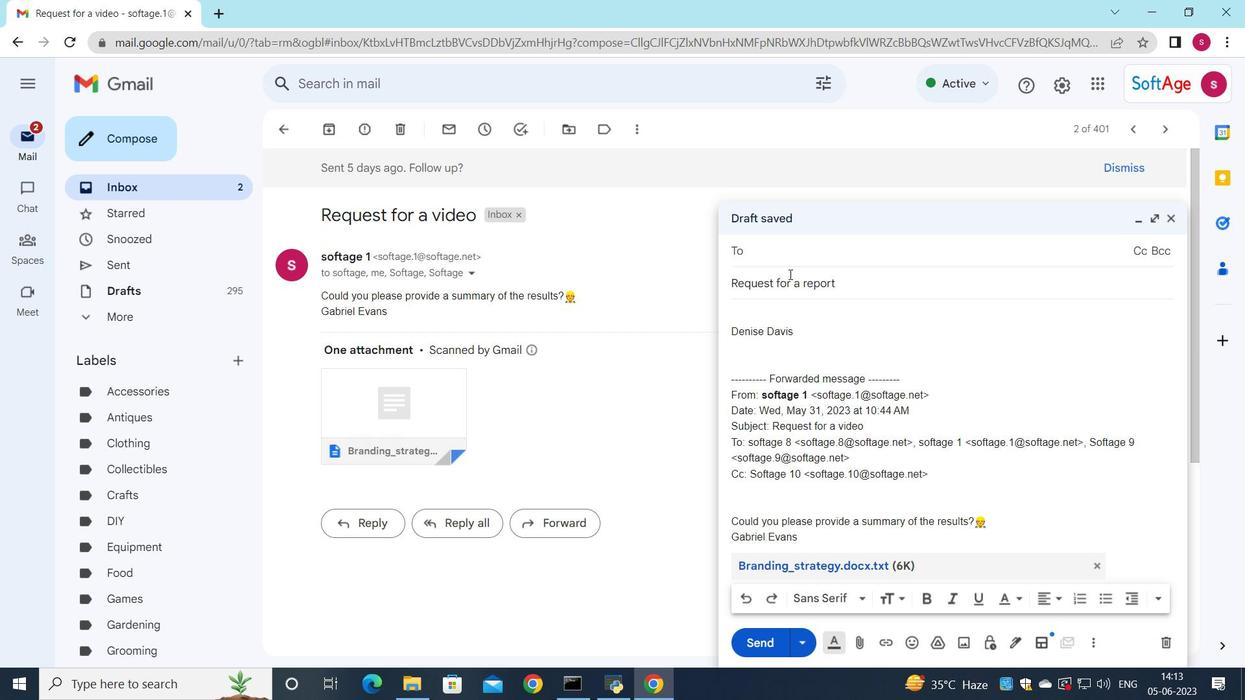 
Action: Key pressed s
Screenshot: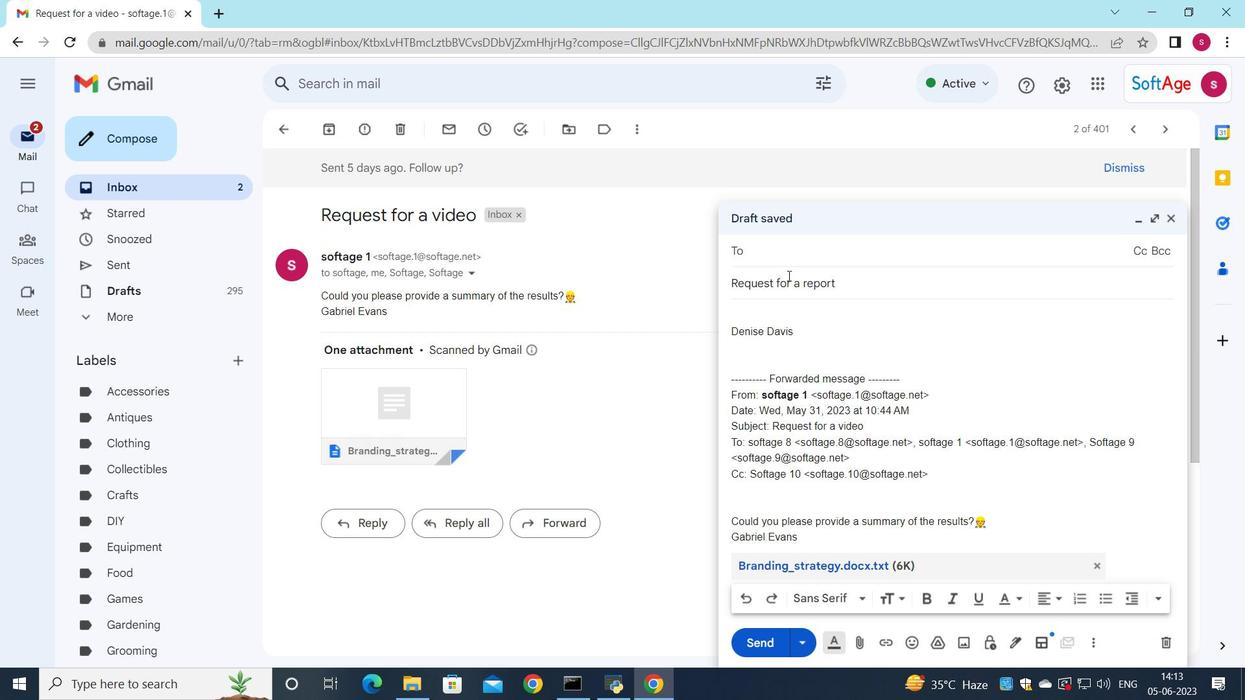 
Action: Mouse moved to (827, 419)
Screenshot: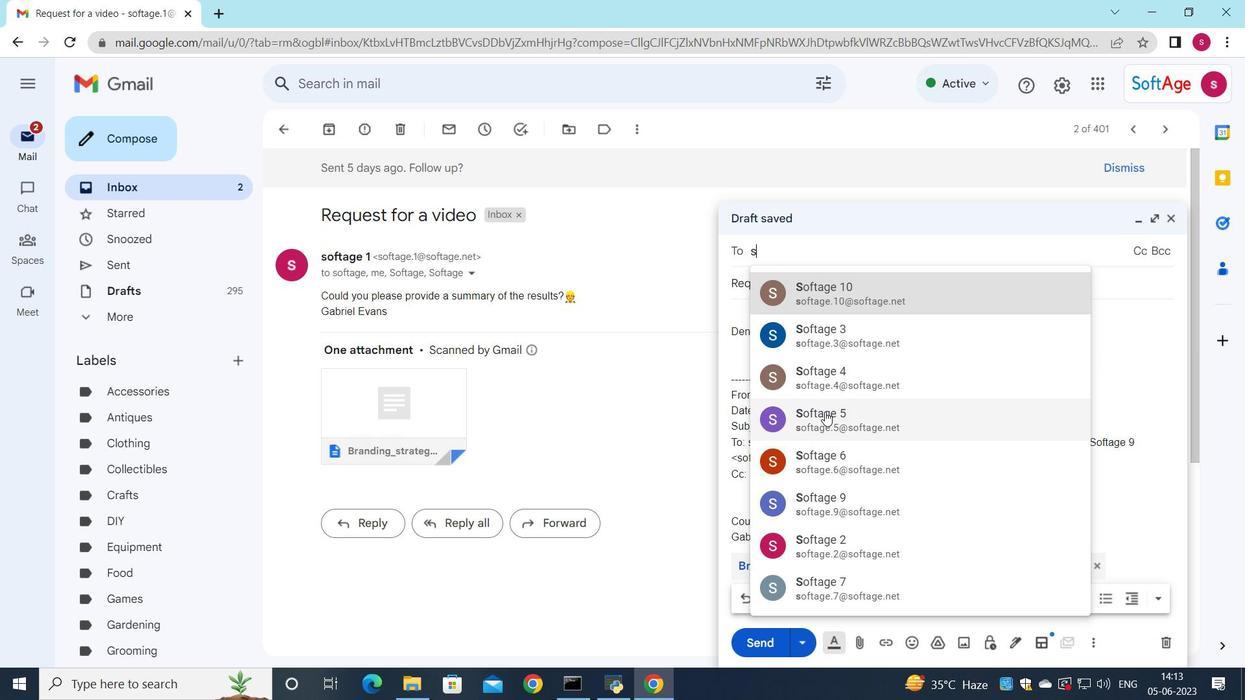 
Action: Mouse pressed left at (827, 419)
Screenshot: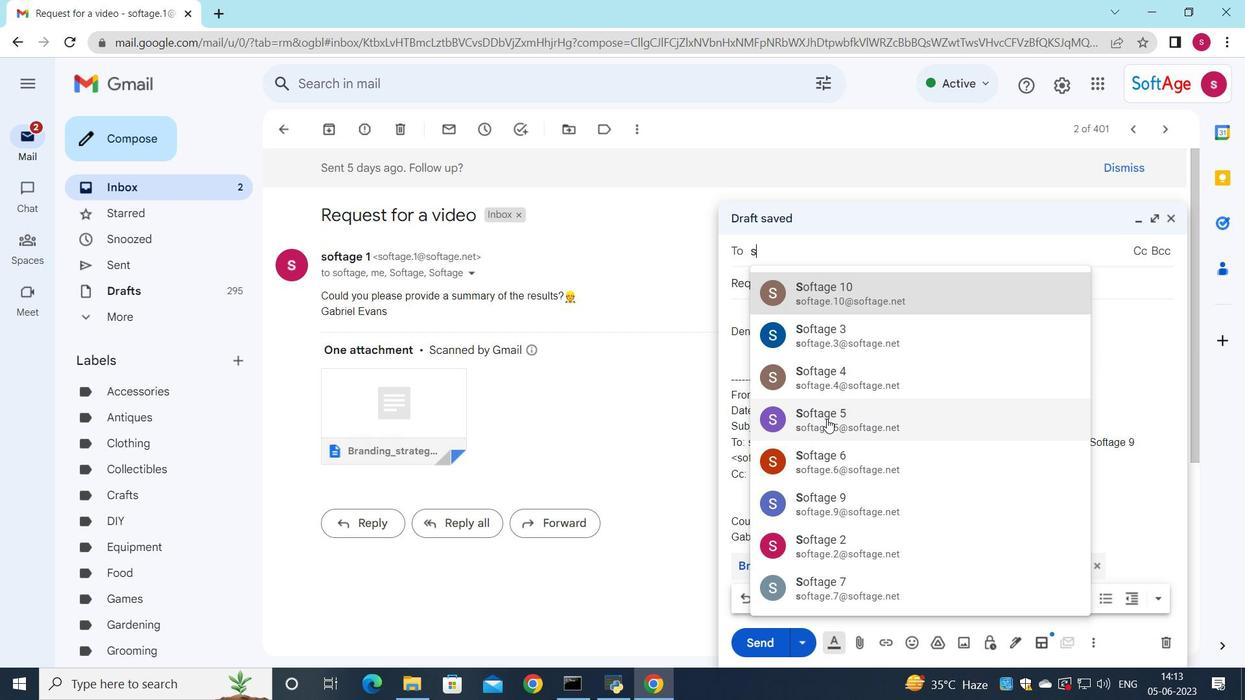 
Action: Mouse moved to (764, 328)
Screenshot: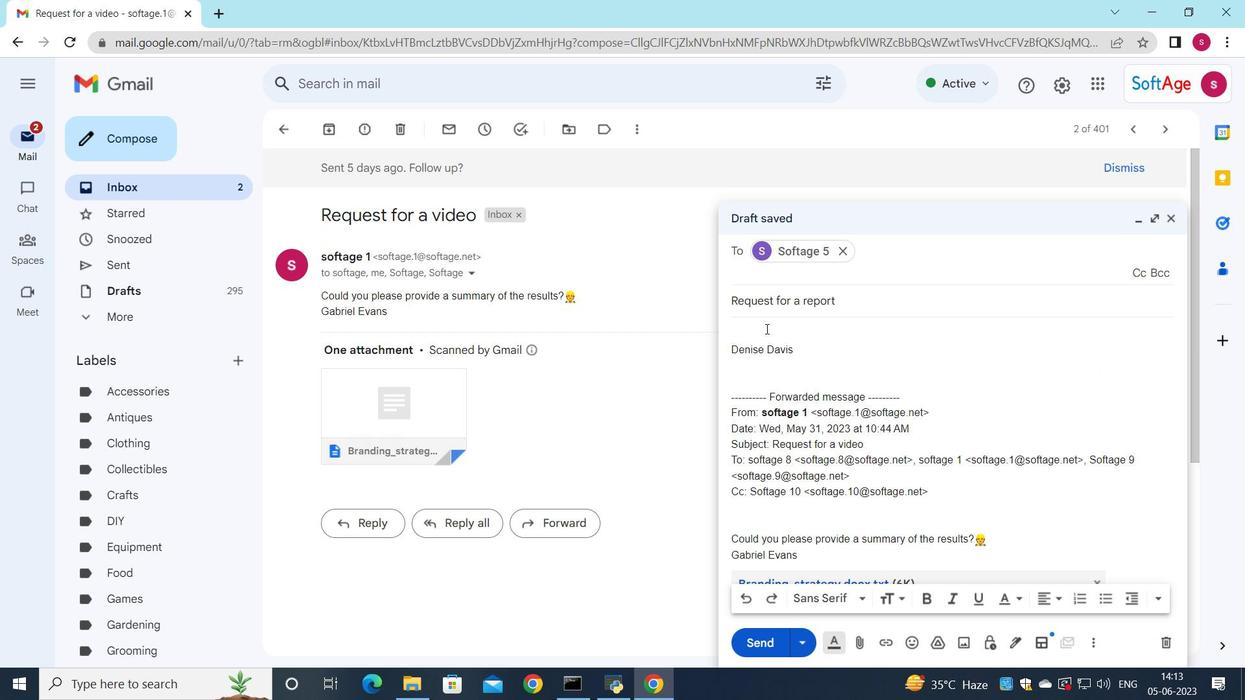 
Action: Mouse pressed left at (764, 328)
Screenshot: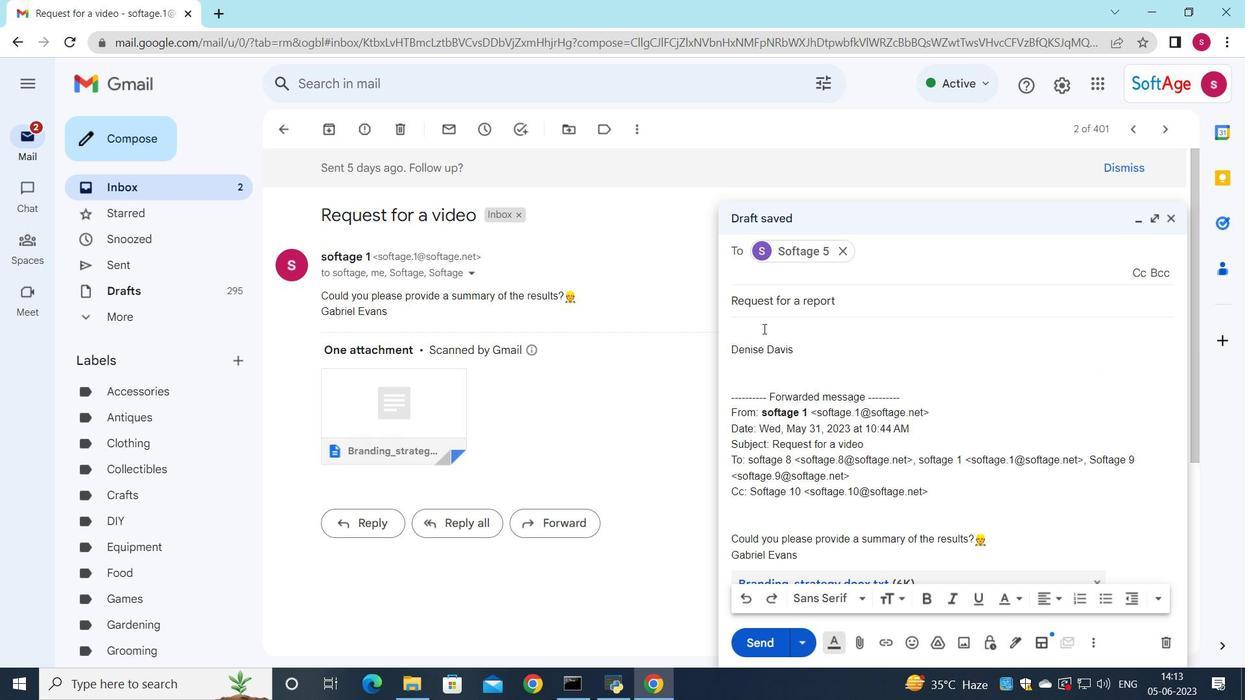 
Action: Mouse moved to (800, 326)
Screenshot: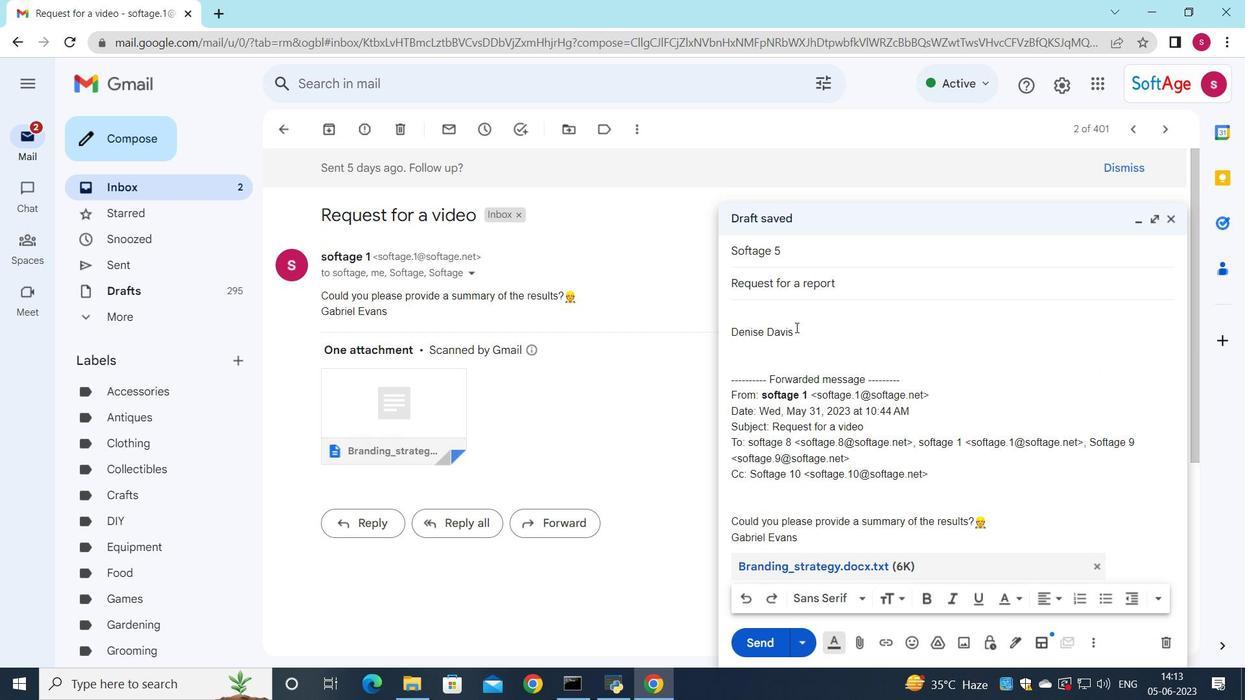 
Action: Key pressed <Key.shift>Can<Key.space>you<Key.space>please<Key.space>provide<Key.space>me<Key.space>with<Key.space>a<Key.space>list<Key.space>of<Key.space>the<Key.space>project<Key.space>deliverables<Key.space>and<Key.space>thei<Key.space><Key.backspace>r<Key.space>deadlines<Key.shift_r><Key.shift_r><Key.shift_r>?
Screenshot: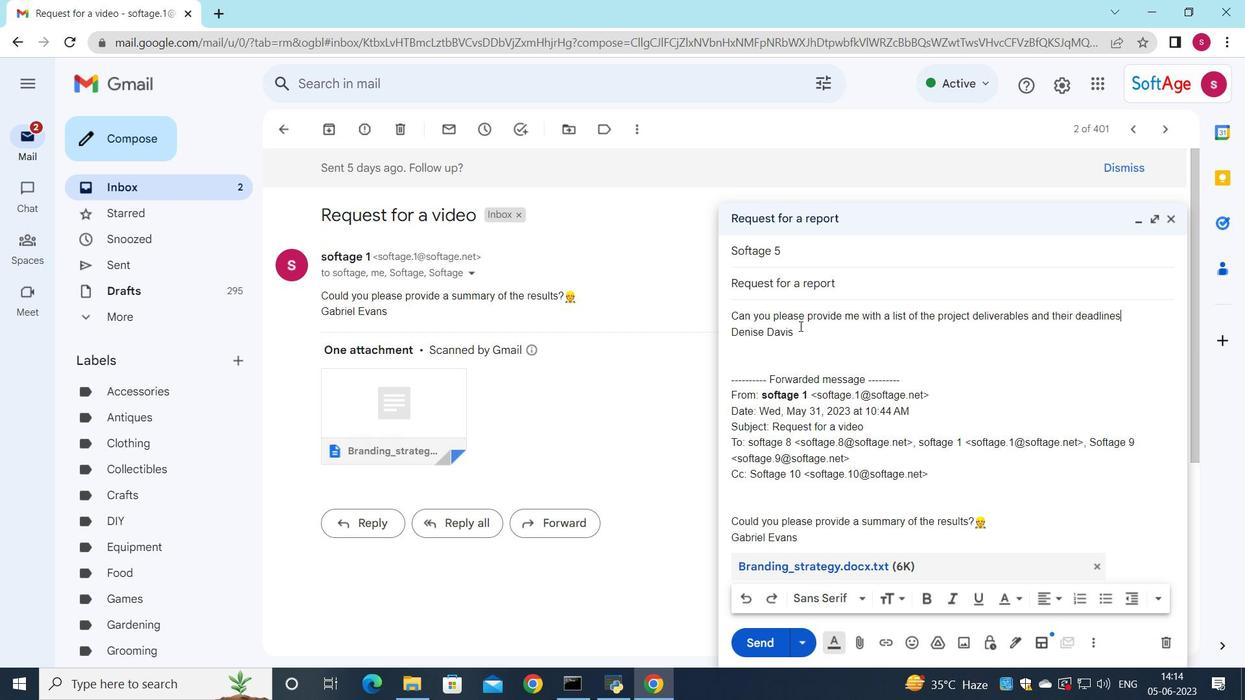 
Action: Mouse moved to (770, 313)
Screenshot: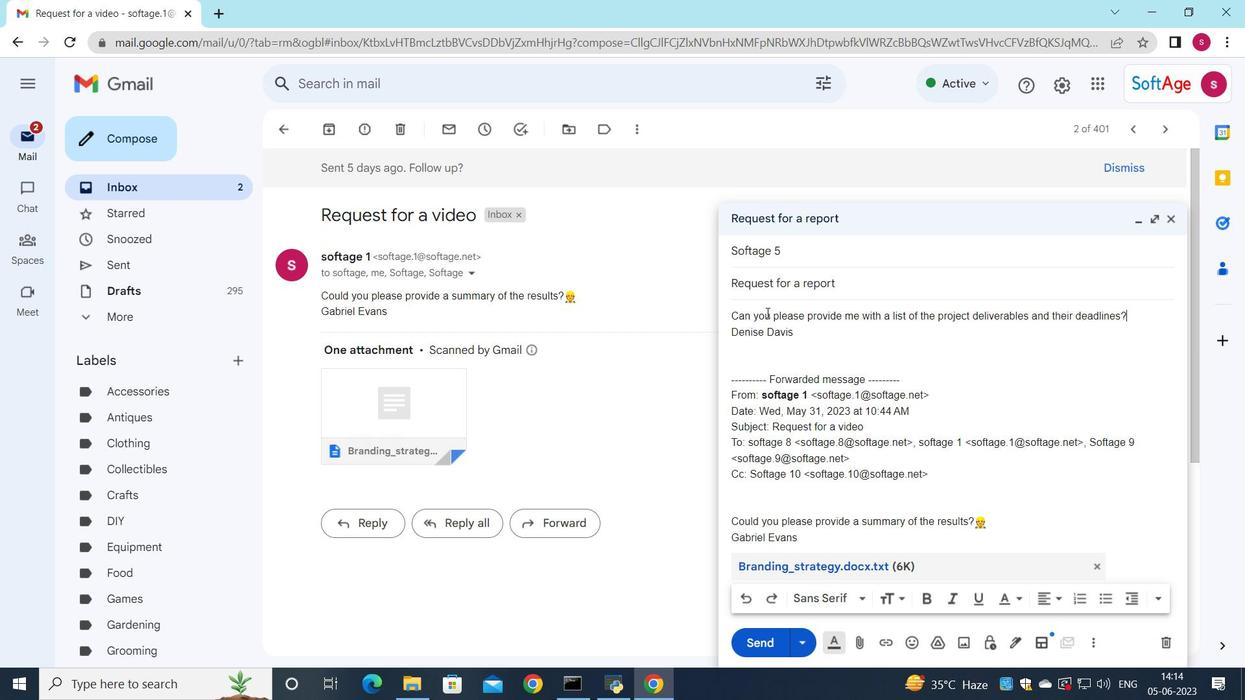 
Action: Mouse pressed left at (770, 313)
Screenshot: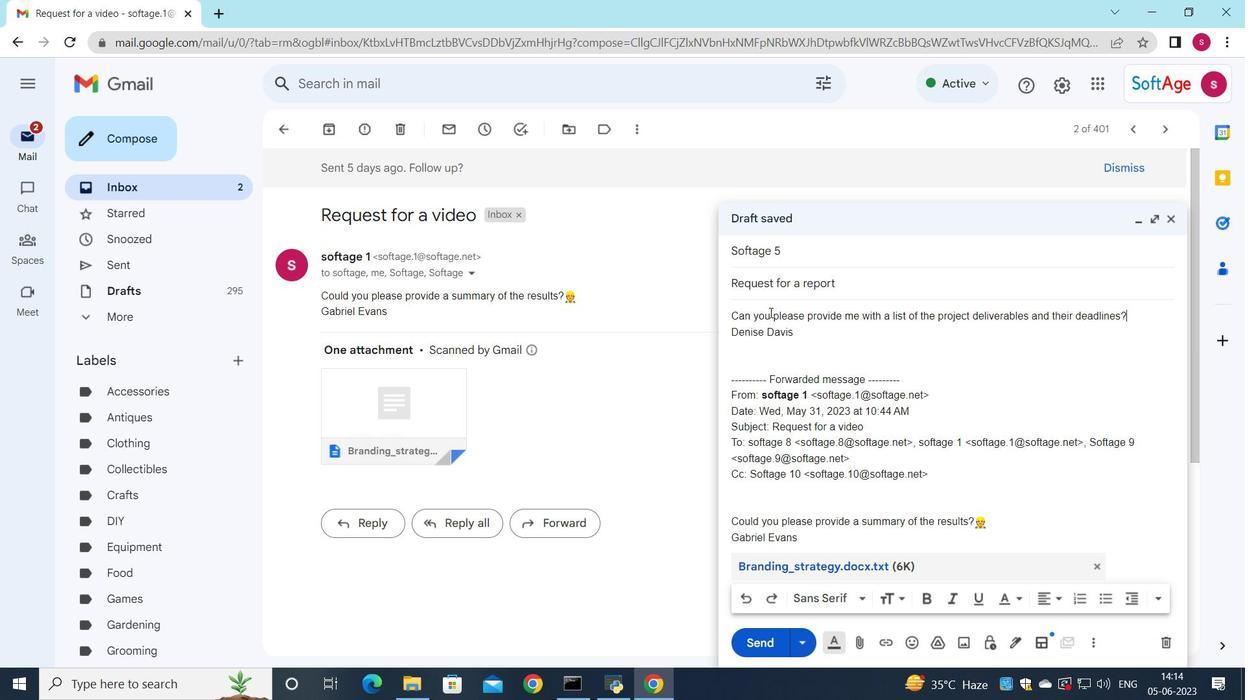 
Action: Mouse moved to (1015, 600)
Screenshot: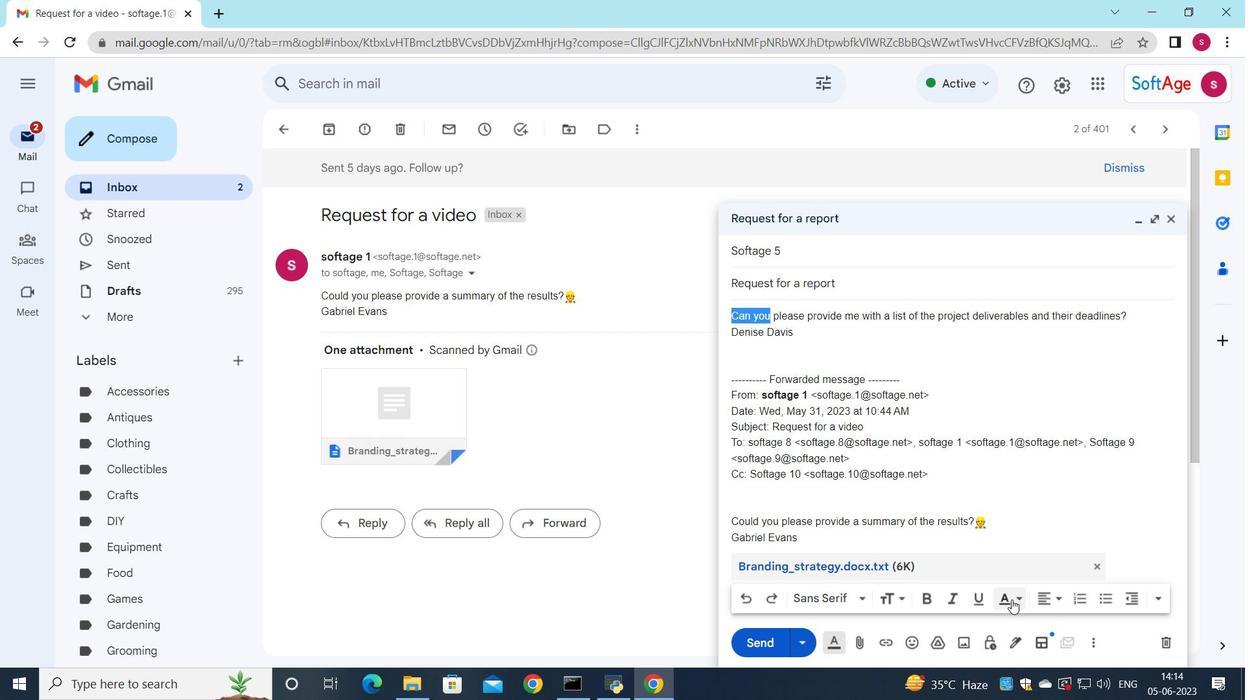 
Action: Mouse pressed left at (1015, 600)
Screenshot: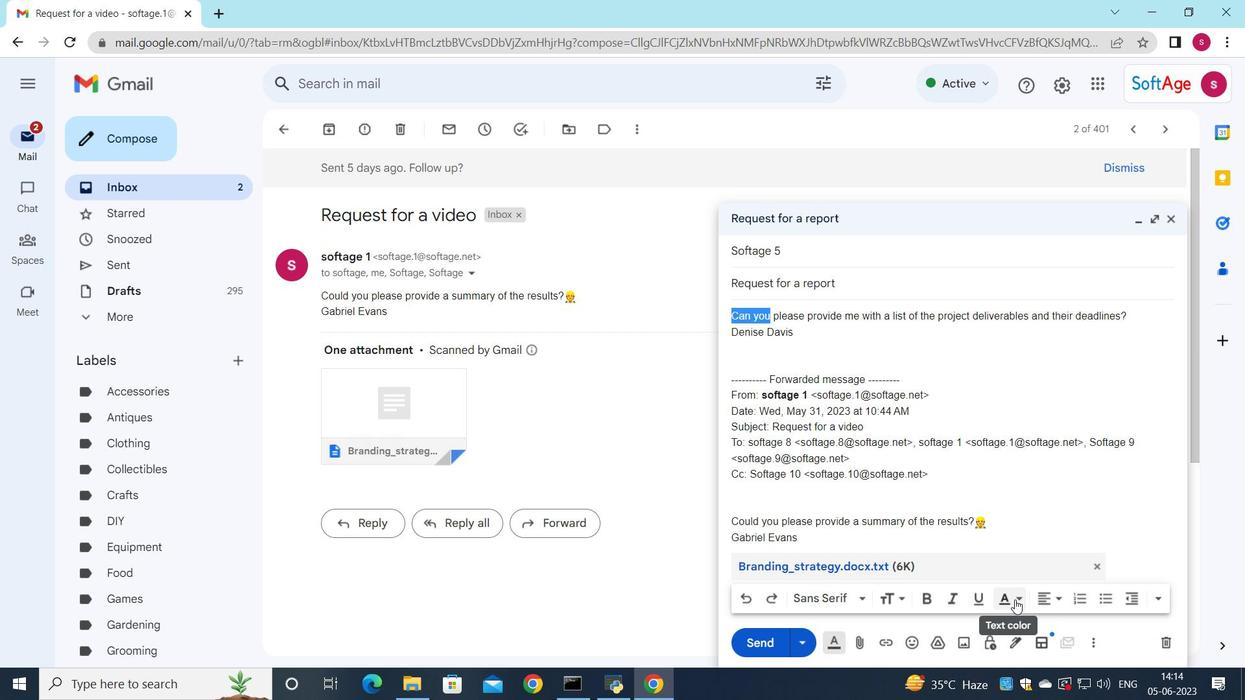 
Action: Mouse moved to (949, 487)
Screenshot: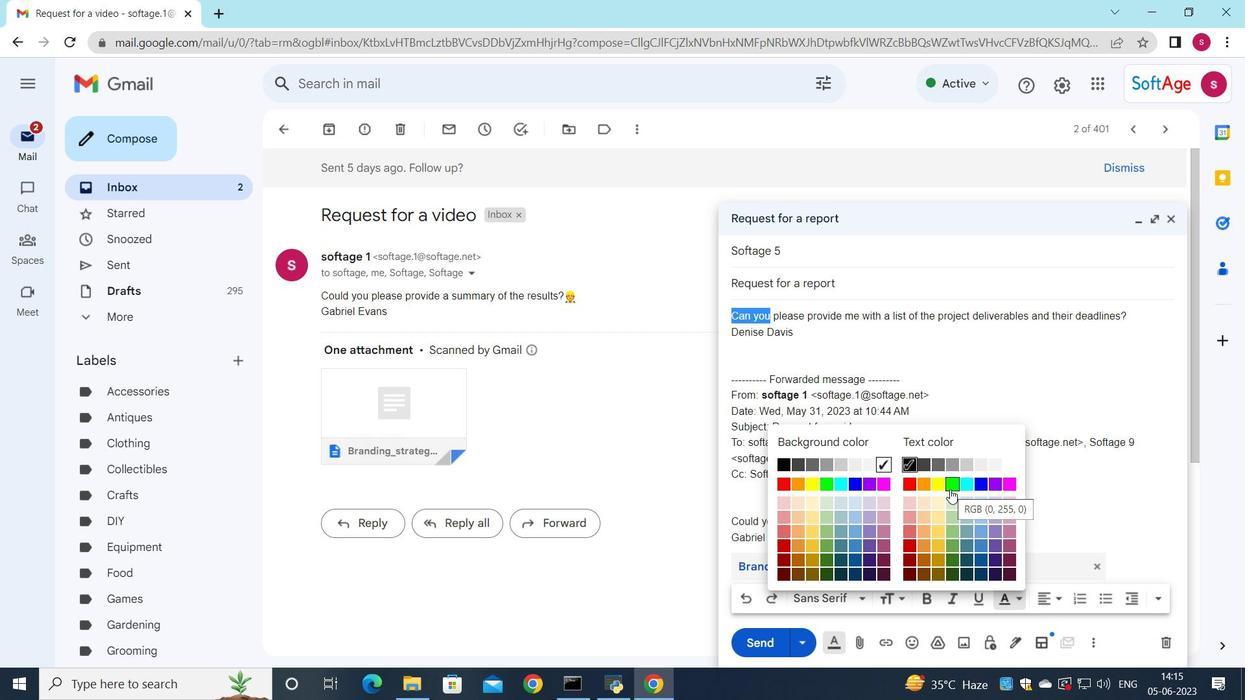 
Action: Mouse pressed left at (949, 487)
Screenshot: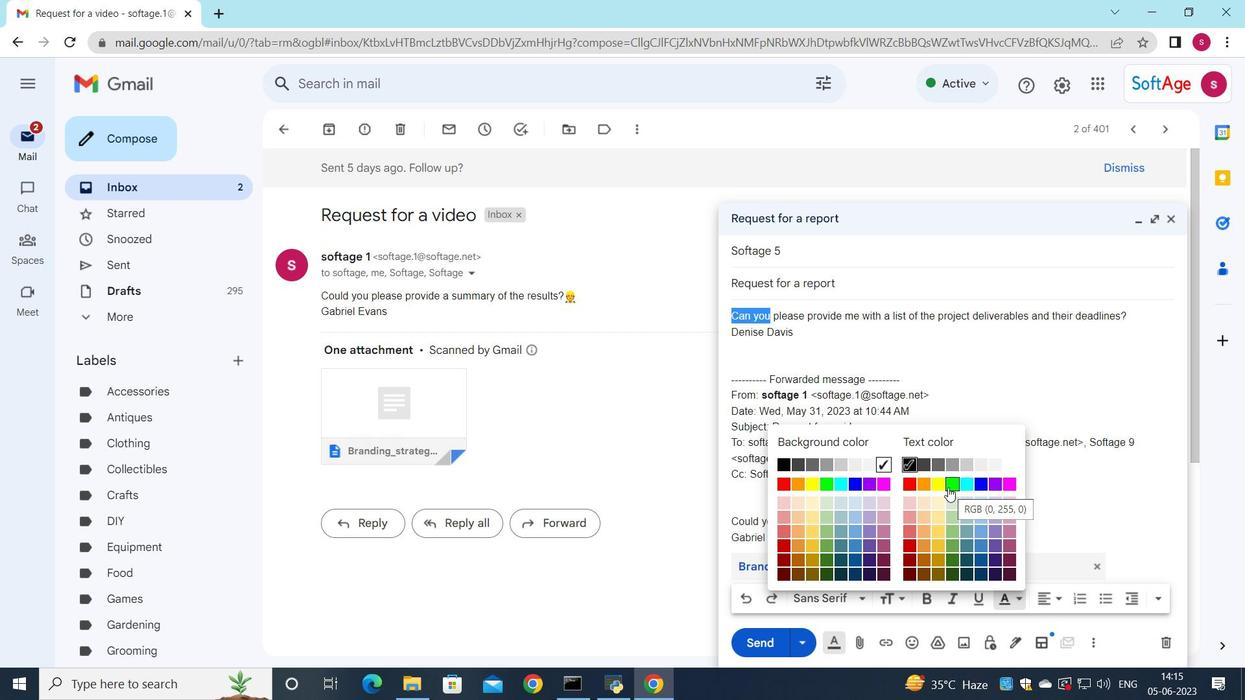 
Action: Mouse moved to (1010, 600)
Screenshot: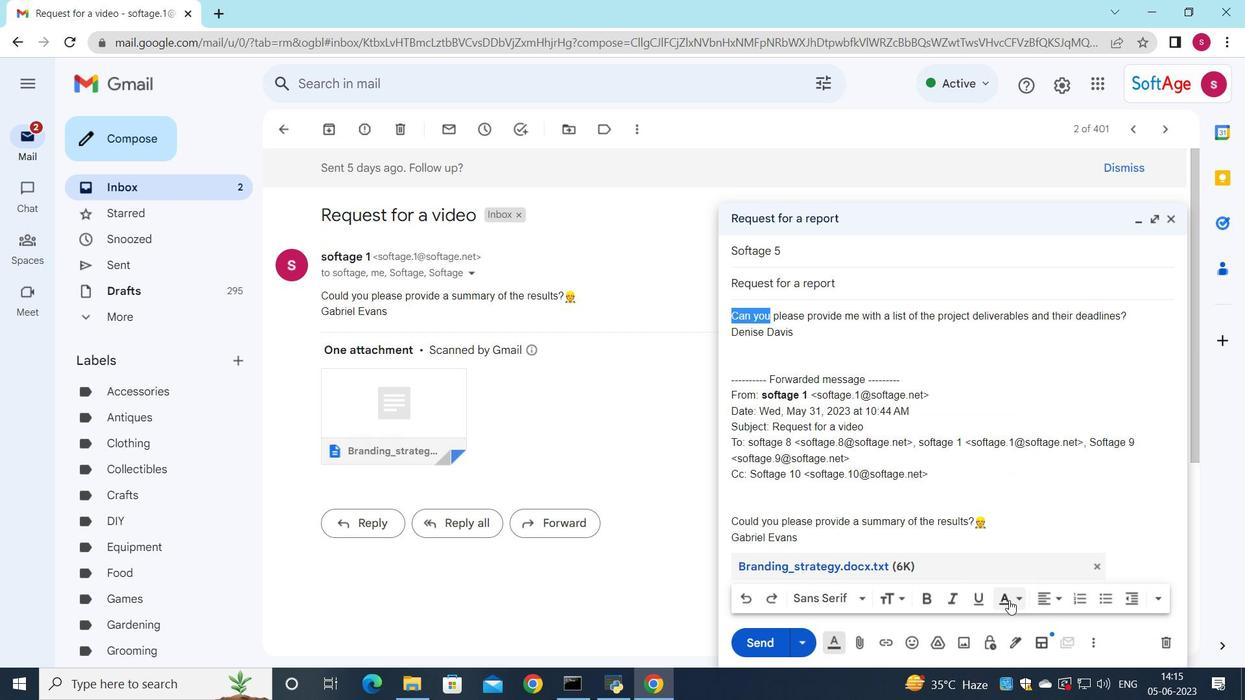 
Action: Mouse pressed left at (1010, 600)
Screenshot: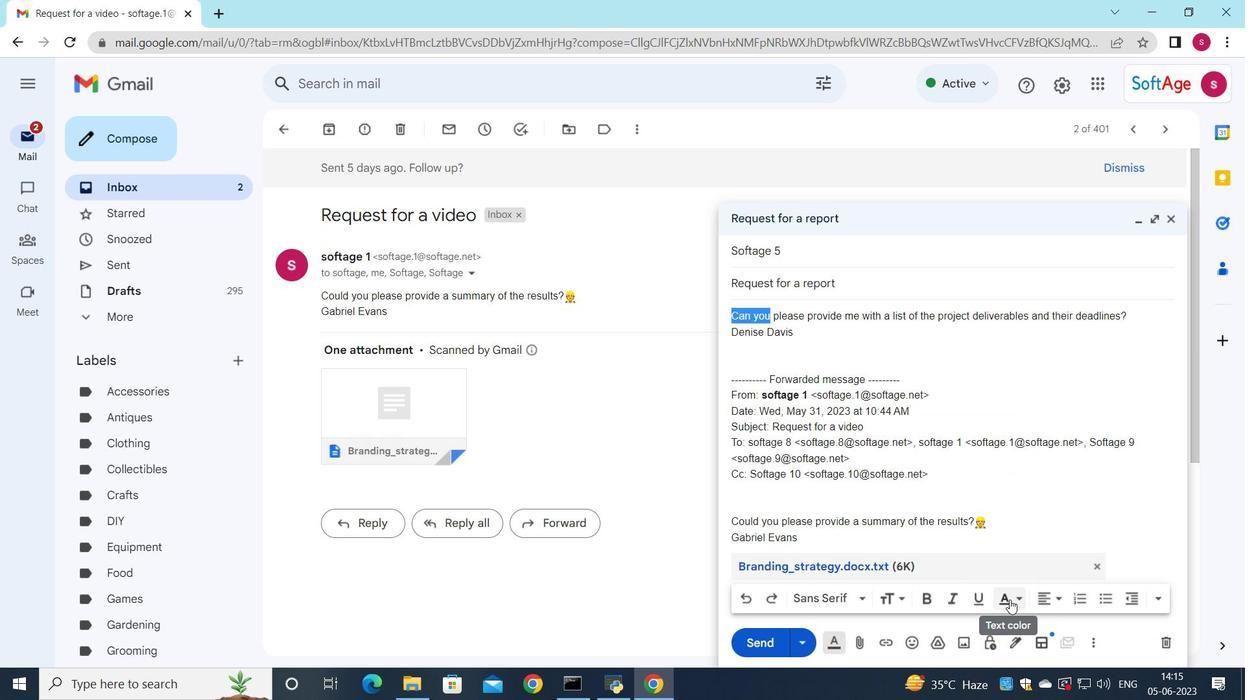
Action: Mouse moved to (813, 485)
Screenshot: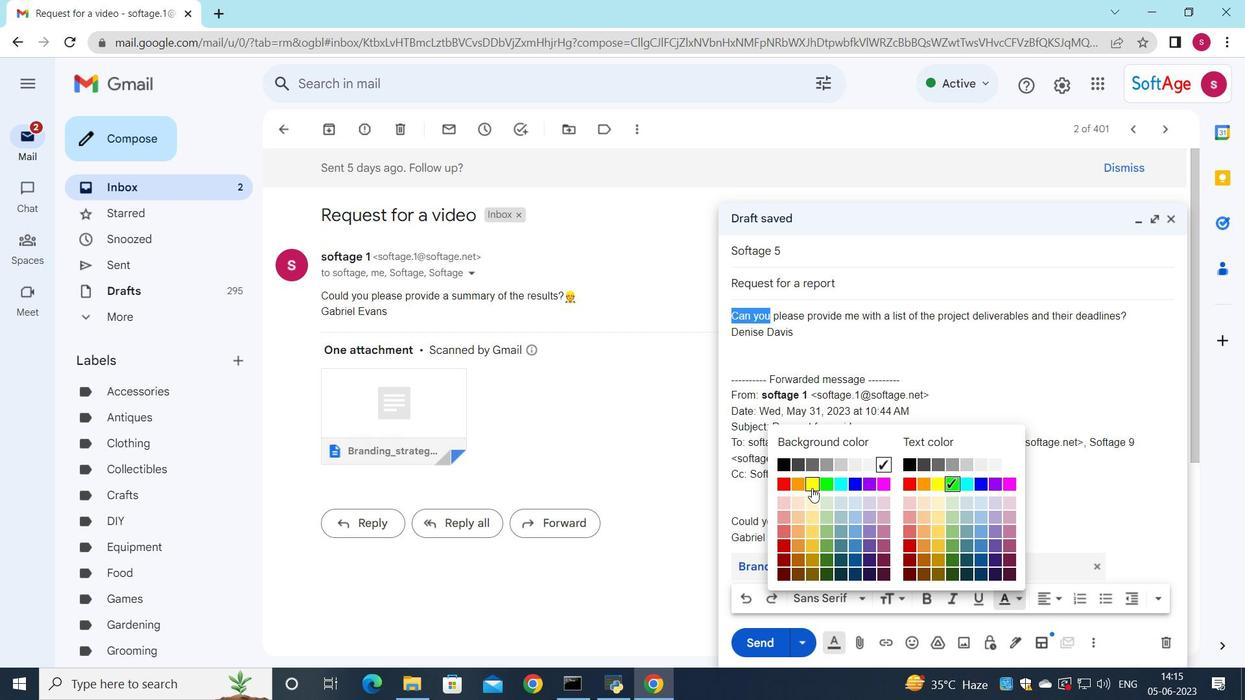 
Action: Mouse pressed left at (813, 485)
Screenshot: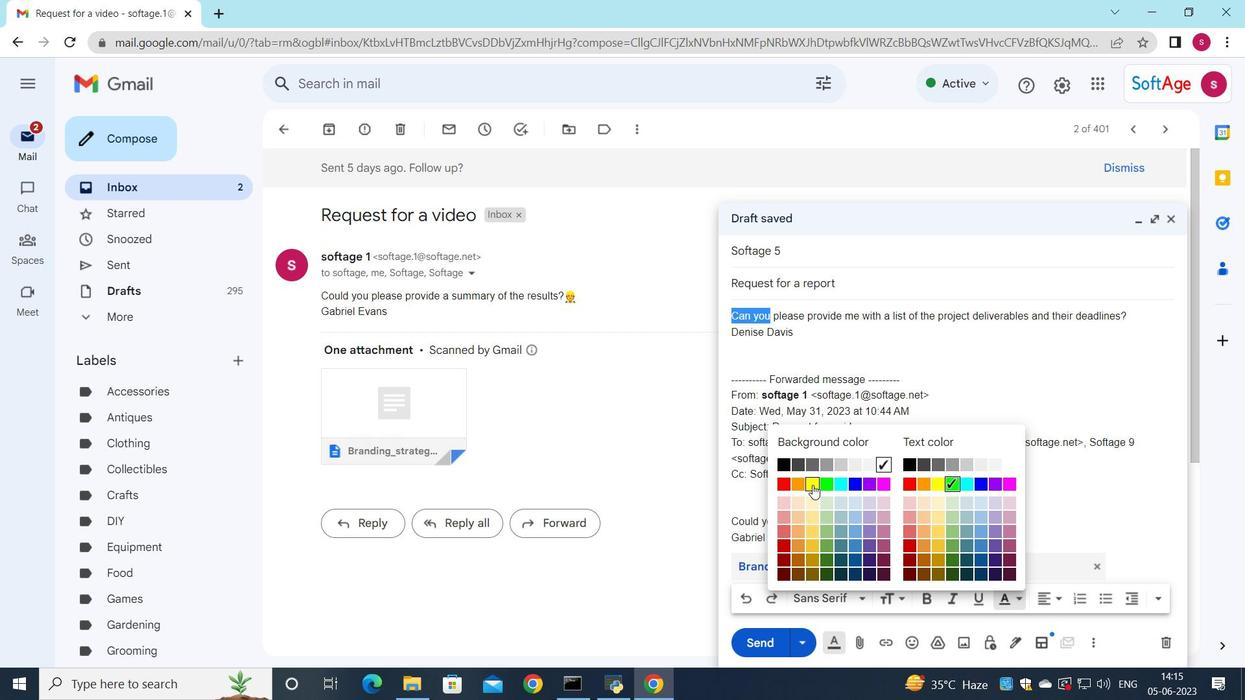 
Action: Mouse moved to (755, 637)
Screenshot: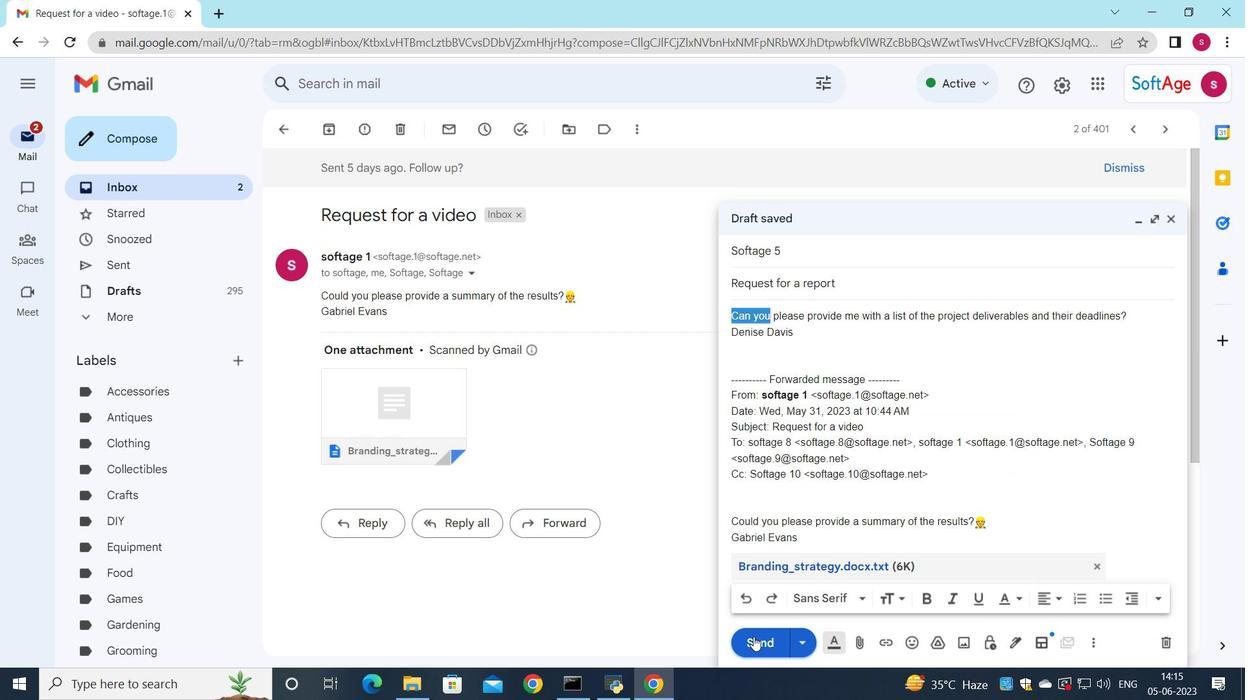 
Action: Mouse pressed left at (755, 637)
Screenshot: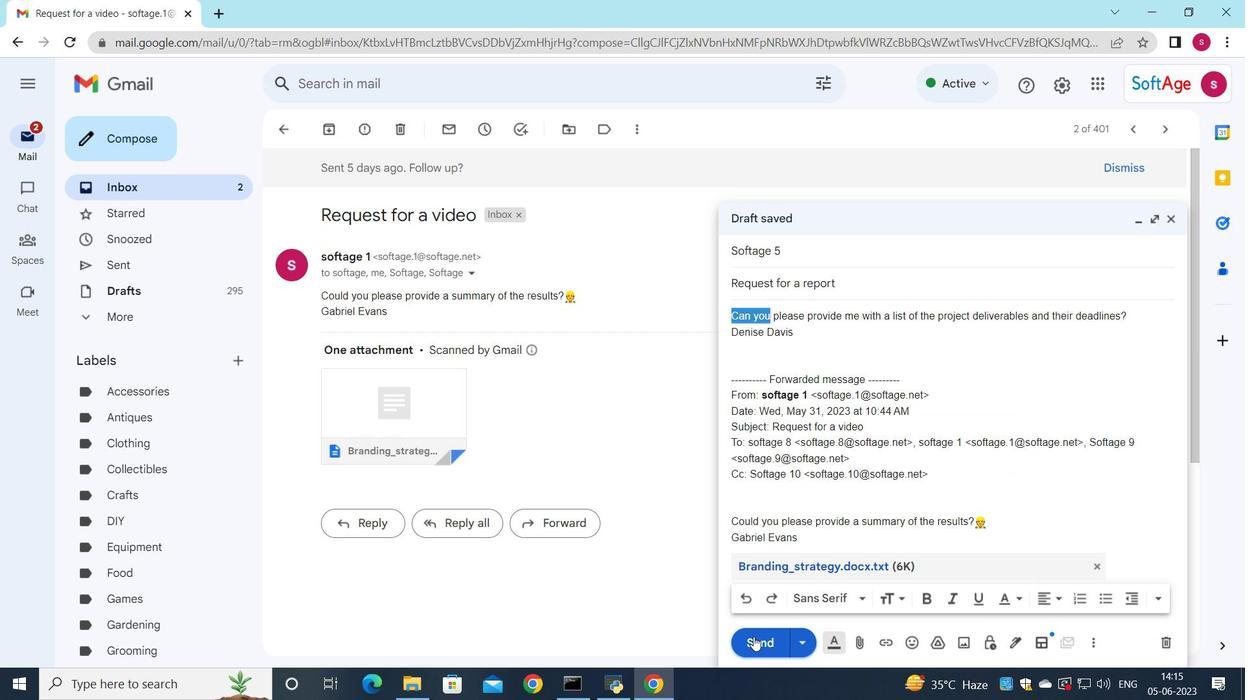 
Action: Mouse moved to (671, 549)
Screenshot: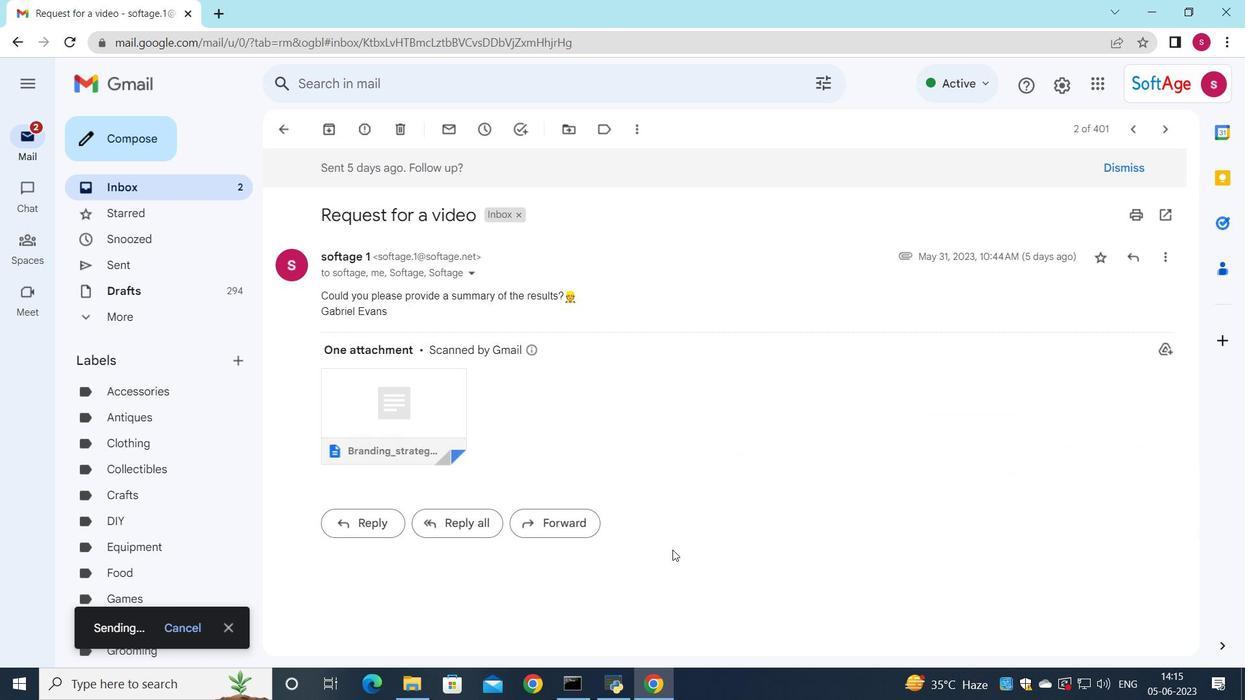 
